 Task: Look for space in Bỉm Sơn, Vietnam from 24th August, 2023 to 10th September, 2023 for 8 adults in price range Rs.12000 to Rs.15000. Place can be entire place or shared room with 4 bedrooms having 8 beds and 4 bathrooms. Property type can be house, flat, guest house. Amenities needed are: wifi, TV, free parkinig on premises, gym, breakfast. Booking option can be shelf check-in. Required host language is English.
Action: Mouse moved to (477, 99)
Screenshot: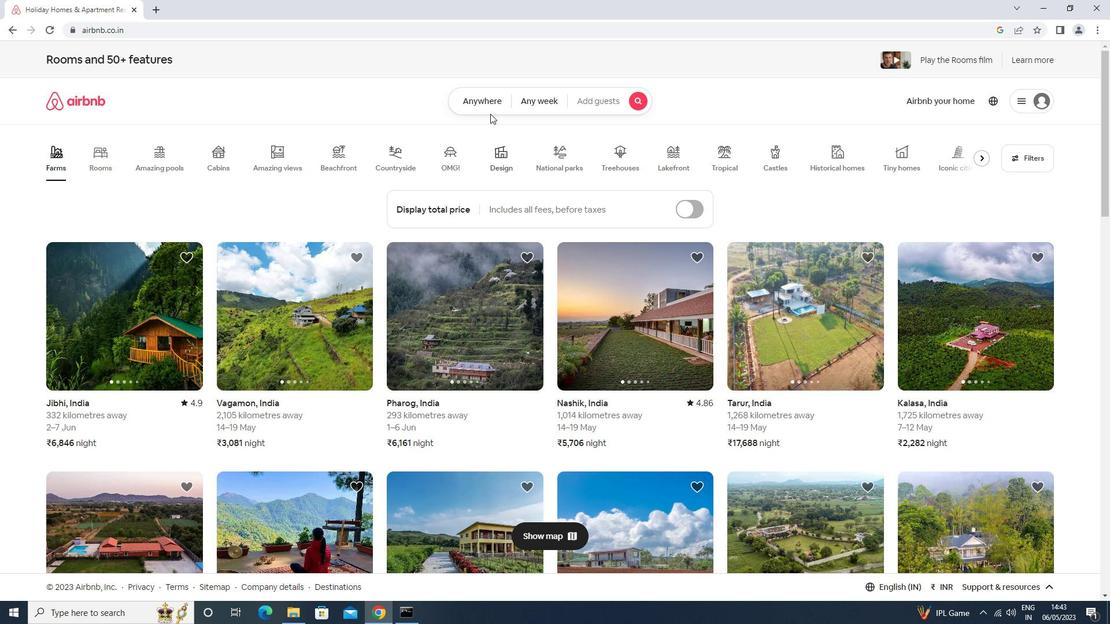 
Action: Mouse pressed left at (477, 99)
Screenshot: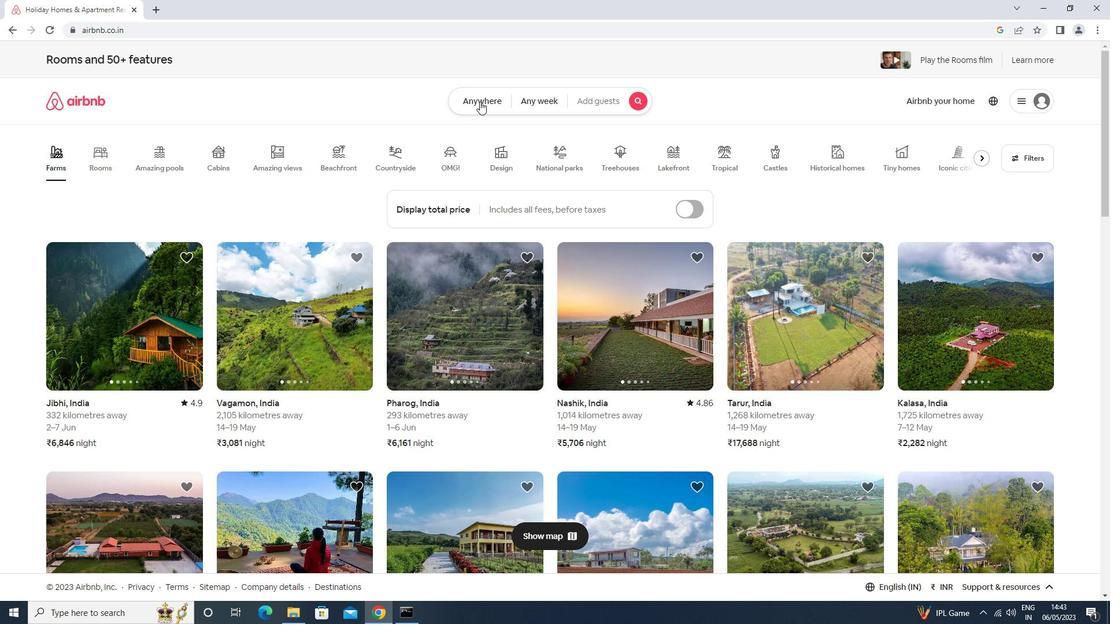 
Action: Mouse moved to (443, 153)
Screenshot: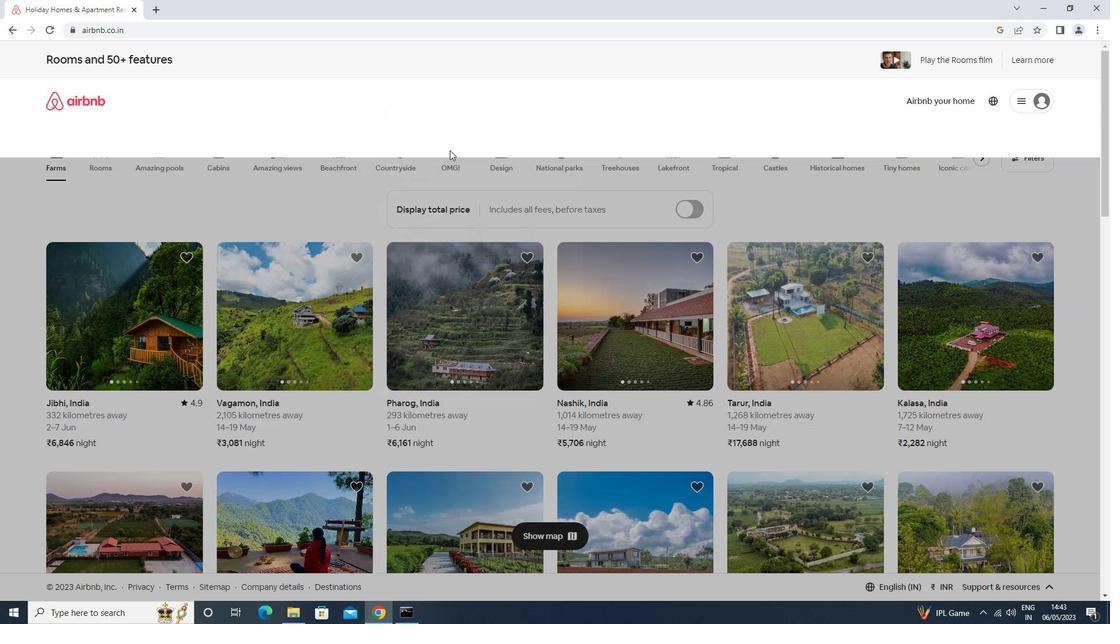 
Action: Mouse pressed left at (443, 153)
Screenshot: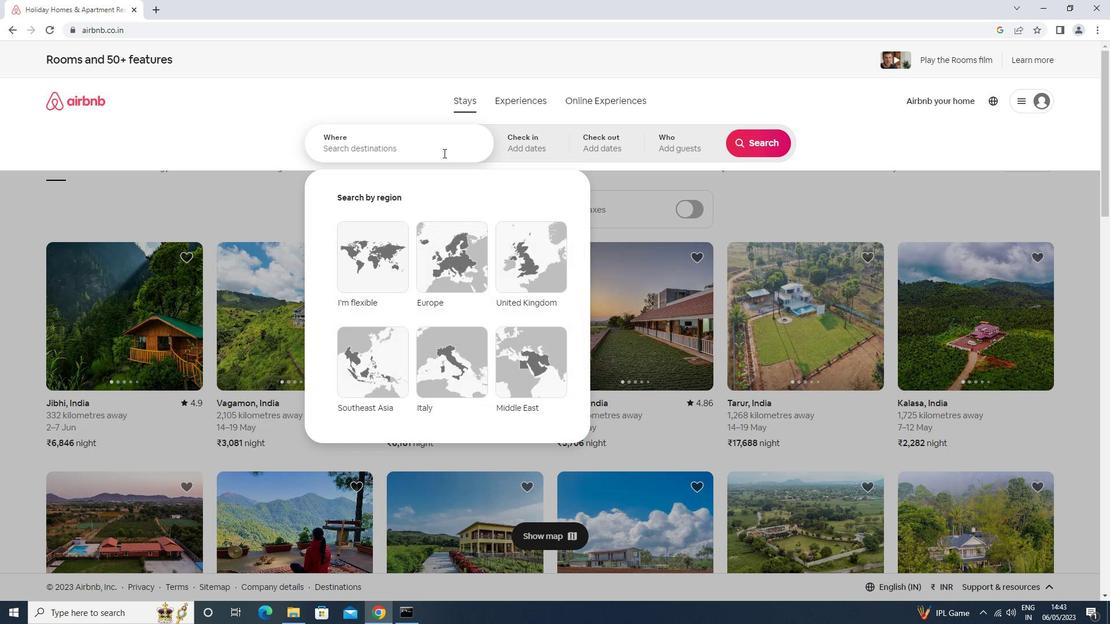 
Action: Key pressed bim<Key.space>son<Key.down><Key.enter>
Screenshot: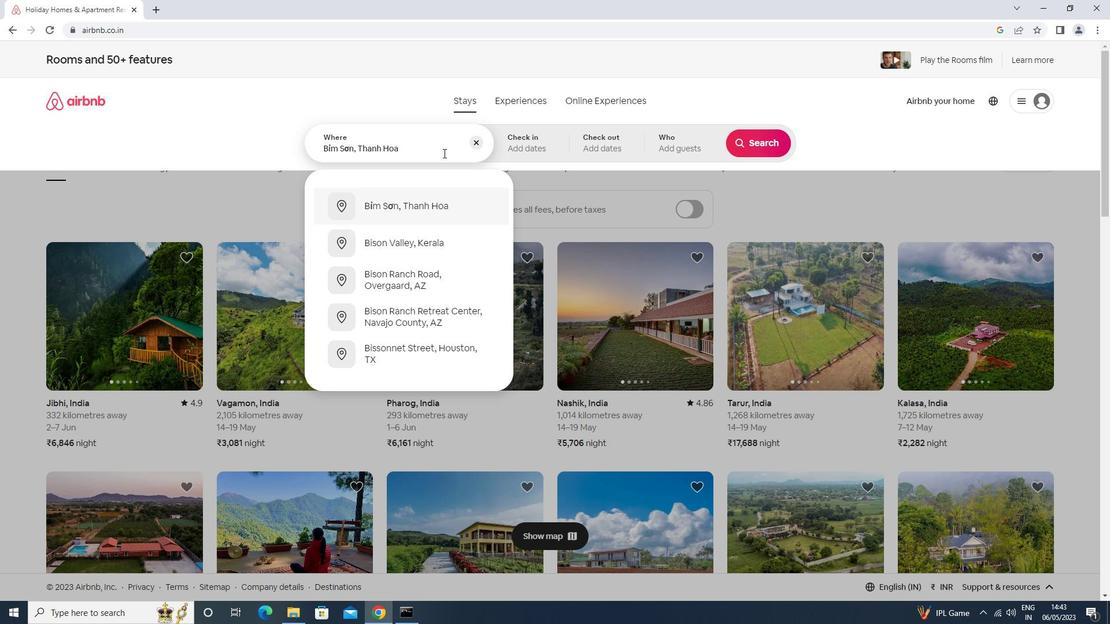 
Action: Mouse moved to (755, 239)
Screenshot: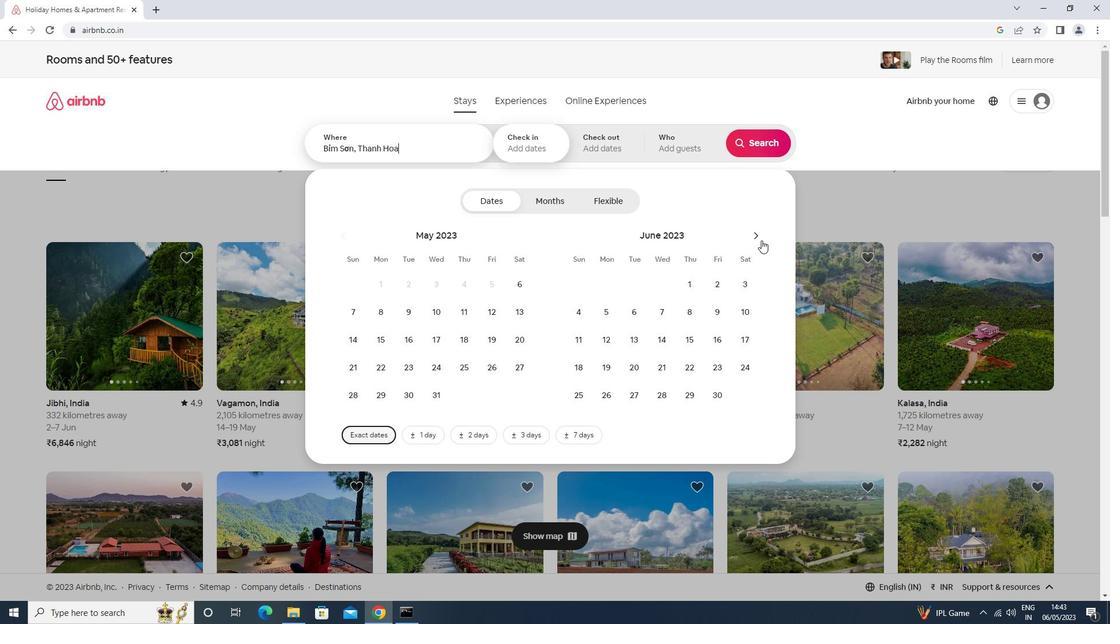 
Action: Mouse pressed left at (755, 239)
Screenshot: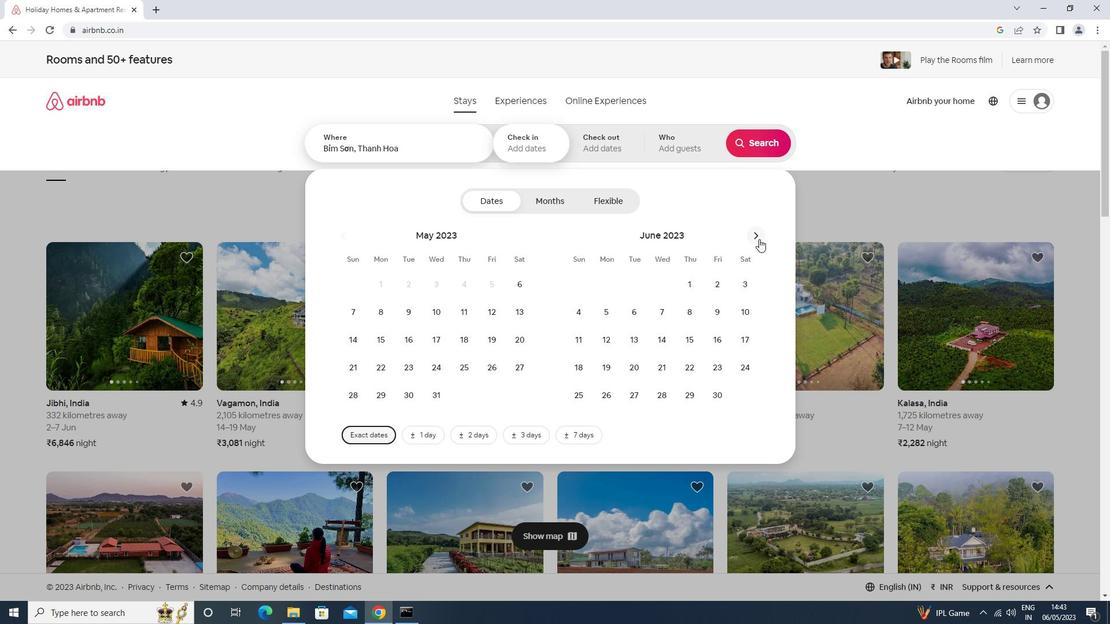 
Action: Mouse moved to (755, 238)
Screenshot: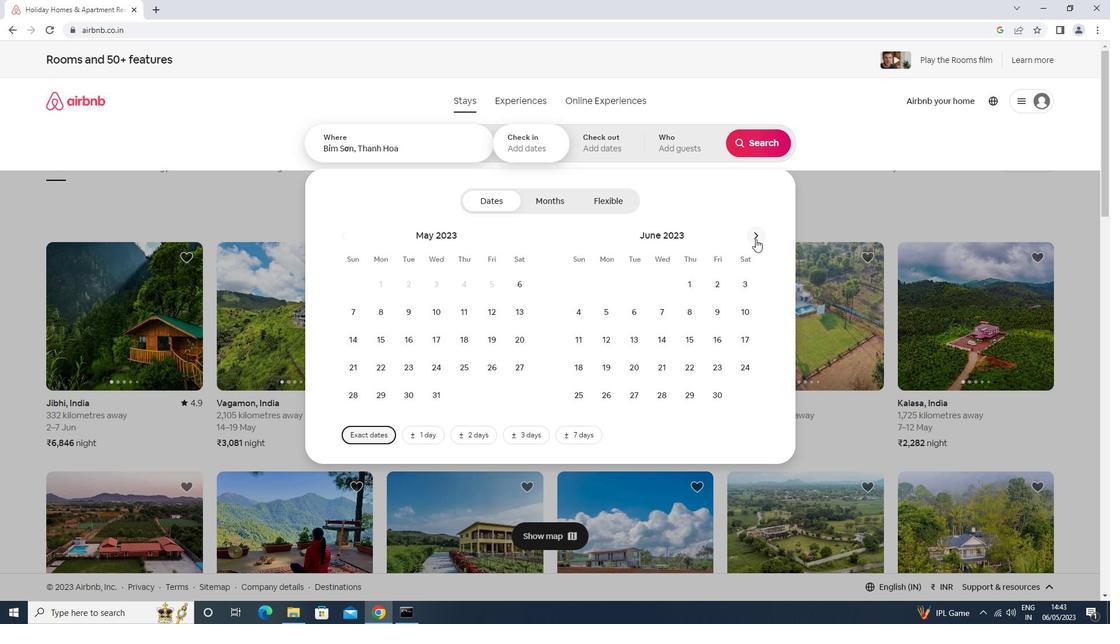 
Action: Mouse pressed left at (755, 238)
Screenshot: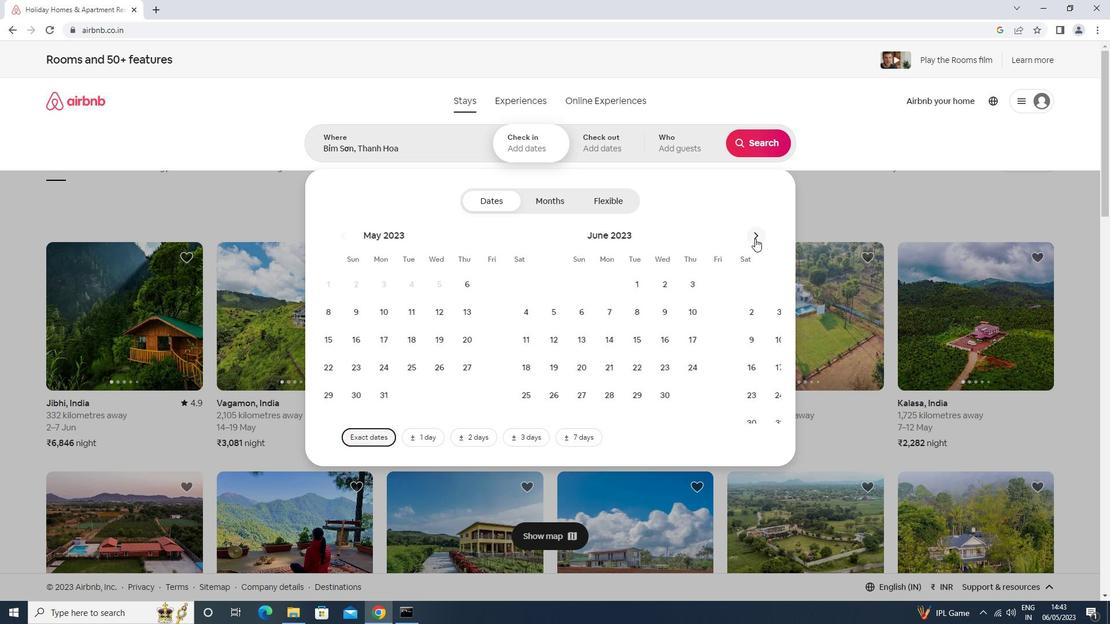 
Action: Mouse moved to (755, 238)
Screenshot: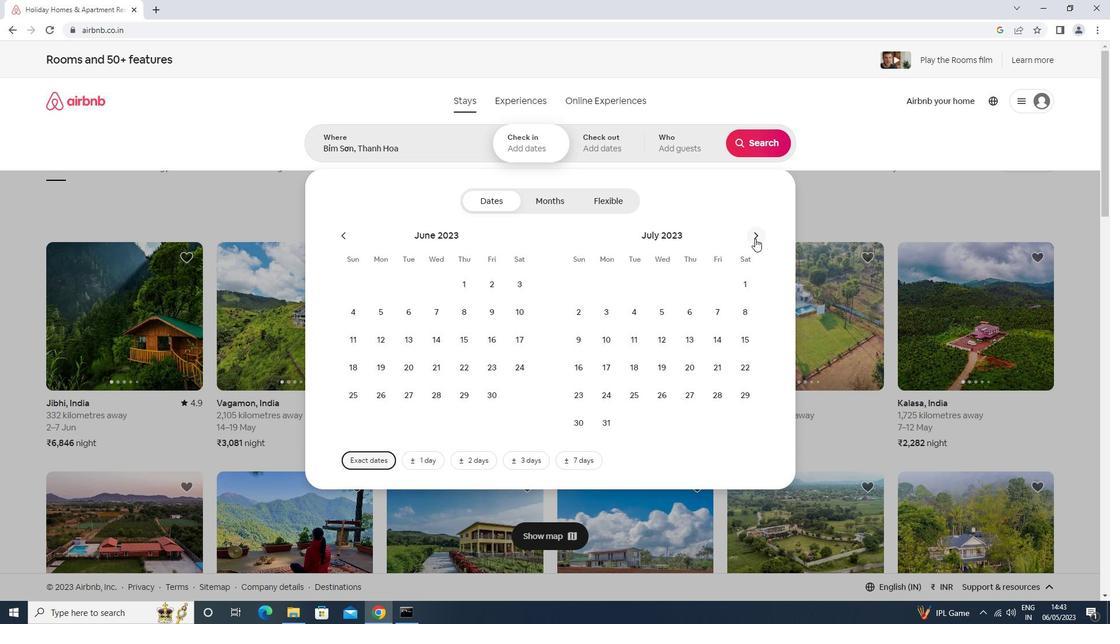
Action: Mouse pressed left at (755, 238)
Screenshot: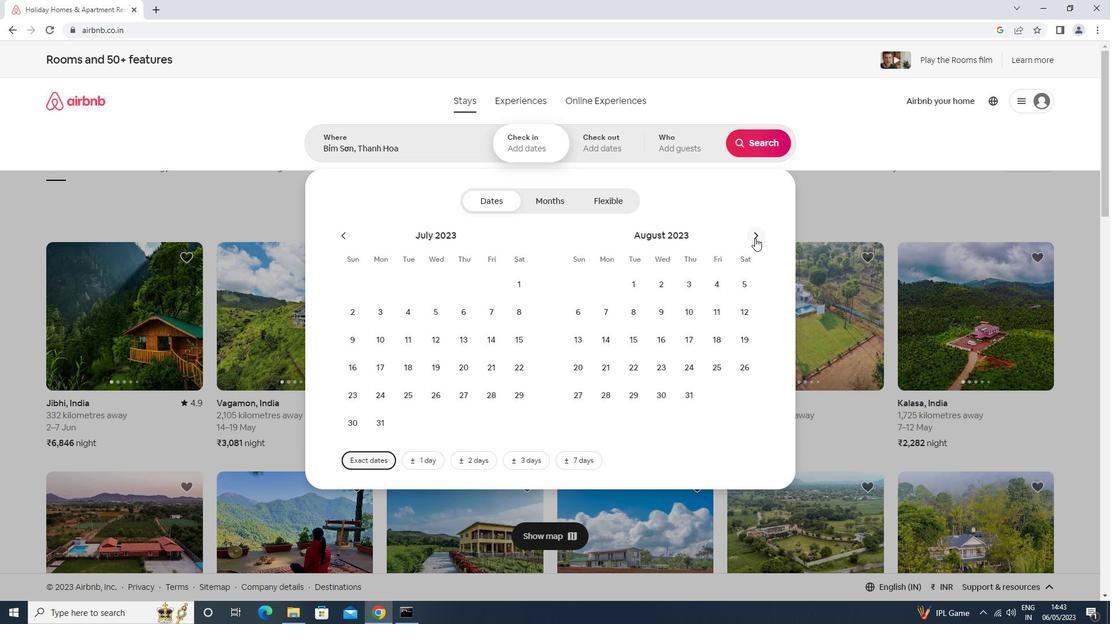 
Action: Mouse moved to (466, 375)
Screenshot: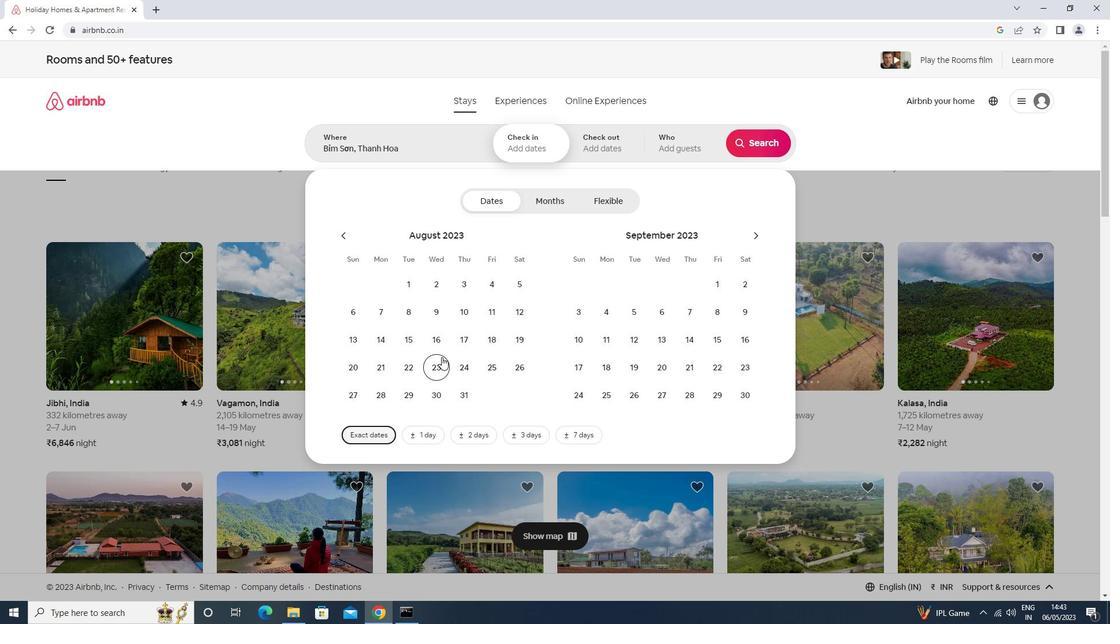 
Action: Mouse pressed left at (466, 375)
Screenshot: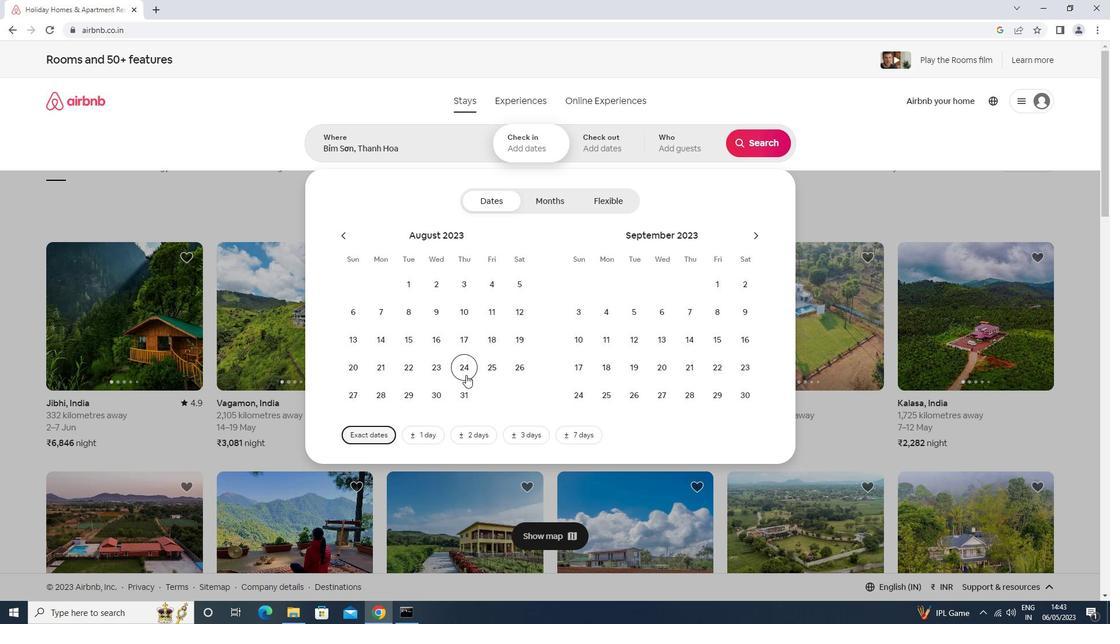 
Action: Mouse moved to (570, 338)
Screenshot: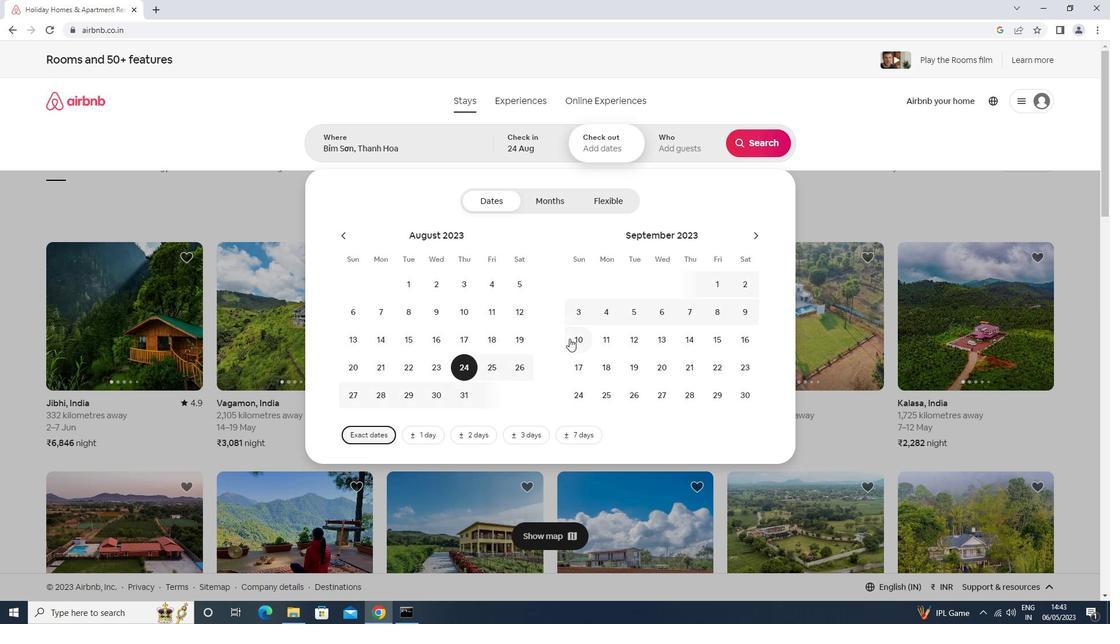 
Action: Mouse pressed left at (570, 338)
Screenshot: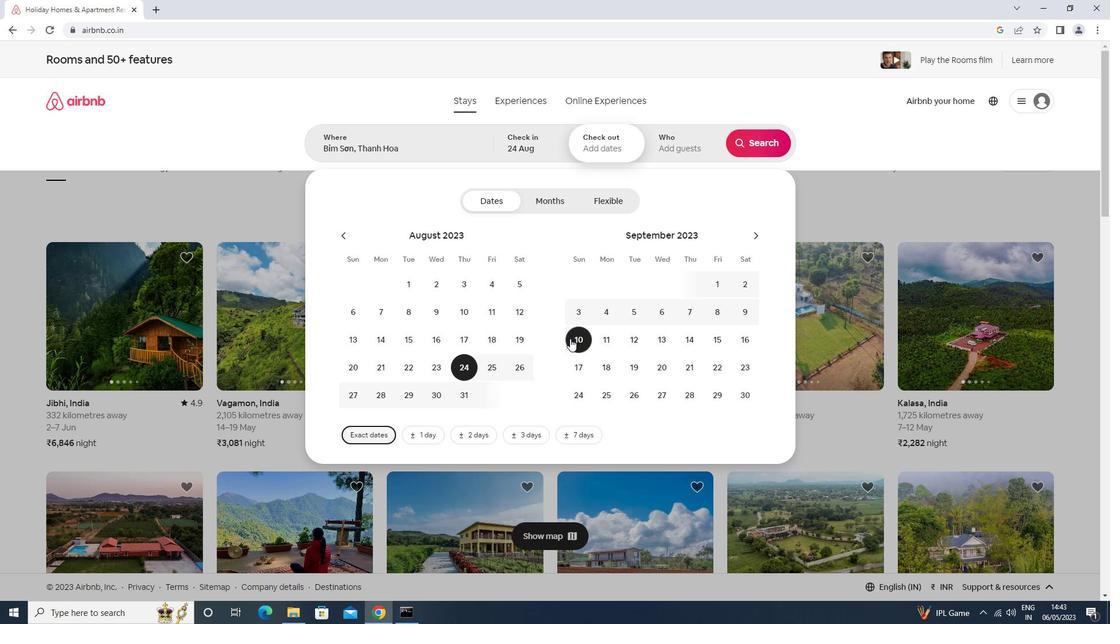 
Action: Mouse moved to (677, 154)
Screenshot: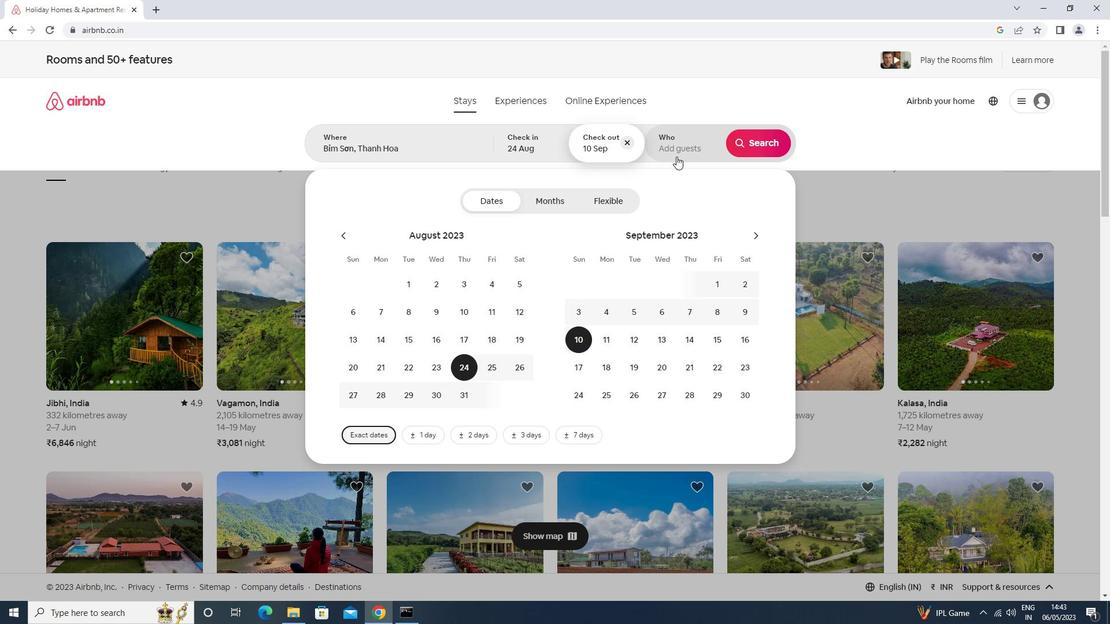 
Action: Mouse pressed left at (677, 154)
Screenshot: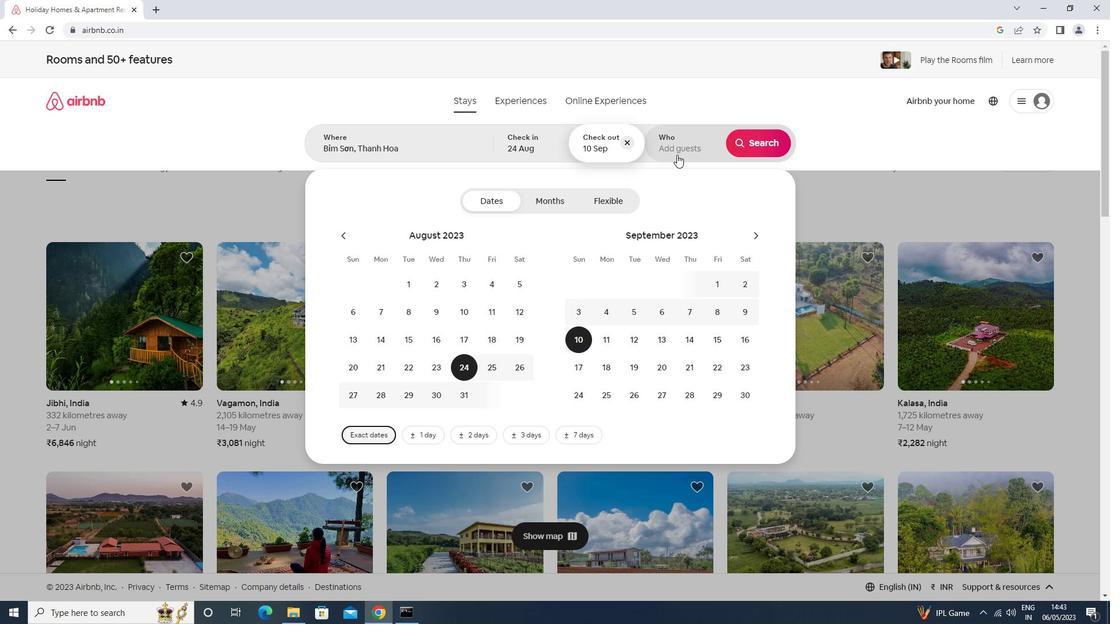 
Action: Mouse moved to (761, 201)
Screenshot: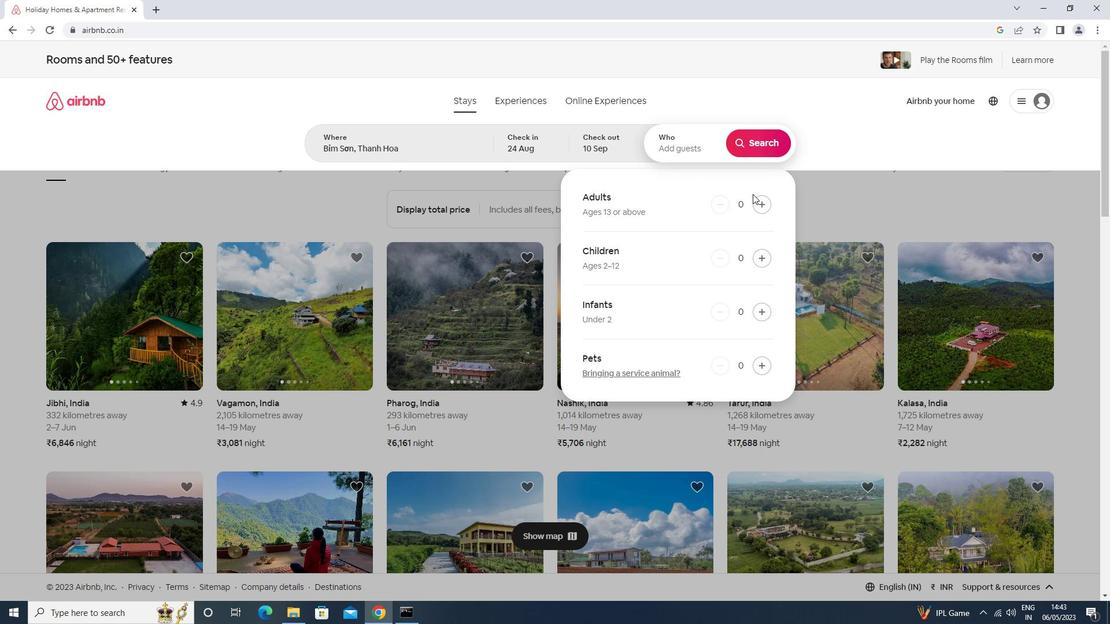 
Action: Mouse pressed left at (761, 201)
Screenshot: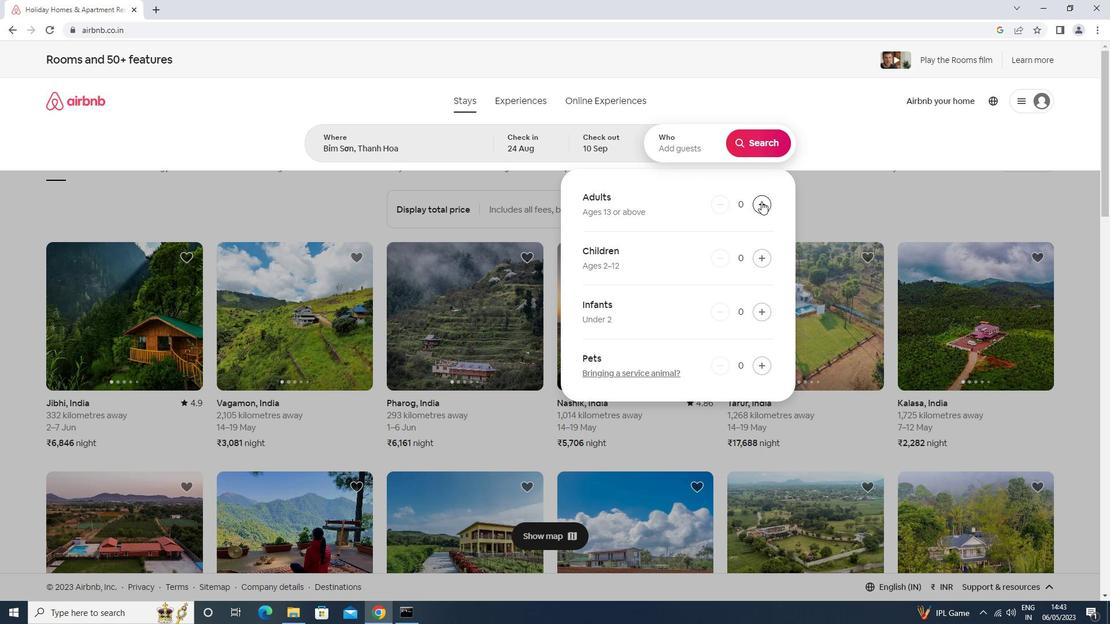 
Action: Mouse moved to (762, 201)
Screenshot: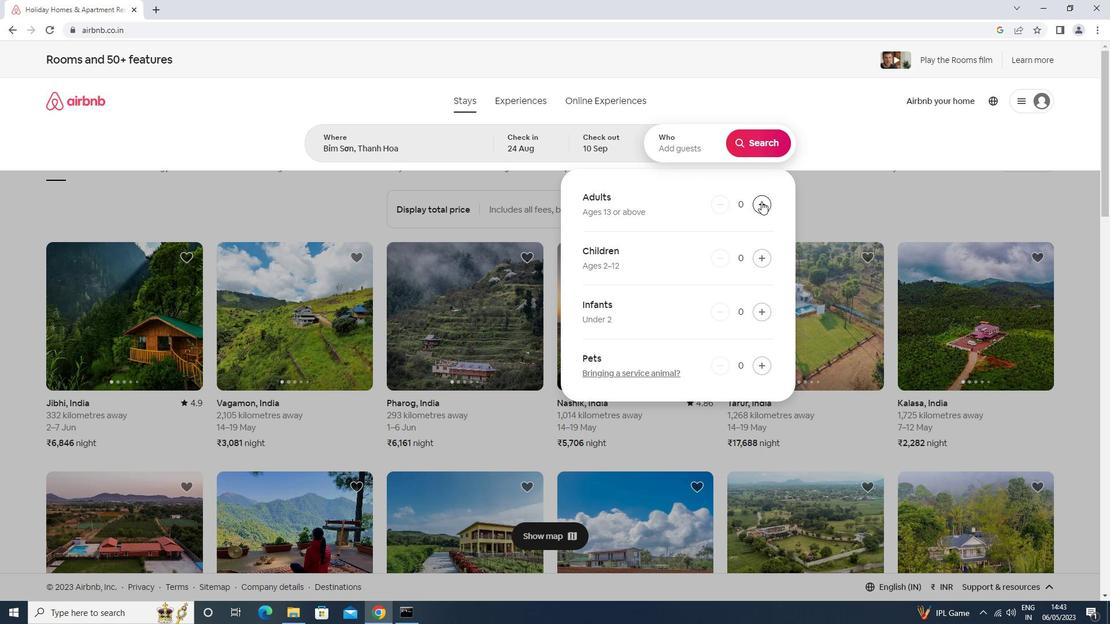 
Action: Mouse pressed left at (762, 201)
Screenshot: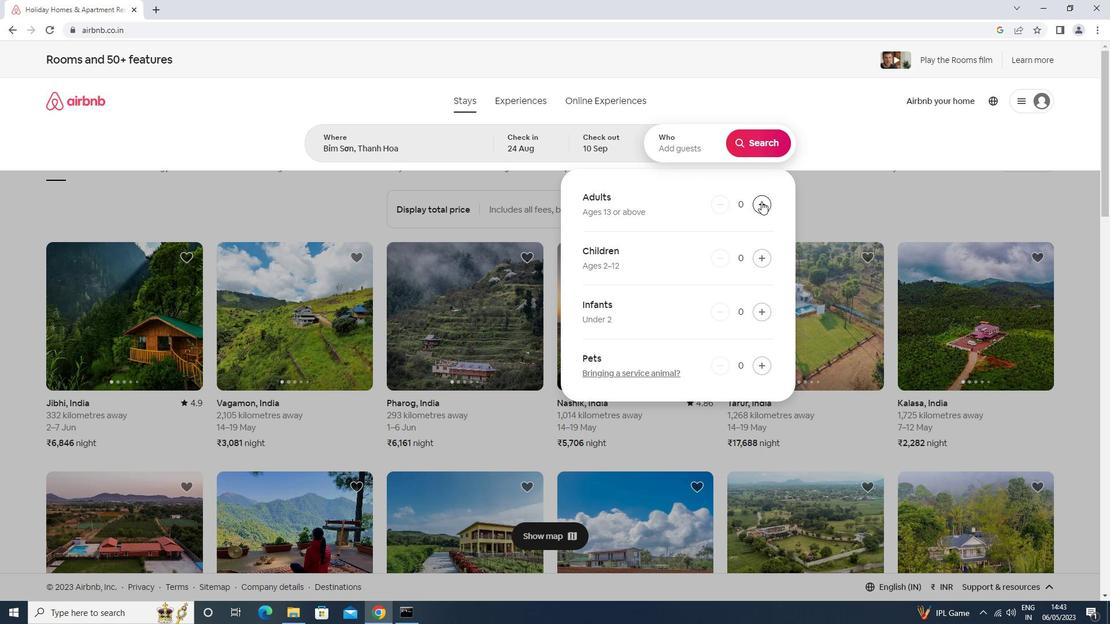
Action: Mouse moved to (763, 201)
Screenshot: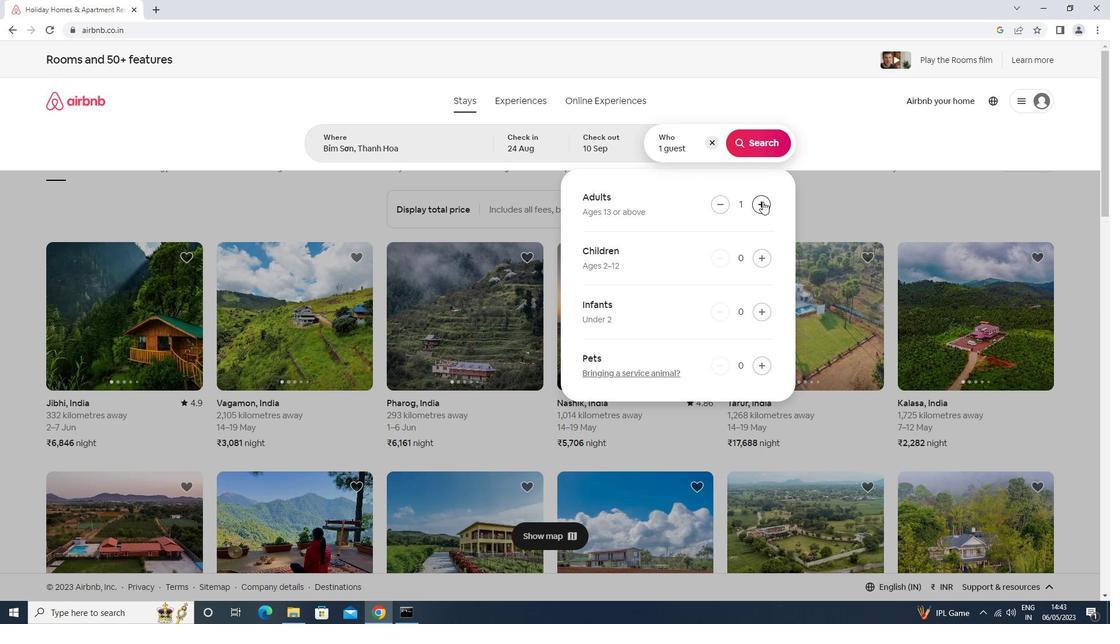 
Action: Mouse pressed left at (763, 201)
Screenshot: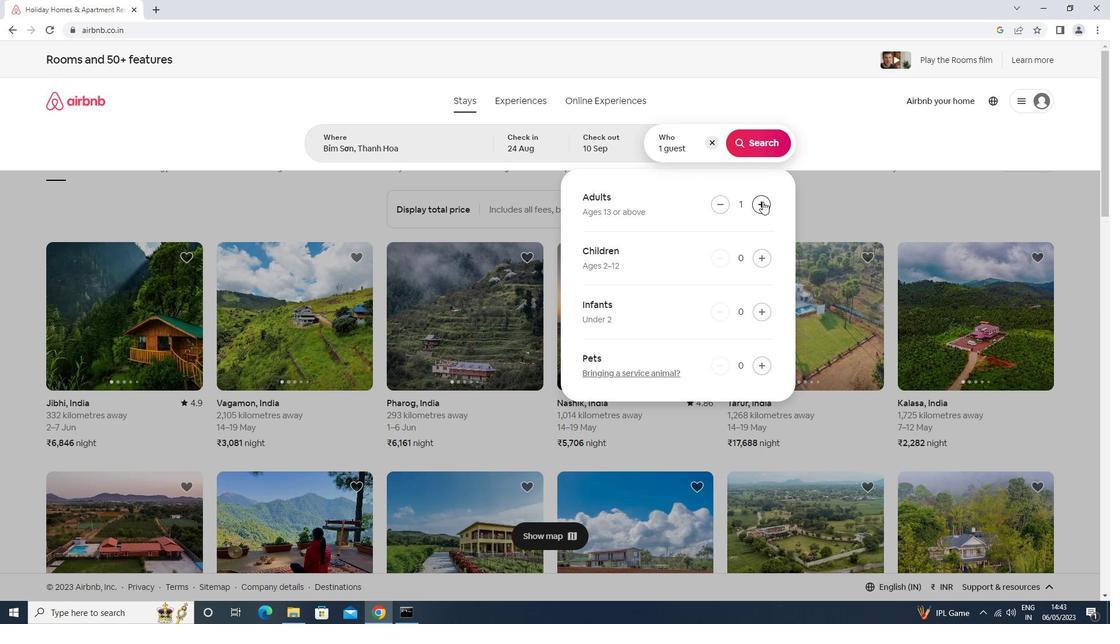 
Action: Mouse pressed left at (763, 201)
Screenshot: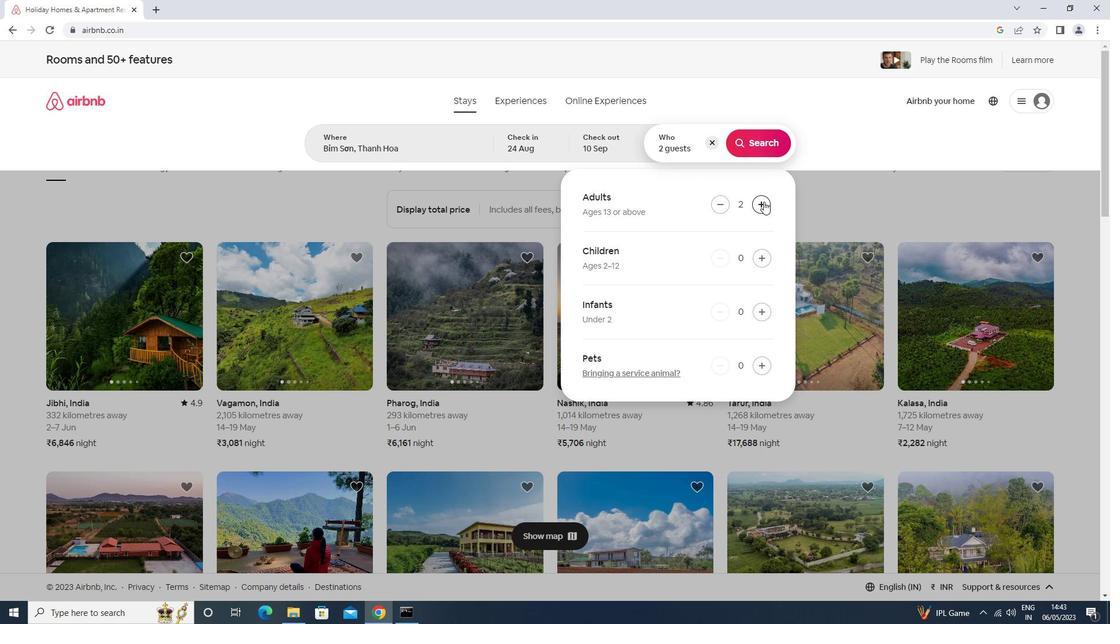 
Action: Mouse pressed left at (763, 201)
Screenshot: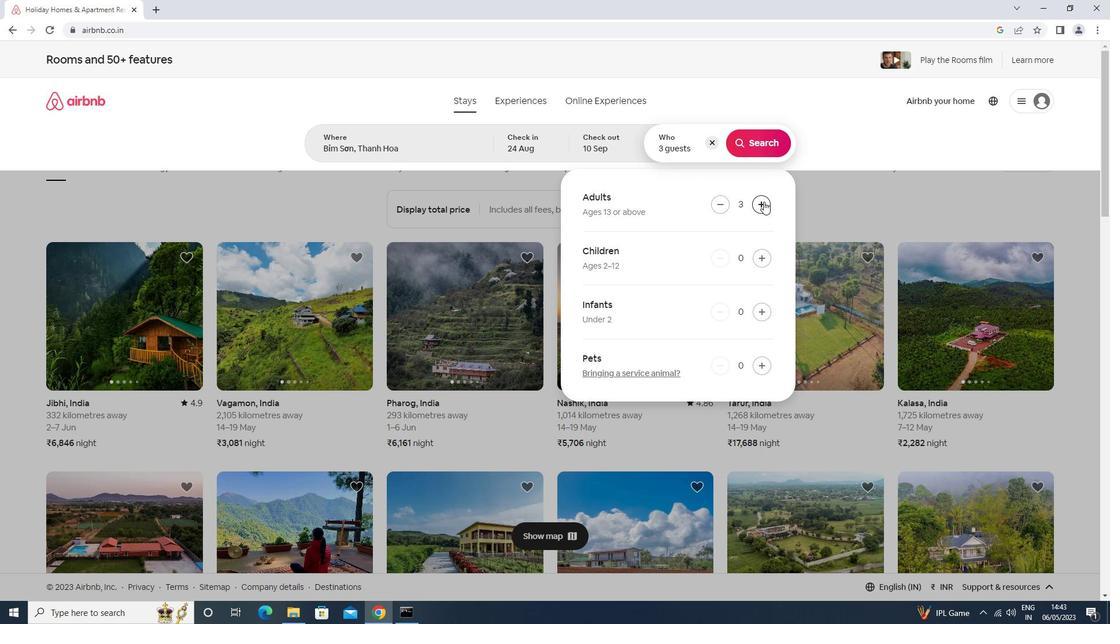 
Action: Mouse pressed left at (763, 201)
Screenshot: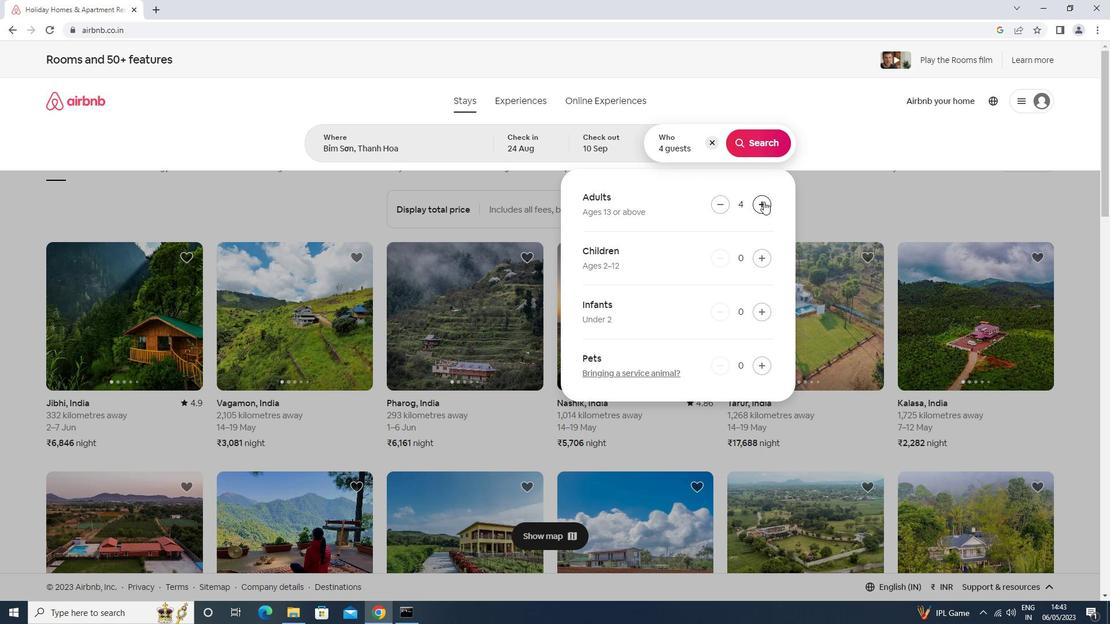 
Action: Mouse pressed left at (763, 201)
Screenshot: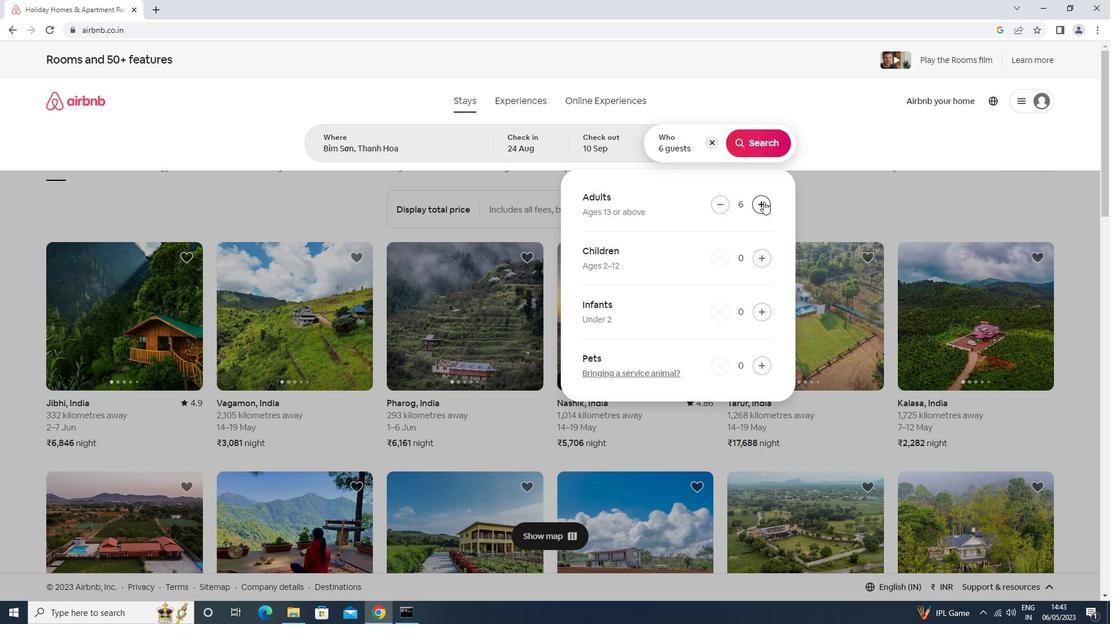 
Action: Mouse pressed left at (763, 201)
Screenshot: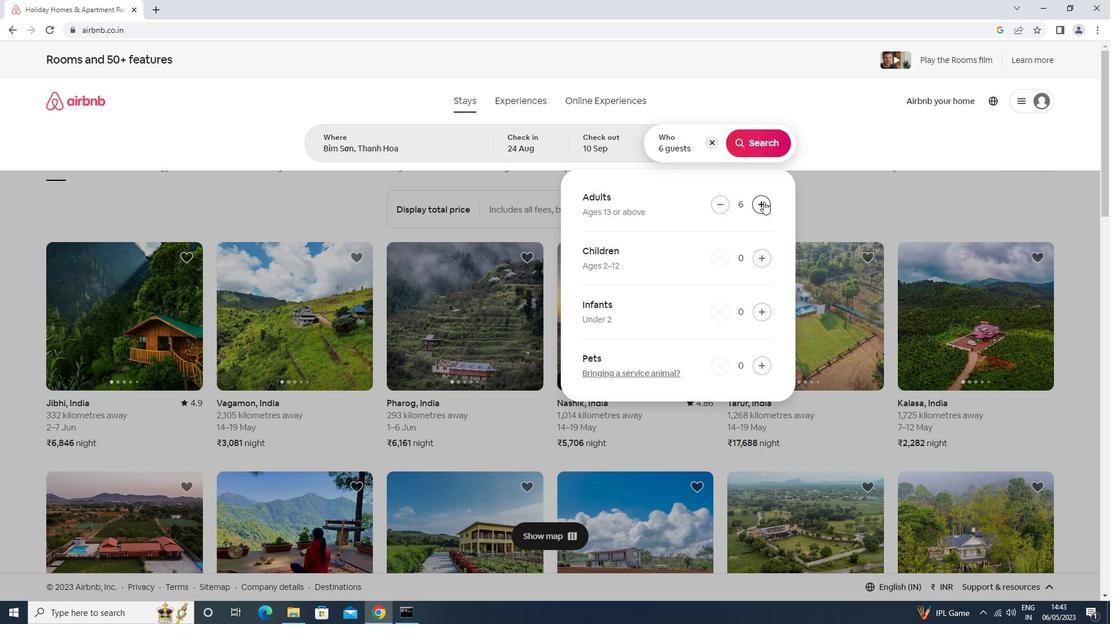 
Action: Mouse moved to (762, 146)
Screenshot: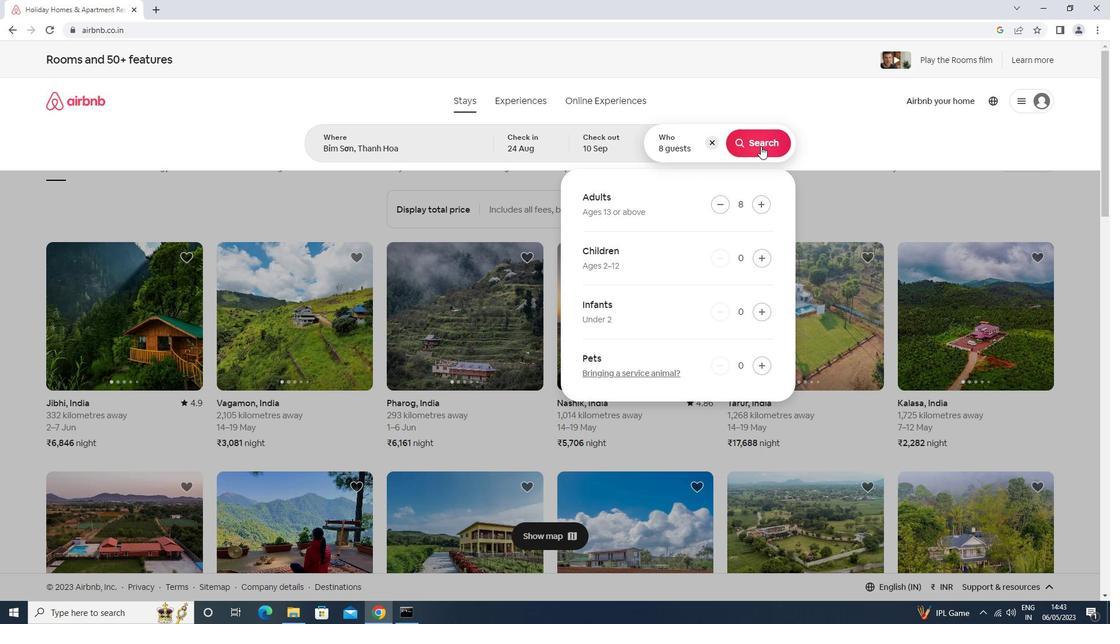 
Action: Mouse pressed left at (762, 146)
Screenshot: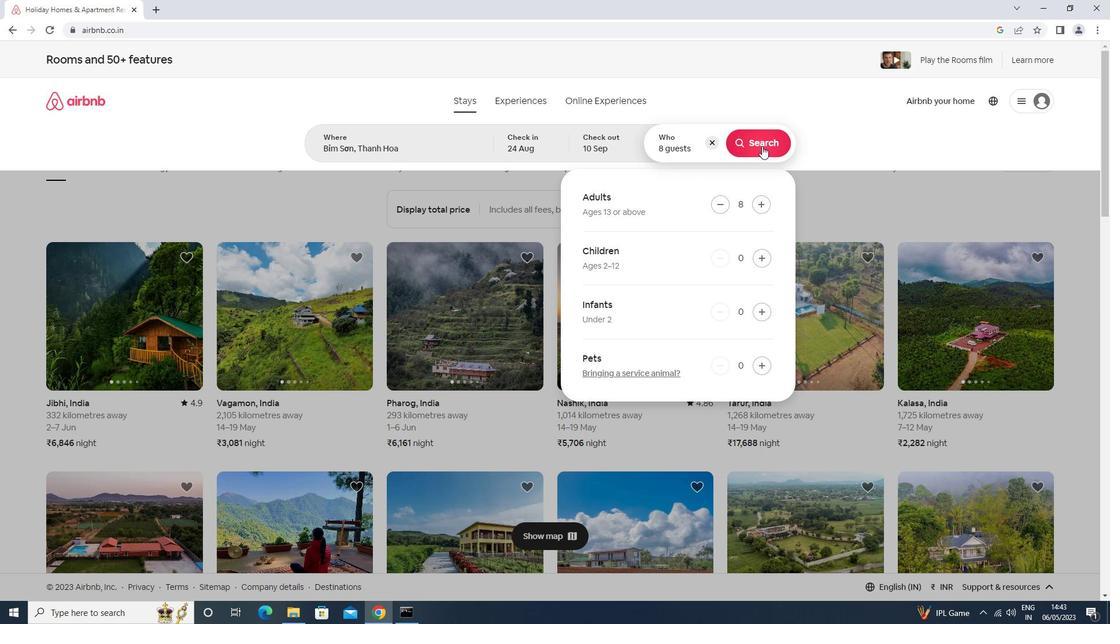 
Action: Mouse moved to (1077, 108)
Screenshot: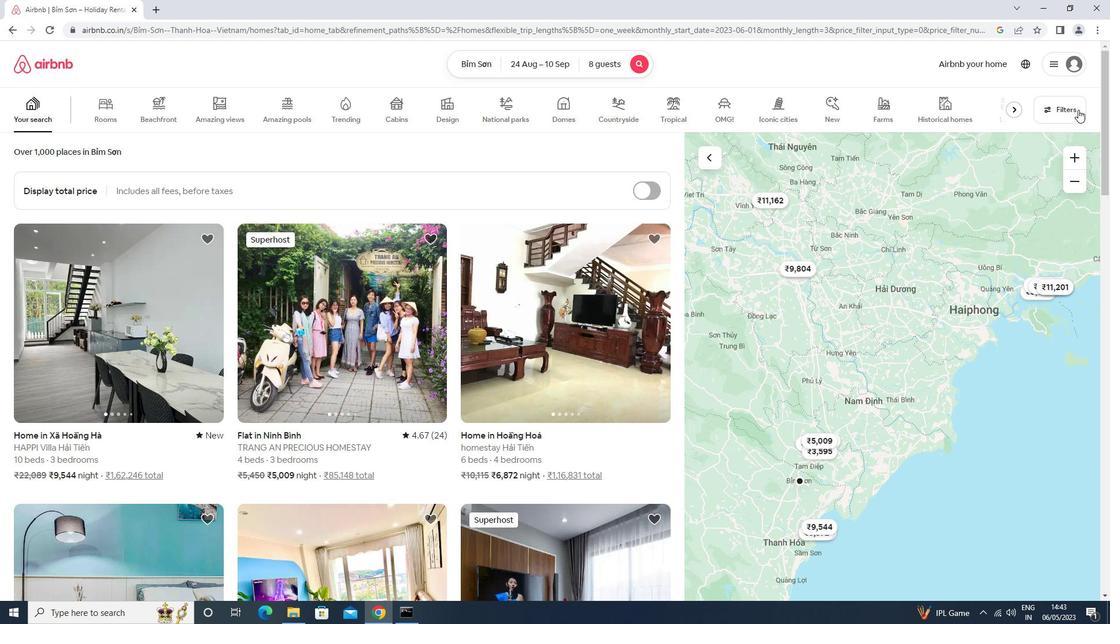 
Action: Mouse pressed left at (1077, 108)
Screenshot: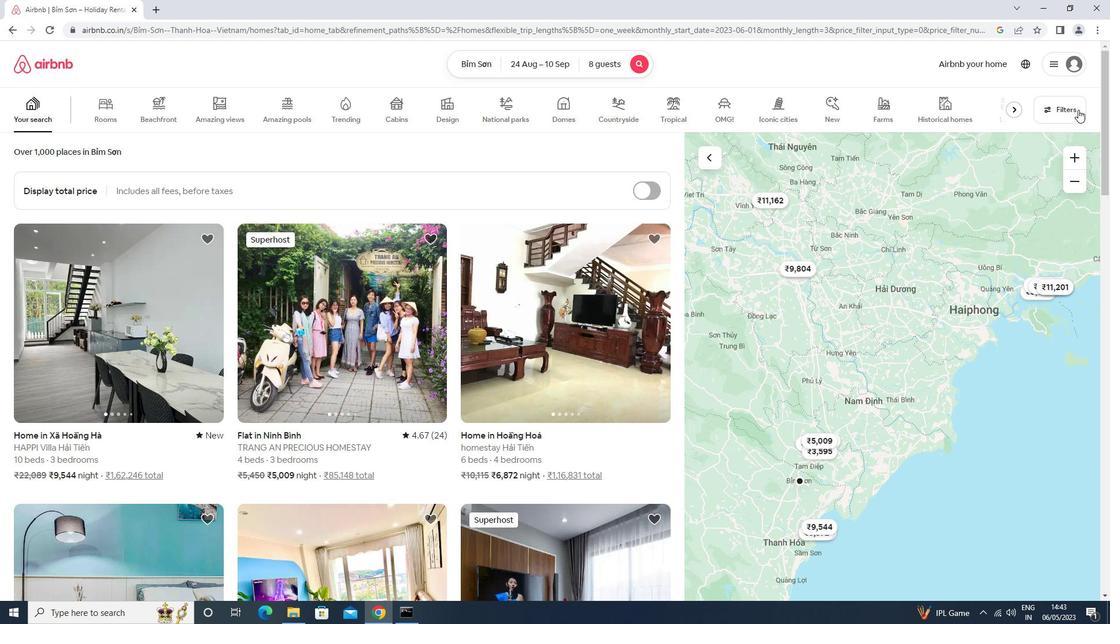 
Action: Mouse moved to (485, 387)
Screenshot: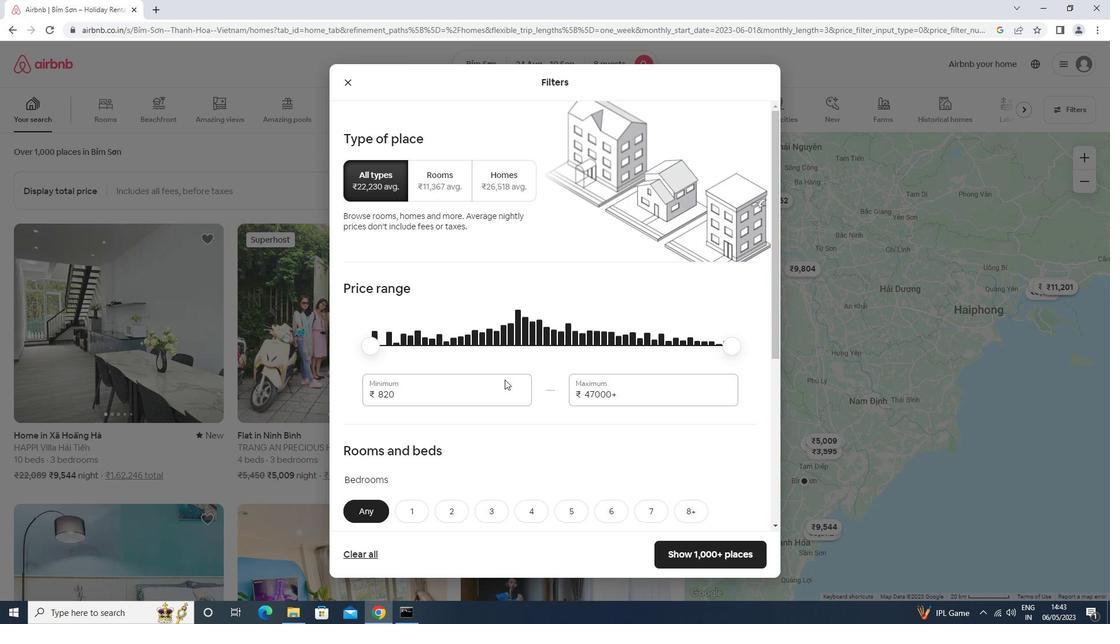 
Action: Mouse pressed left at (485, 387)
Screenshot: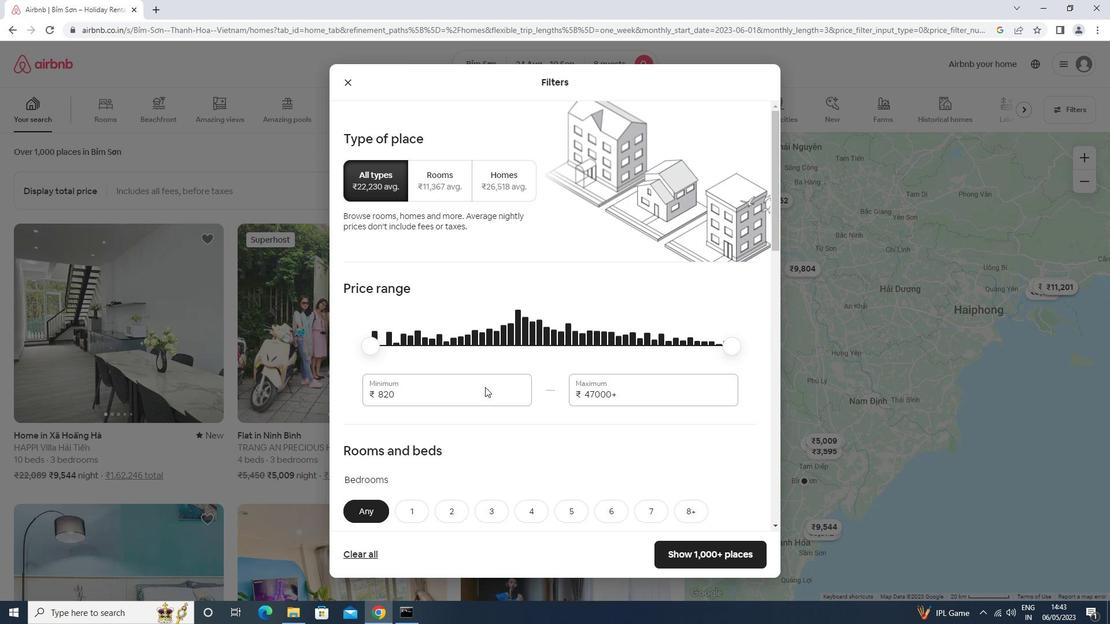 
Action: Mouse moved to (474, 385)
Screenshot: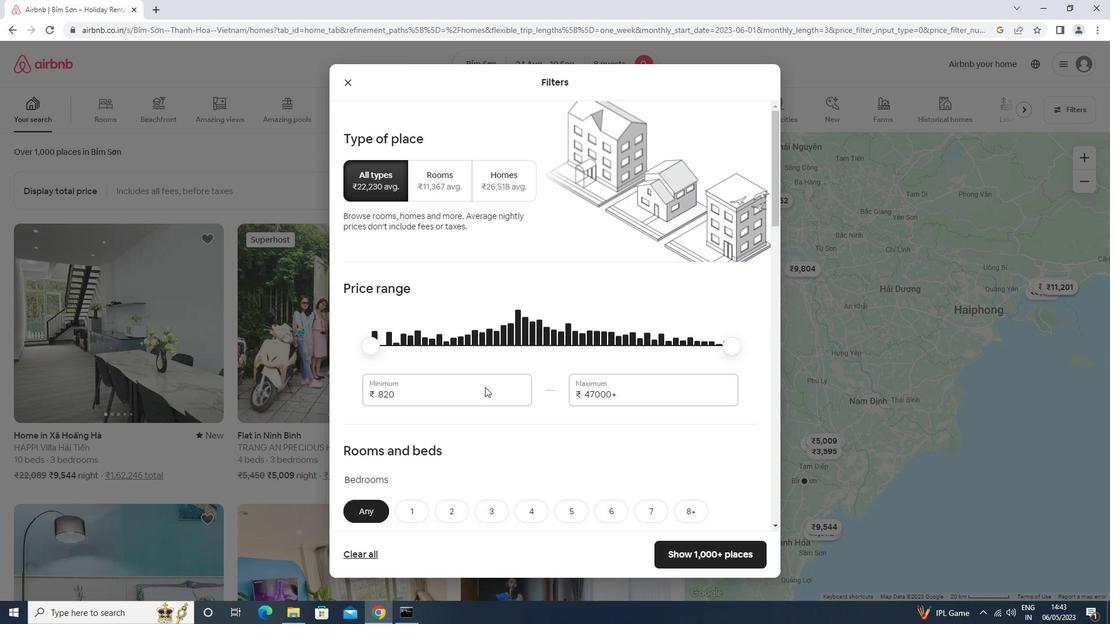 
Action: Key pressed <Key.backspace><Key.backspace><Key.backspace>12
Screenshot: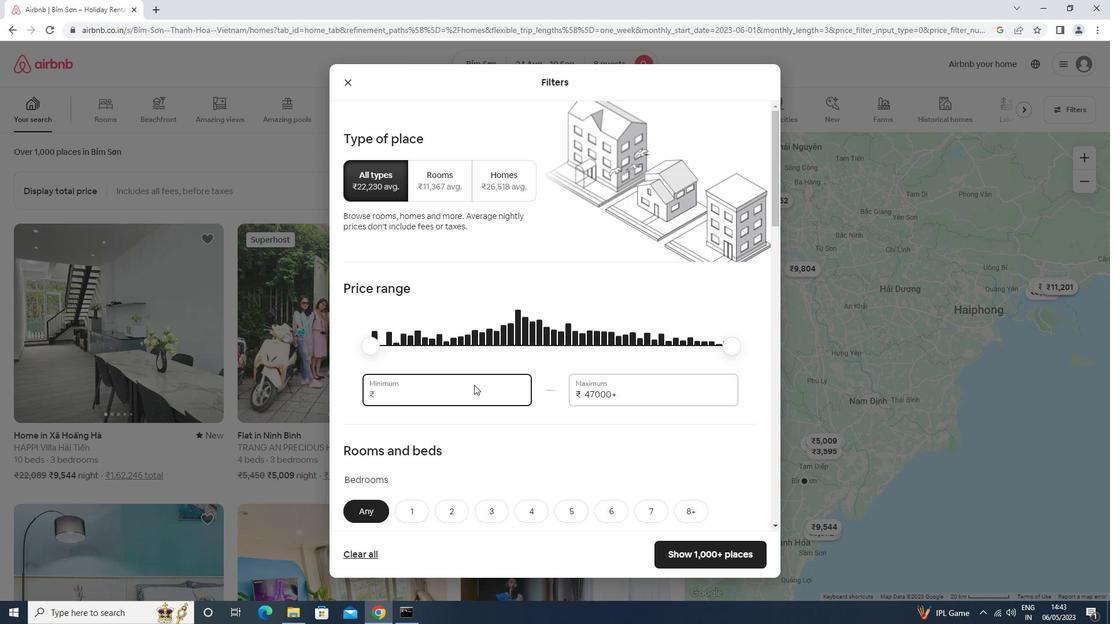 
Action: Mouse moved to (474, 385)
Screenshot: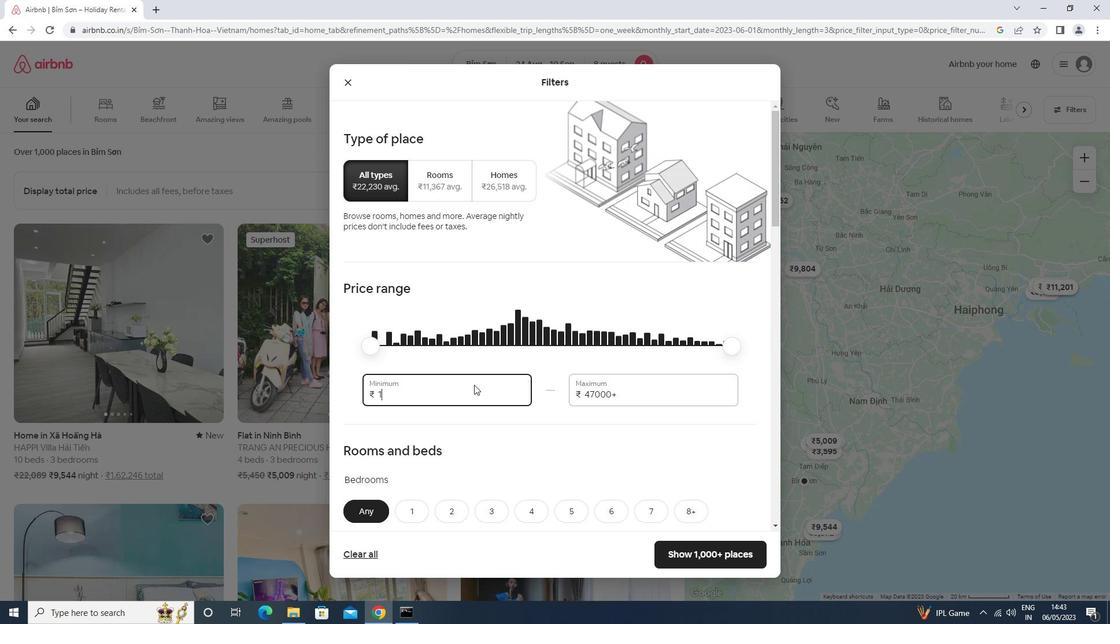 
Action: Key pressed 000<Key.tab>15000
Screenshot: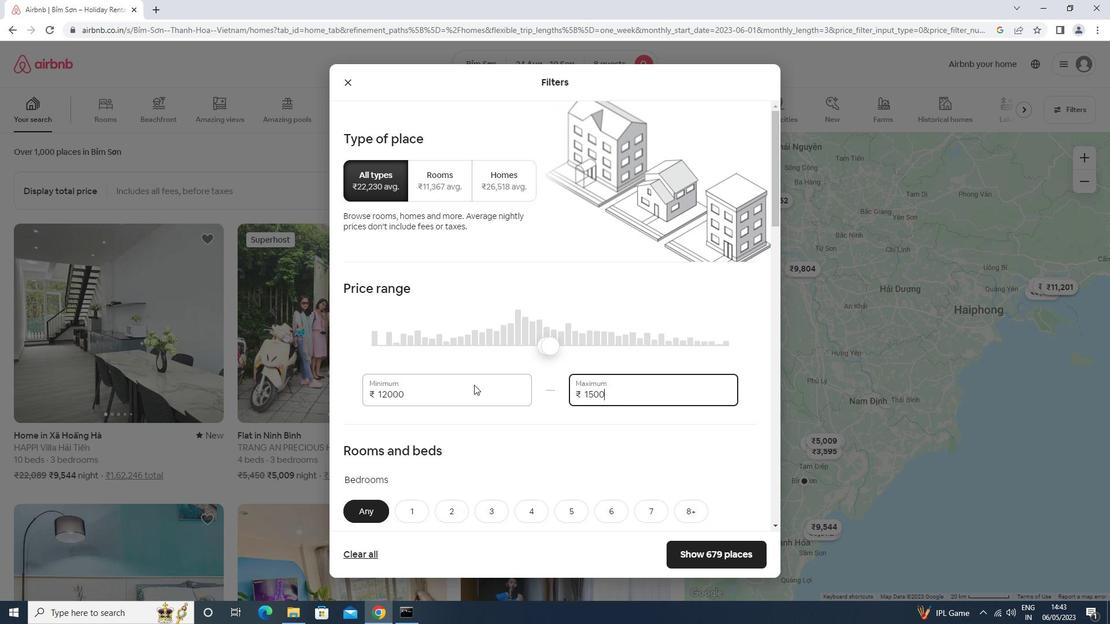 
Action: Mouse moved to (474, 385)
Screenshot: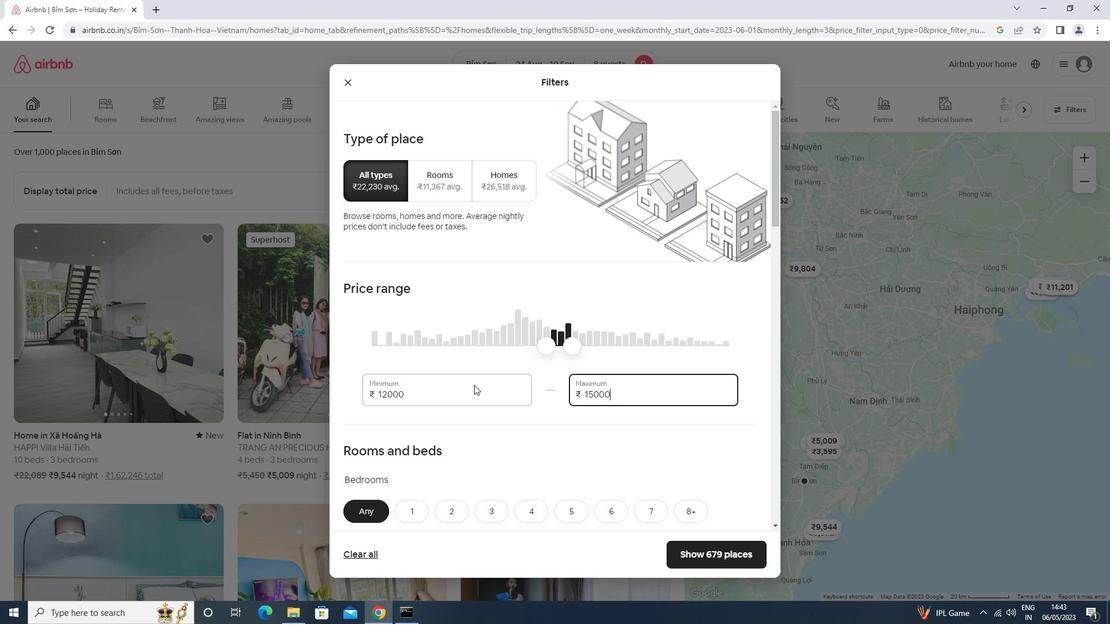 
Action: Mouse scrolled (474, 384) with delta (0, 0)
Screenshot: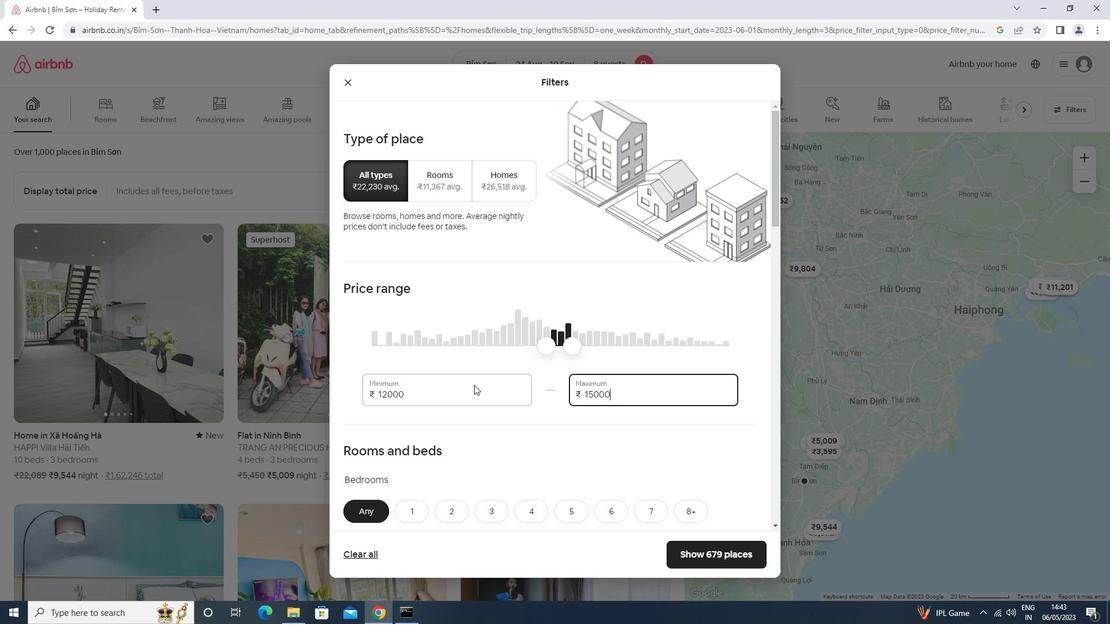 
Action: Mouse scrolled (474, 384) with delta (0, 0)
Screenshot: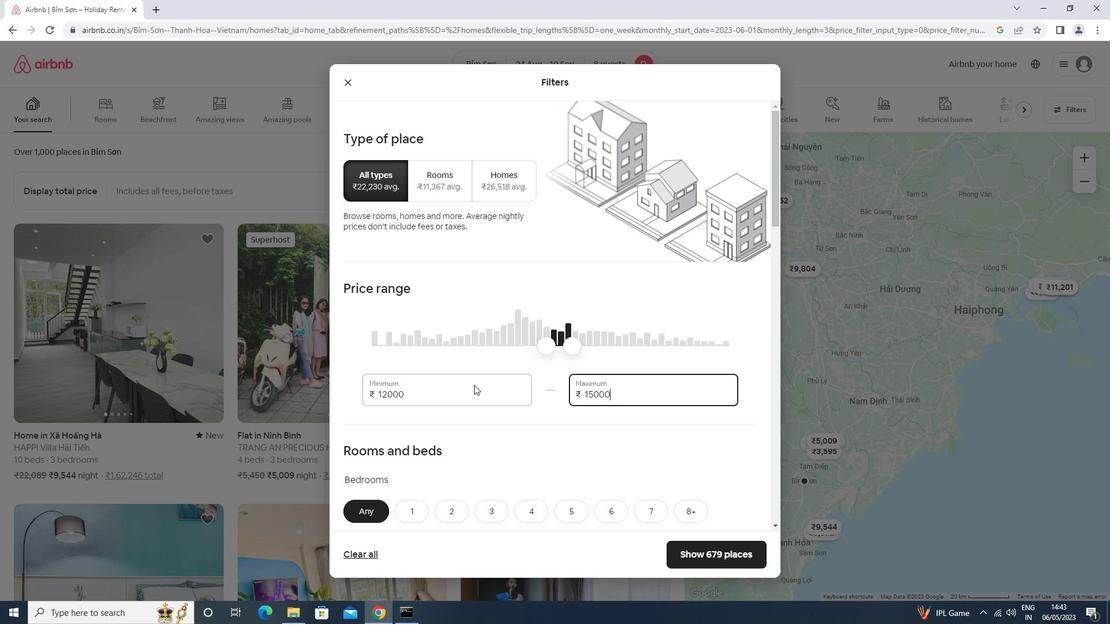 
Action: Mouse scrolled (474, 384) with delta (0, 0)
Screenshot: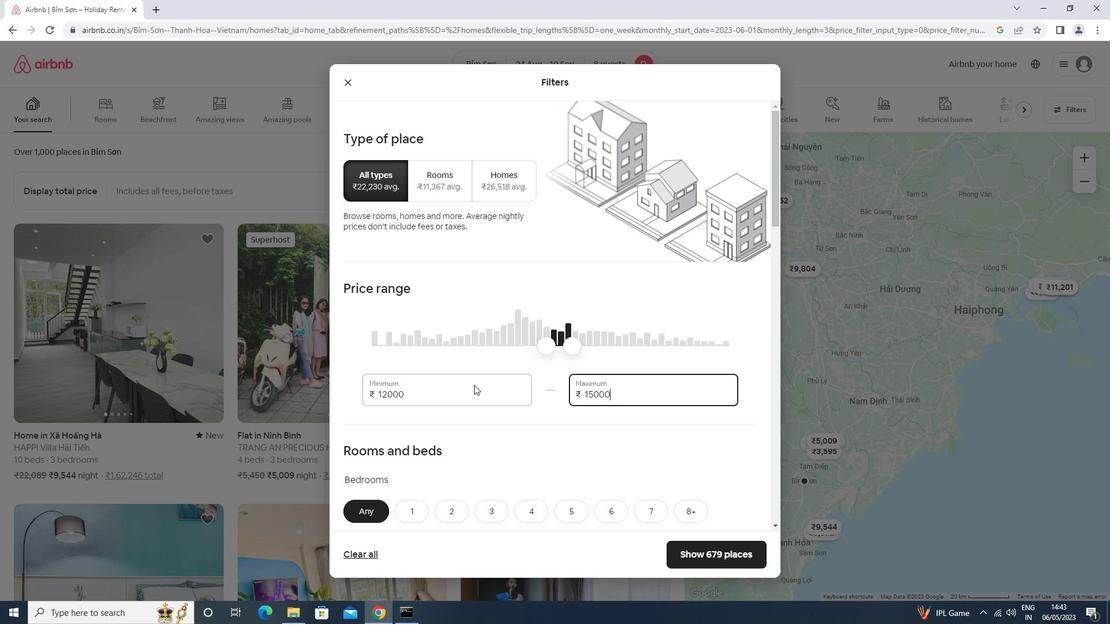 
Action: Mouse moved to (538, 341)
Screenshot: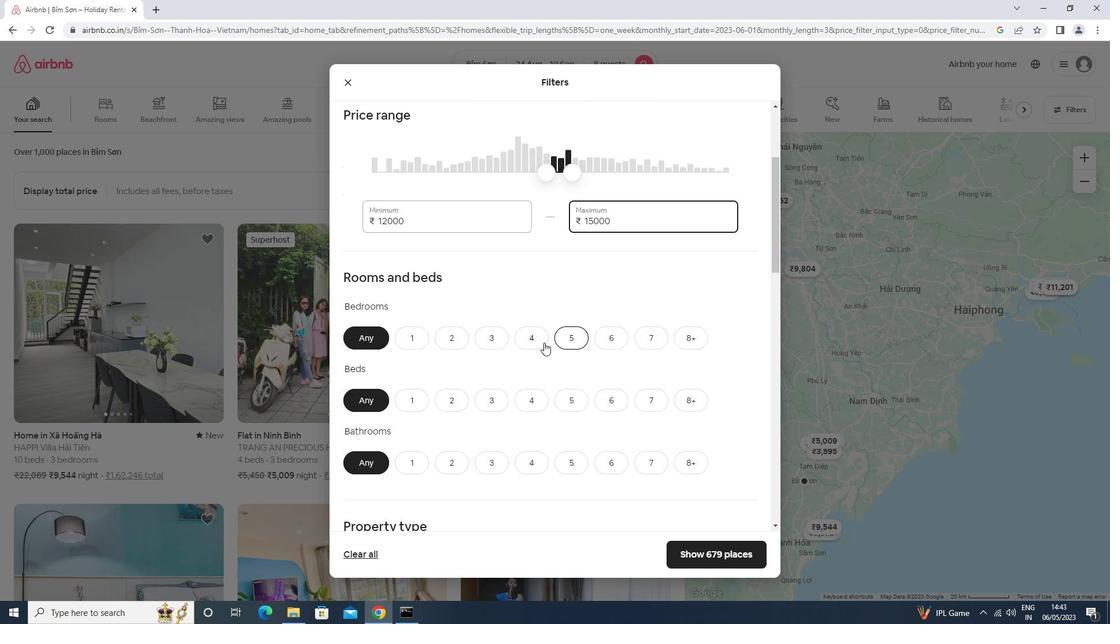 
Action: Mouse pressed left at (538, 341)
Screenshot: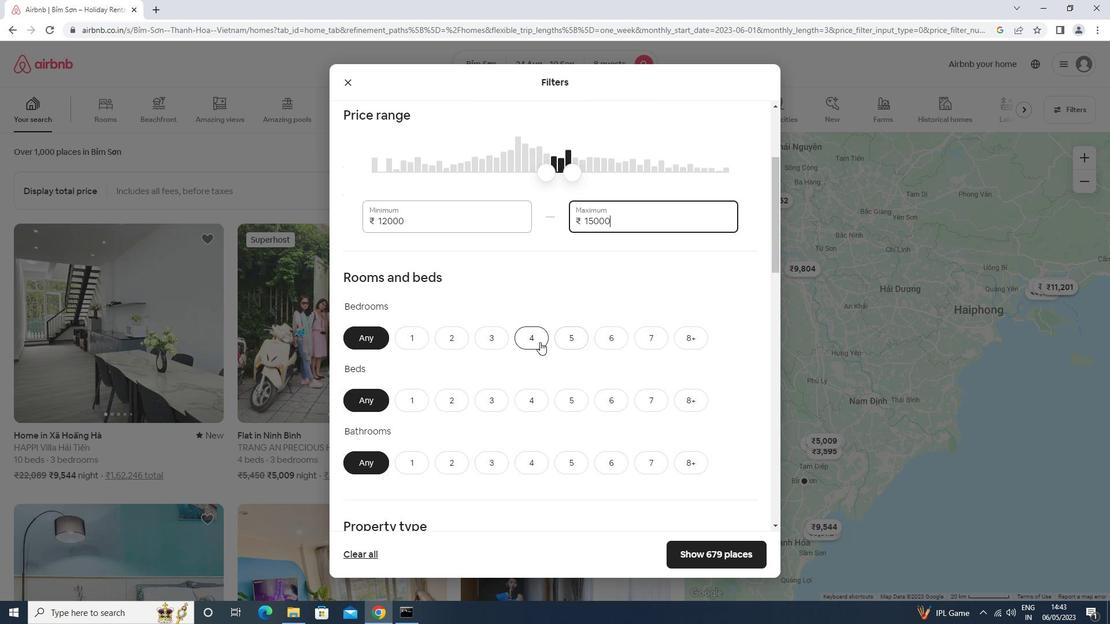 
Action: Mouse moved to (687, 392)
Screenshot: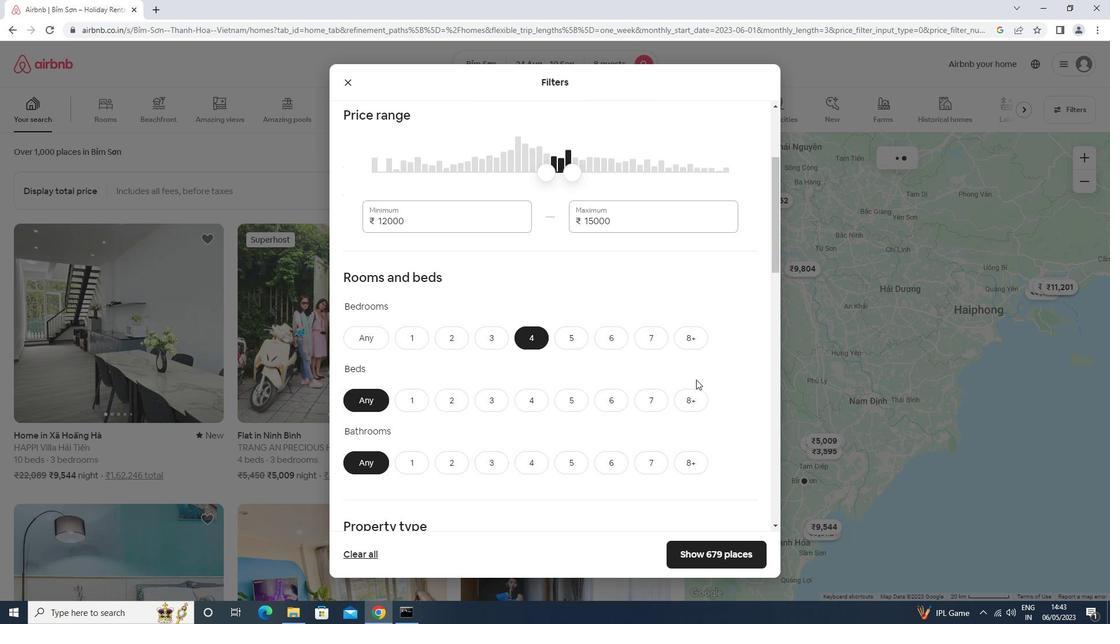 
Action: Mouse pressed left at (687, 392)
Screenshot: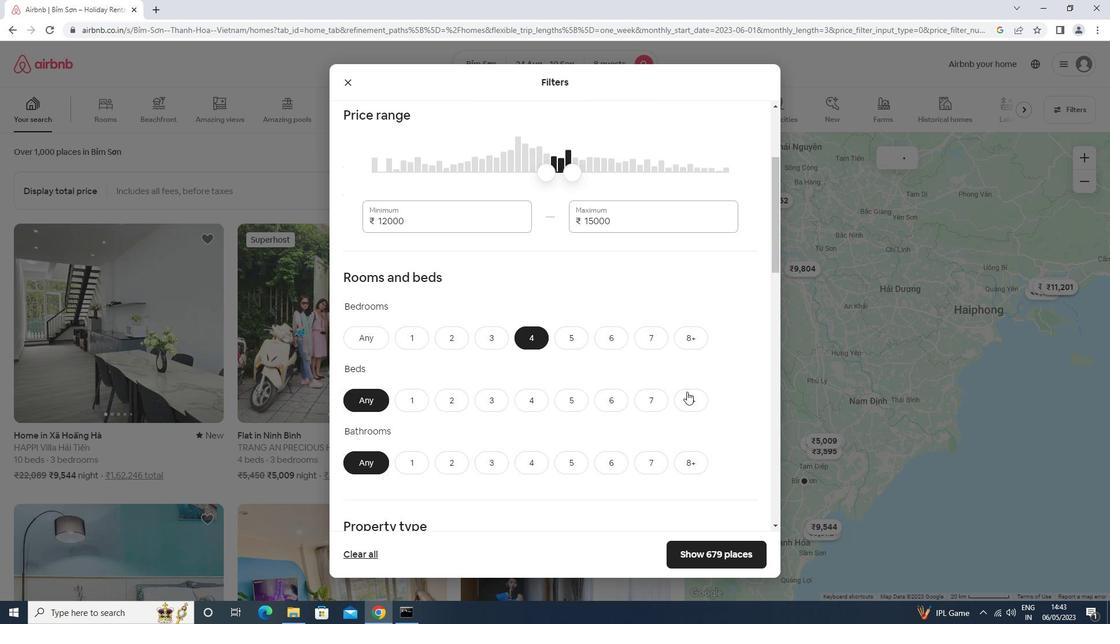 
Action: Mouse moved to (523, 461)
Screenshot: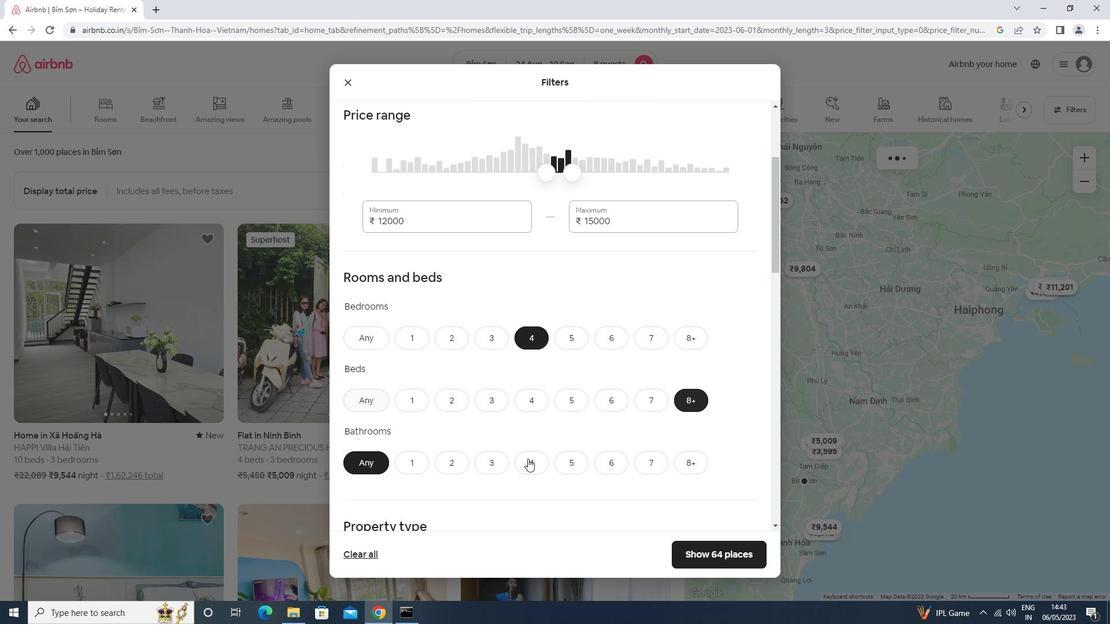 
Action: Mouse pressed left at (523, 461)
Screenshot: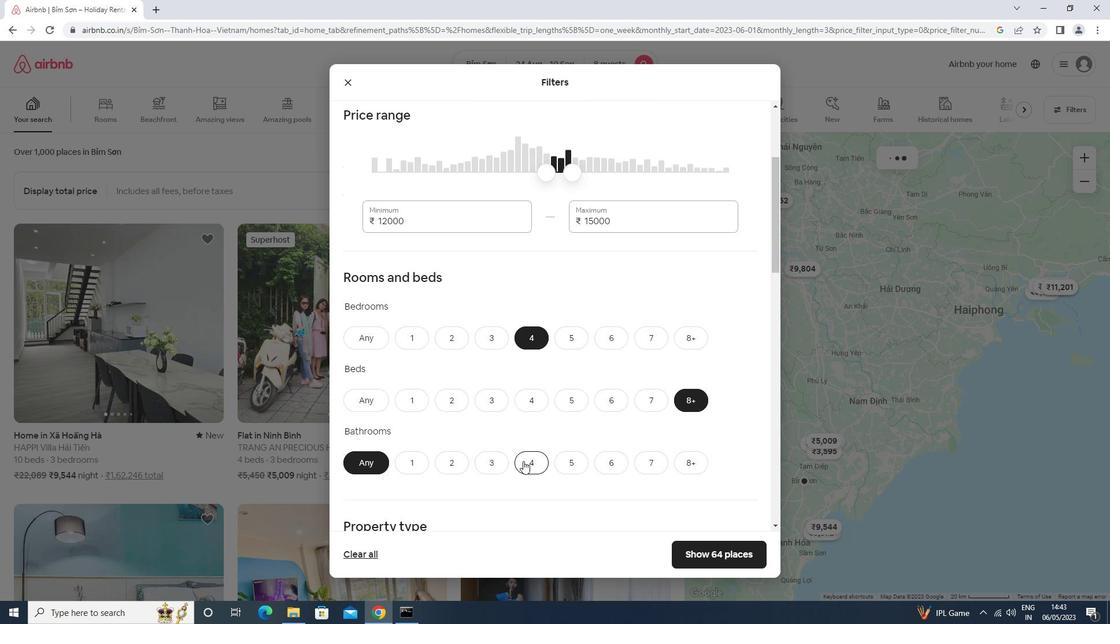 
Action: Mouse moved to (510, 400)
Screenshot: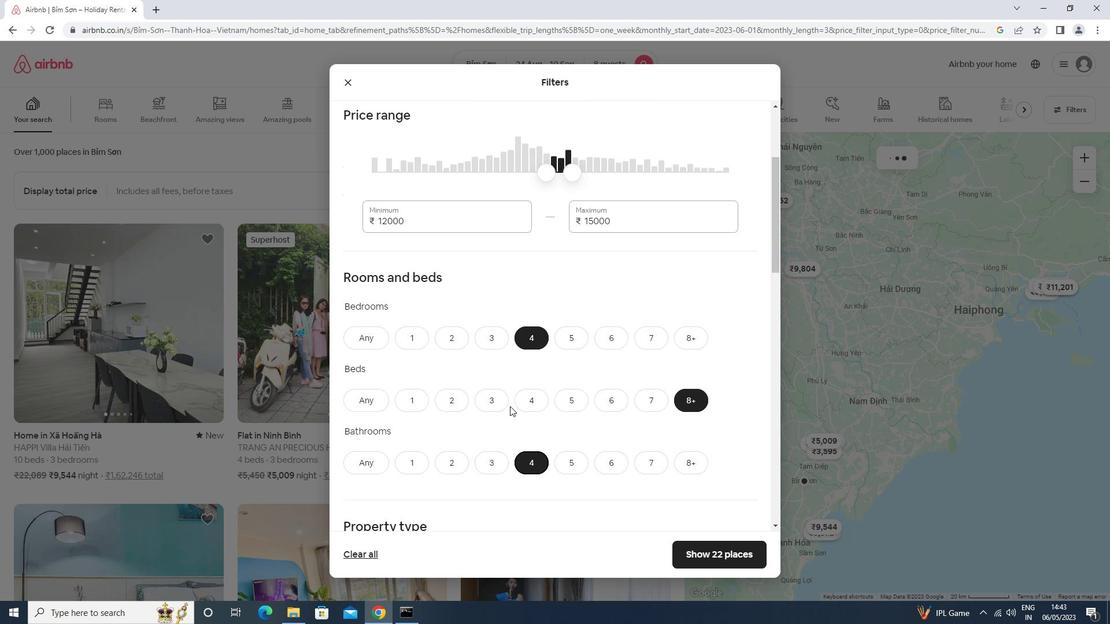 
Action: Mouse scrolled (510, 399) with delta (0, 0)
Screenshot: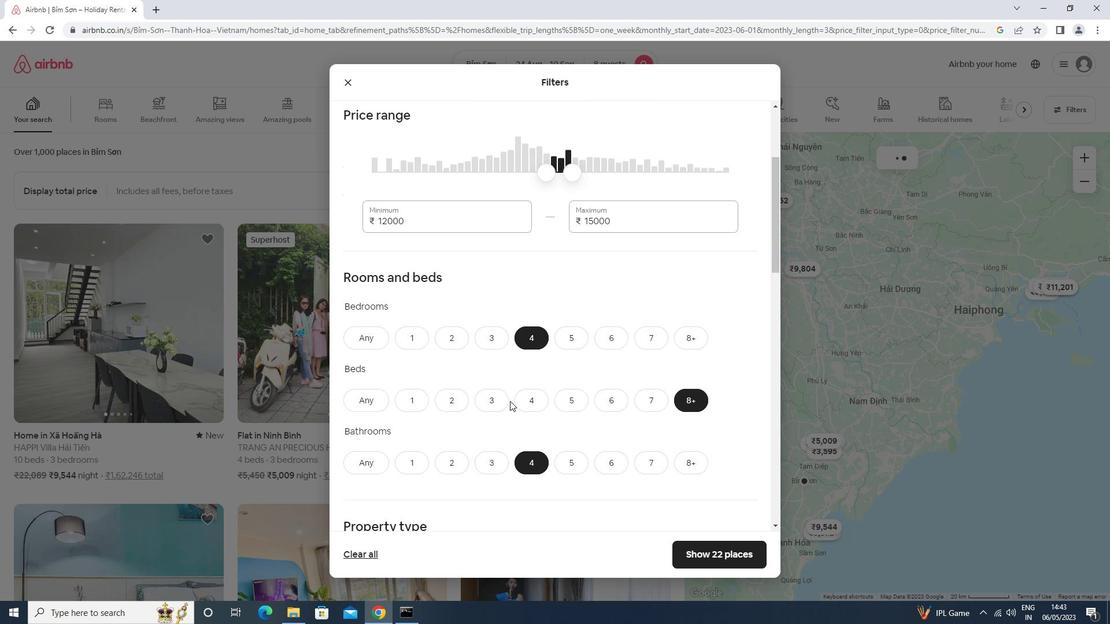 
Action: Mouse scrolled (510, 399) with delta (0, 0)
Screenshot: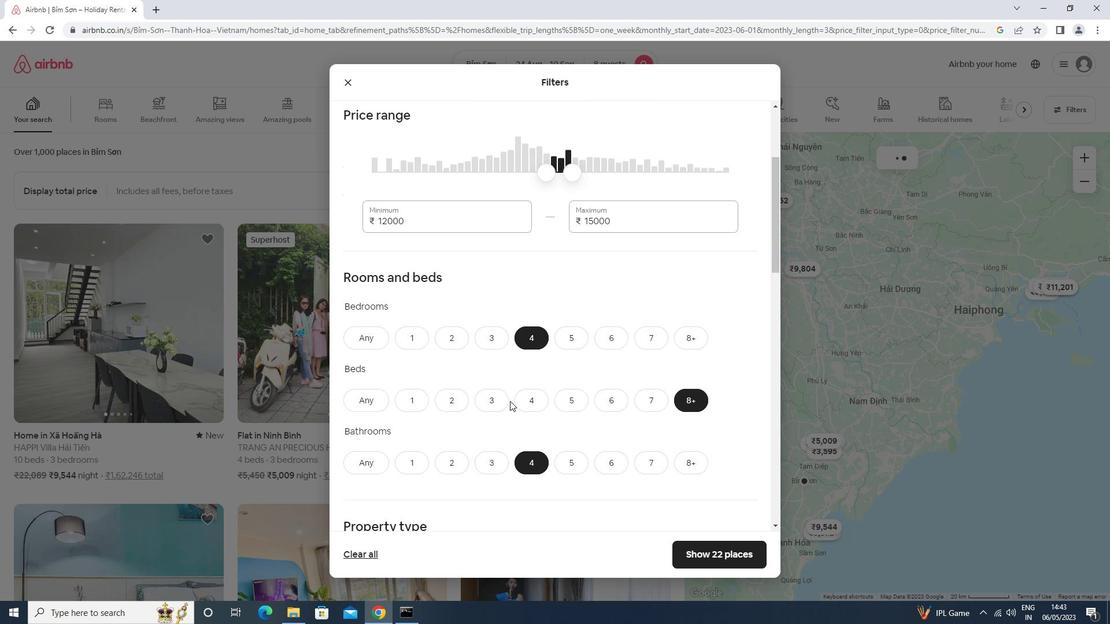 
Action: Mouse scrolled (510, 399) with delta (0, 0)
Screenshot: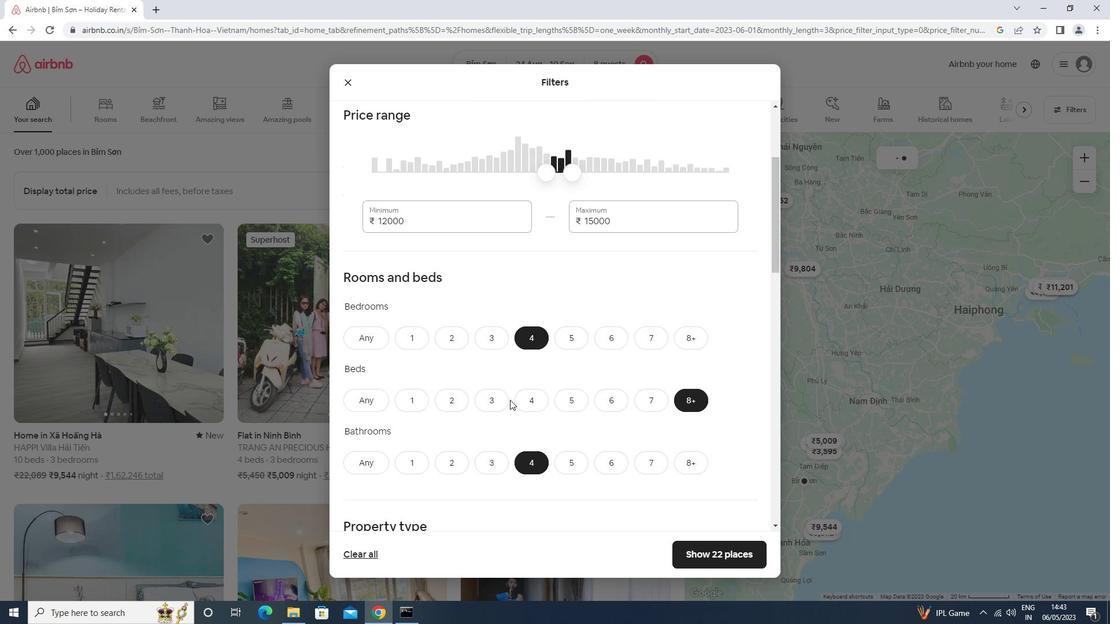 
Action: Mouse moved to (421, 417)
Screenshot: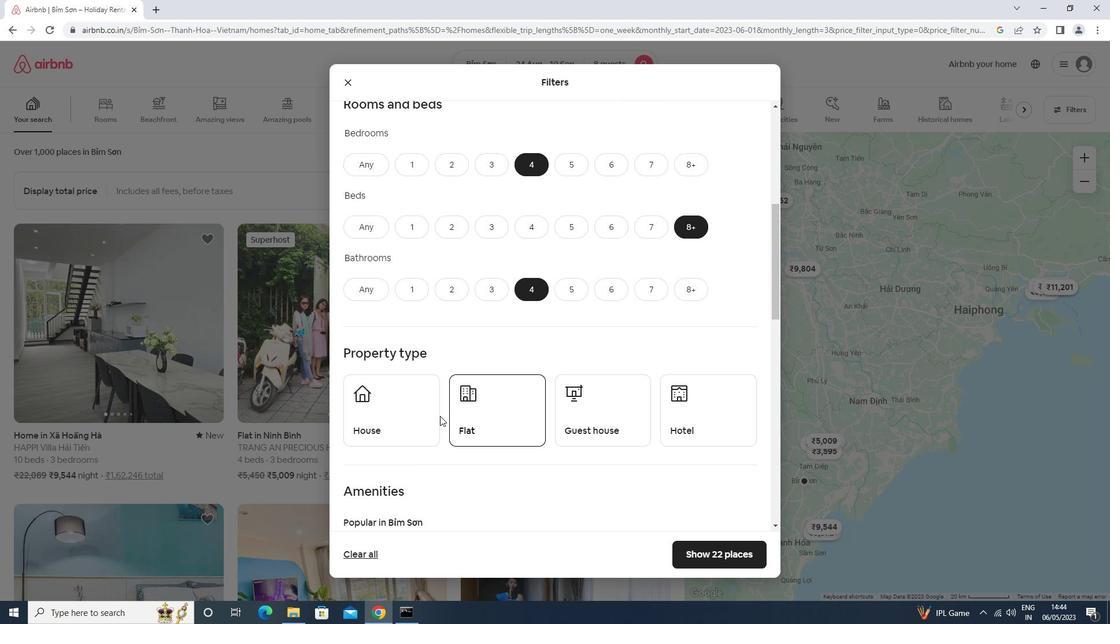 
Action: Mouse pressed left at (421, 417)
Screenshot: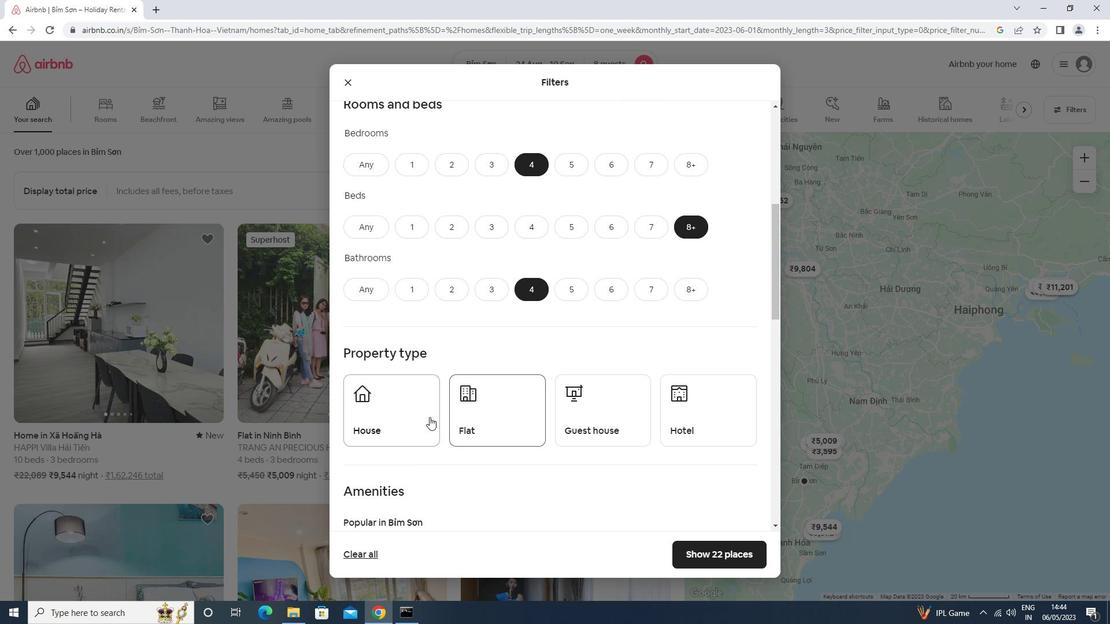 
Action: Mouse moved to (487, 410)
Screenshot: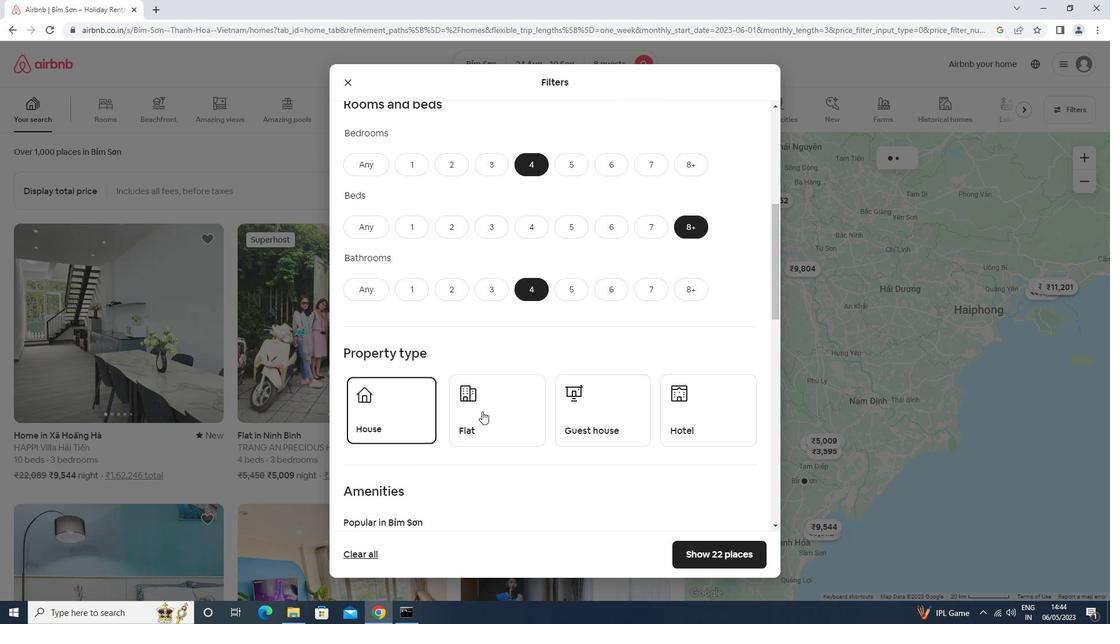 
Action: Mouse pressed left at (487, 410)
Screenshot: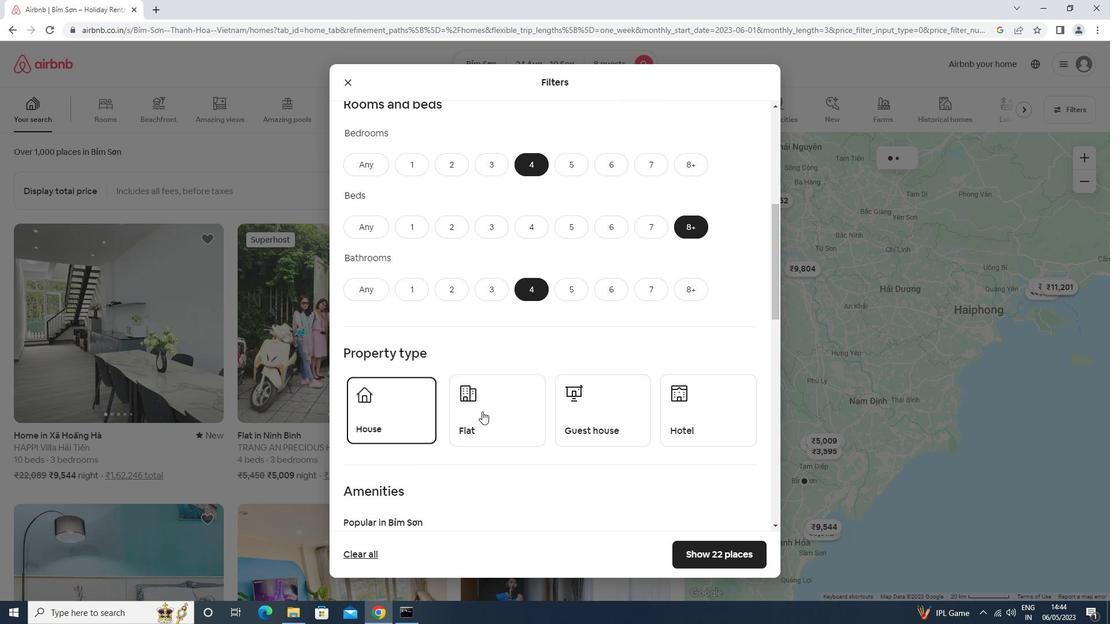 
Action: Mouse moved to (618, 427)
Screenshot: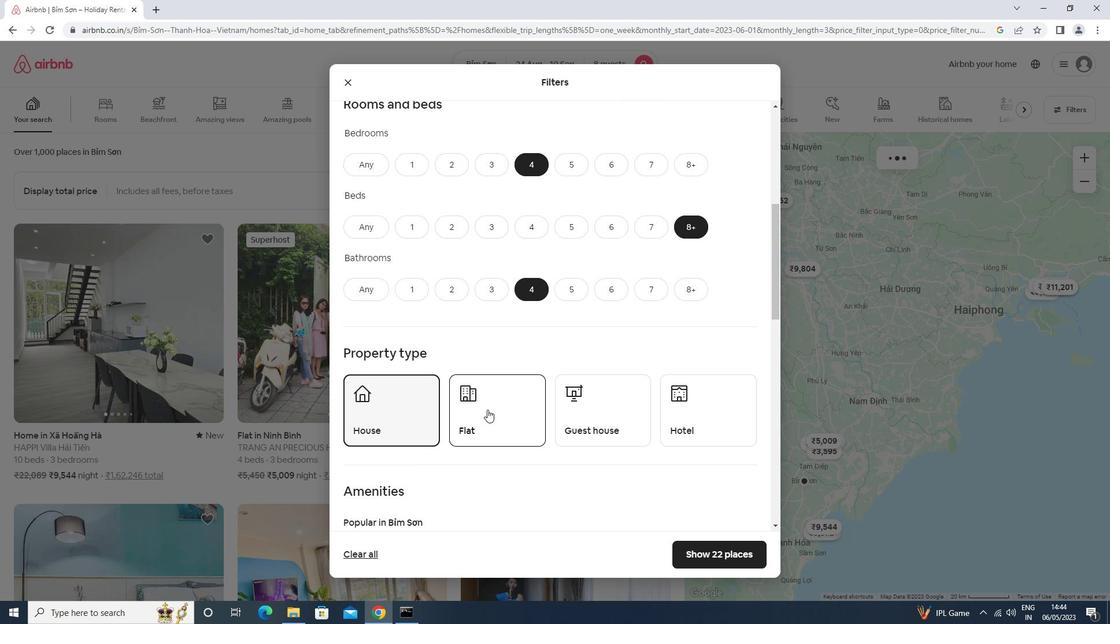 
Action: Mouse pressed left at (618, 427)
Screenshot: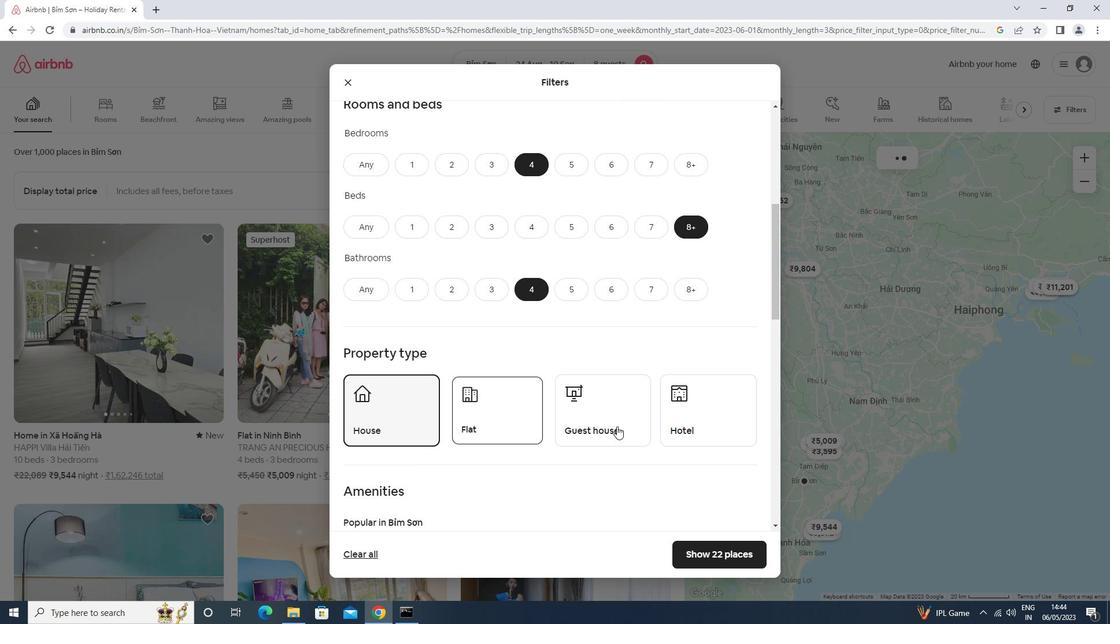 
Action: Mouse moved to (618, 427)
Screenshot: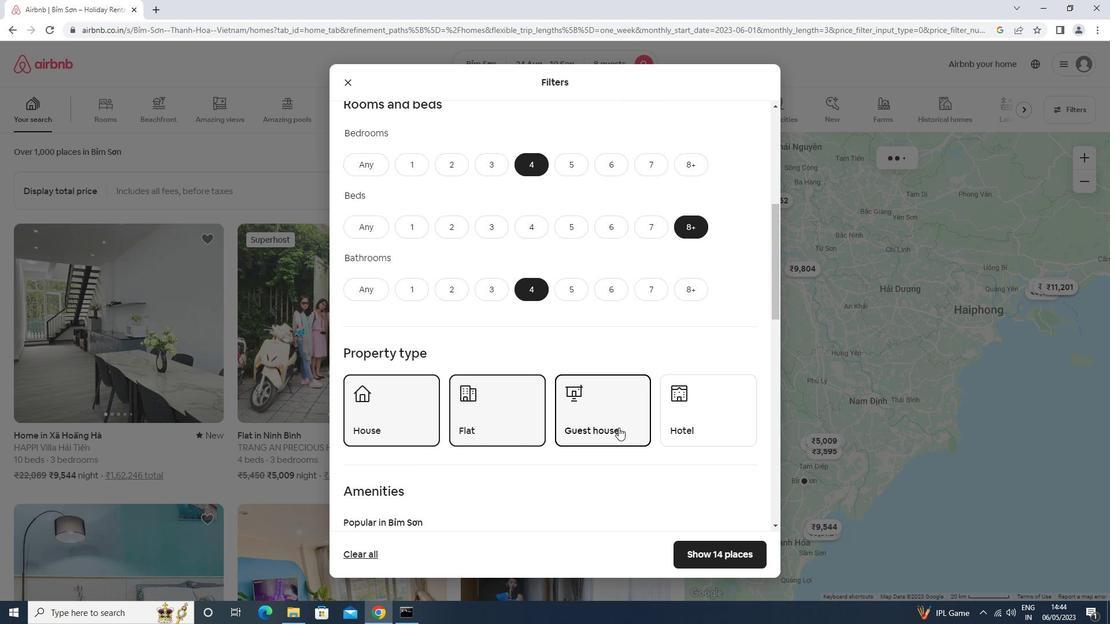 
Action: Mouse scrolled (618, 427) with delta (0, 0)
Screenshot: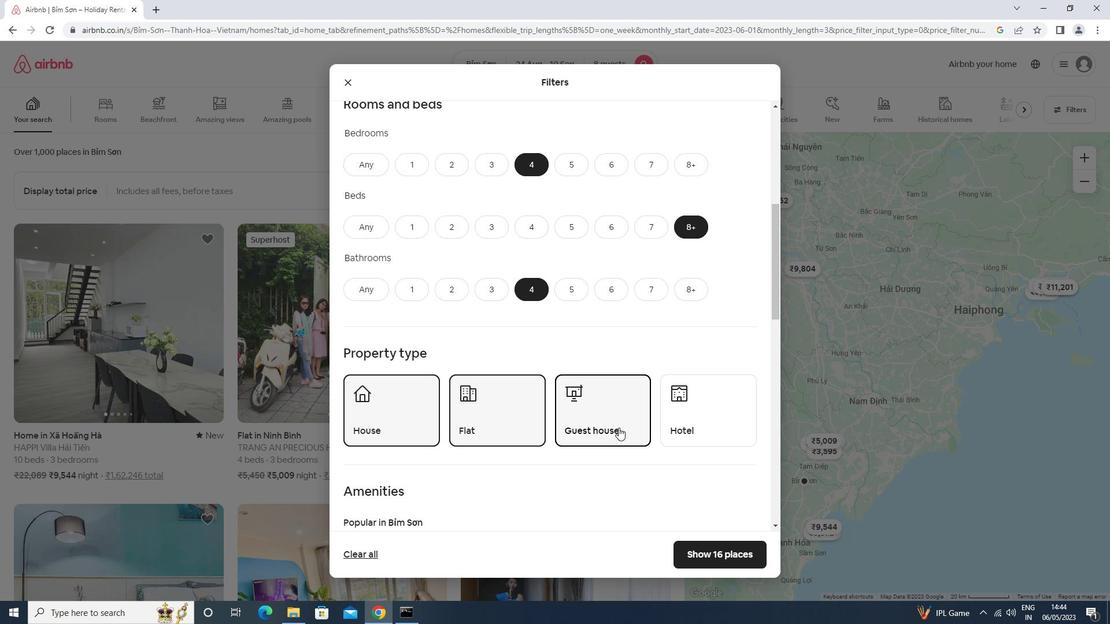 
Action: Mouse scrolled (618, 427) with delta (0, 0)
Screenshot: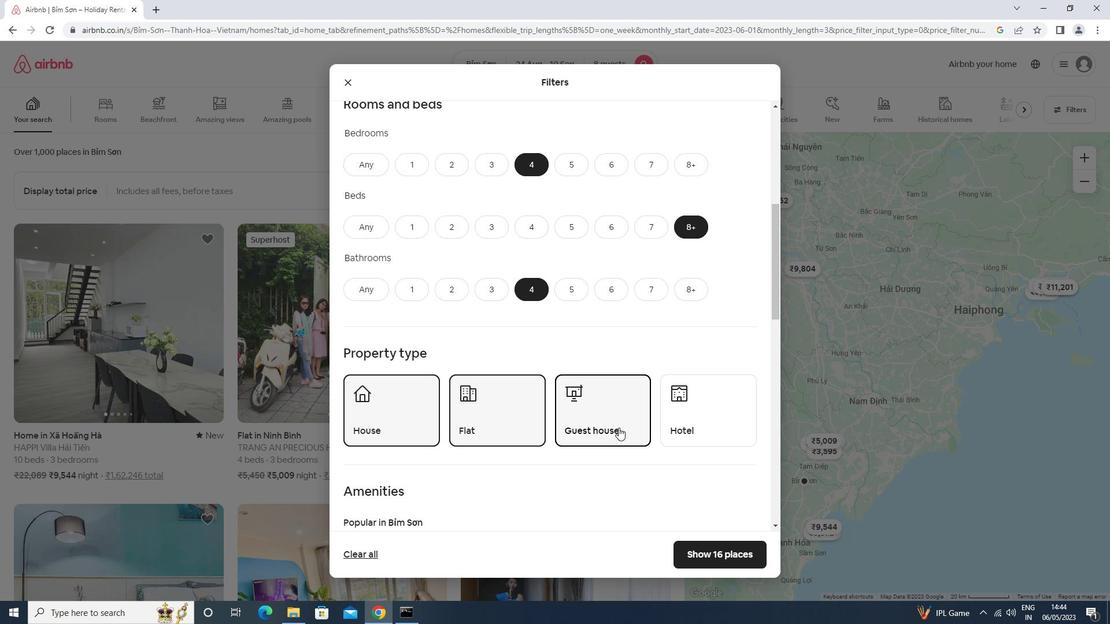 
Action: Mouse moved to (383, 431)
Screenshot: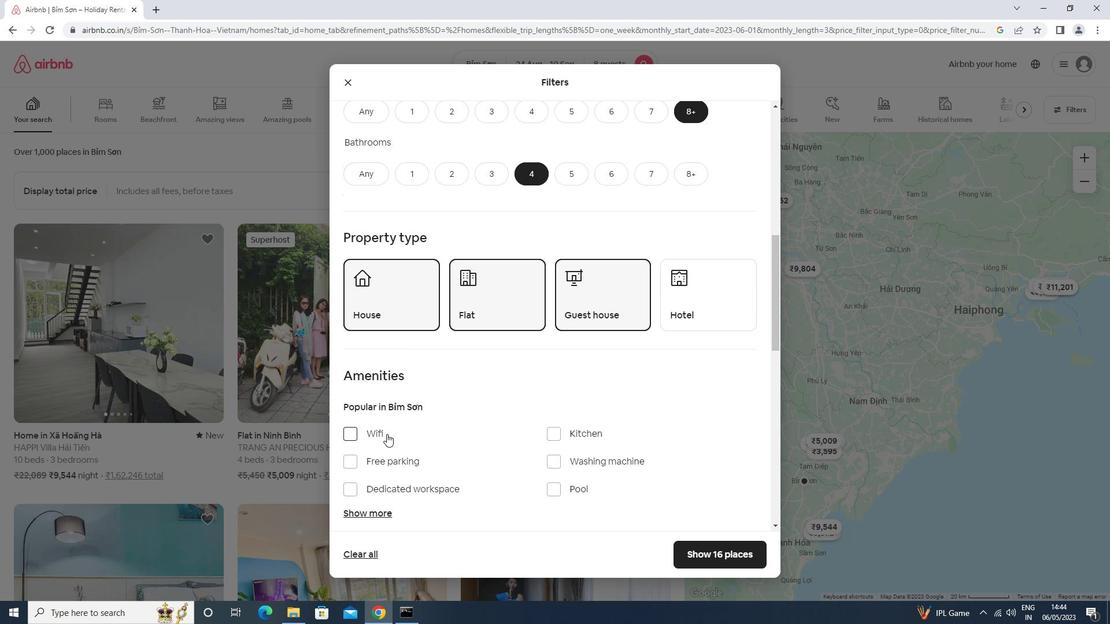 
Action: Mouse pressed left at (383, 431)
Screenshot: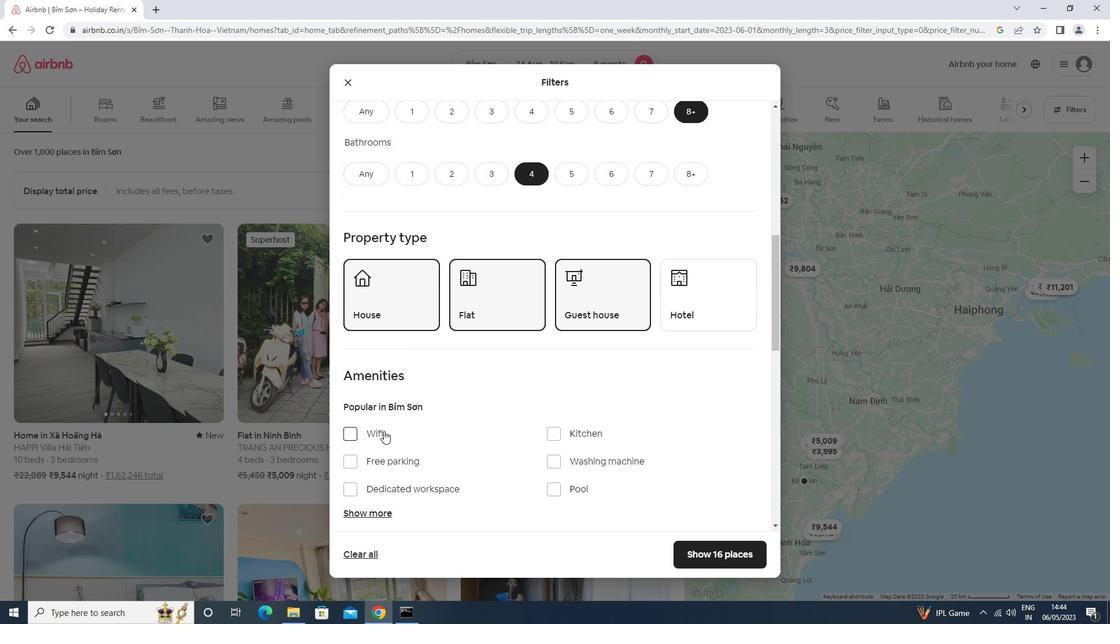 
Action: Mouse moved to (368, 503)
Screenshot: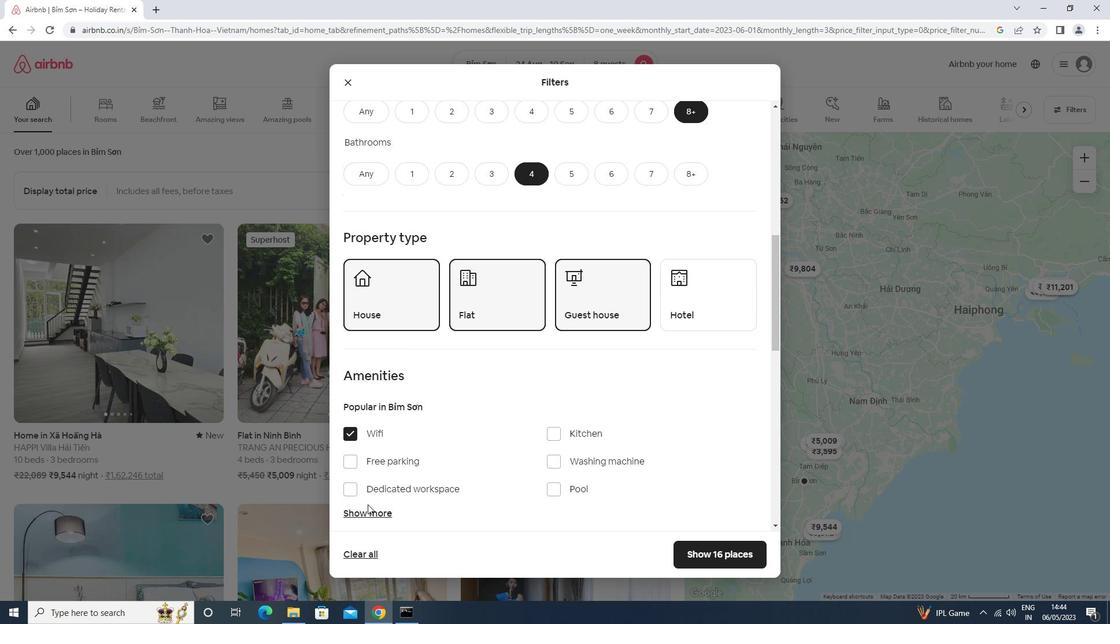 
Action: Mouse pressed left at (368, 503)
Screenshot: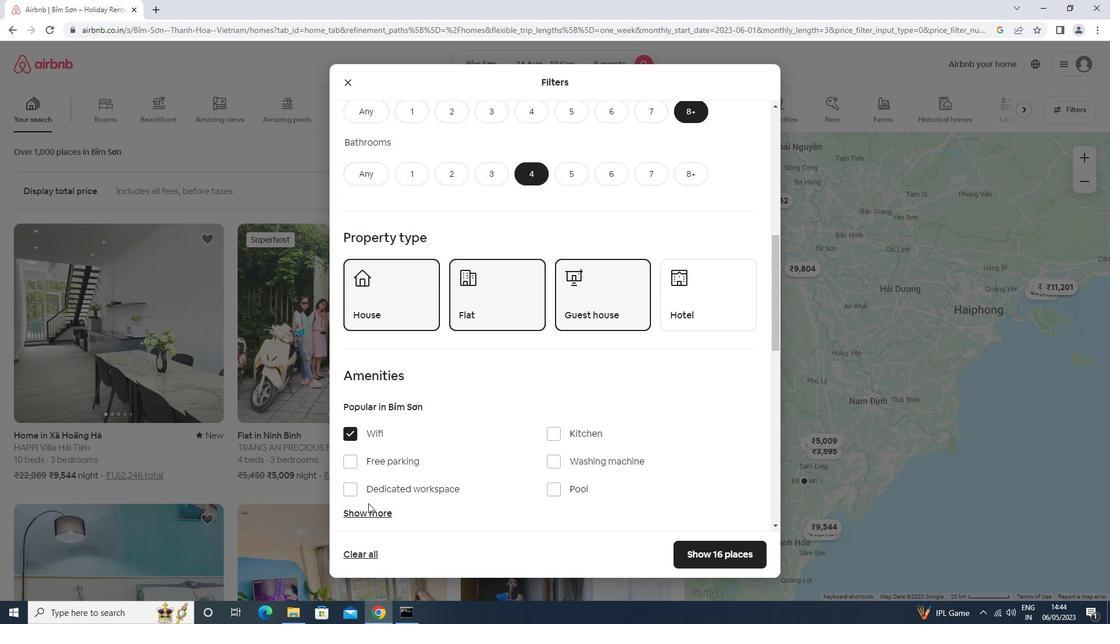 
Action: Mouse moved to (373, 508)
Screenshot: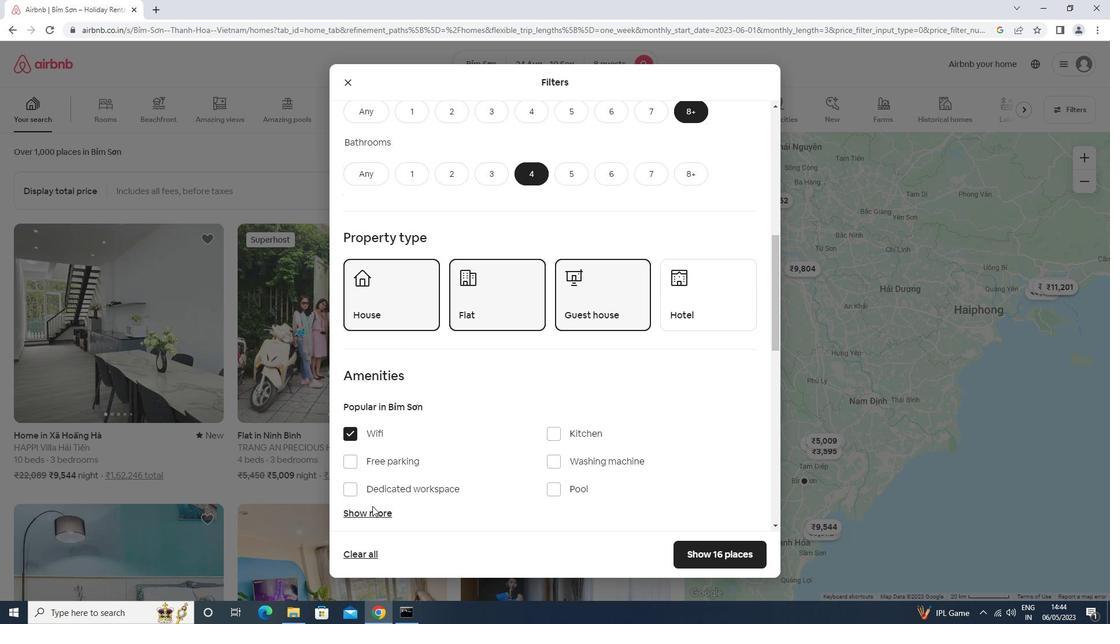 
Action: Mouse pressed left at (373, 508)
Screenshot: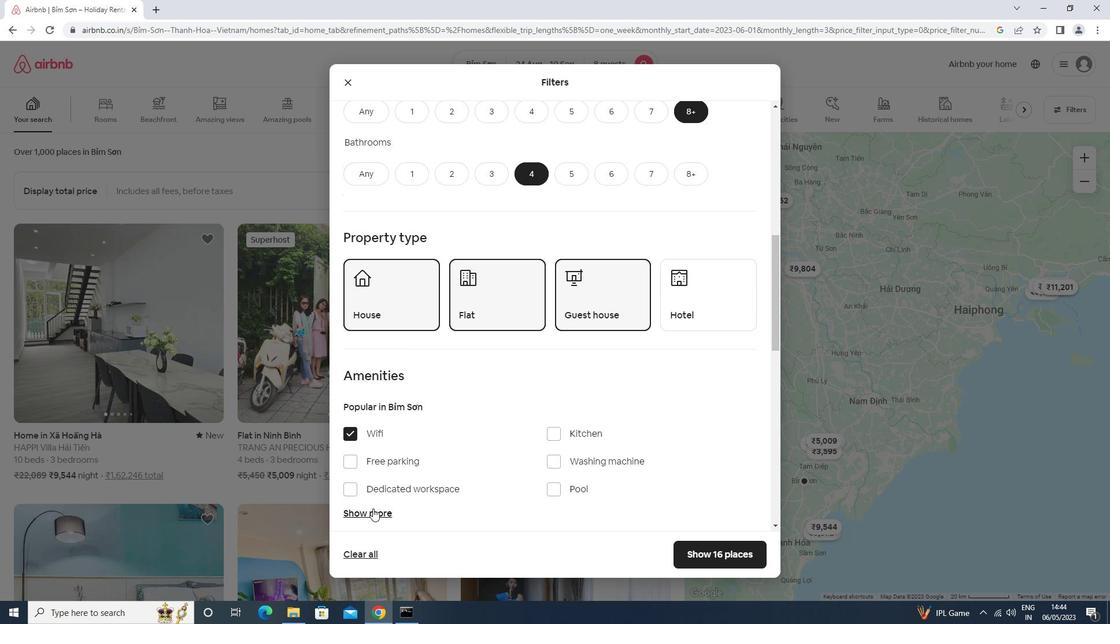 
Action: Mouse moved to (496, 430)
Screenshot: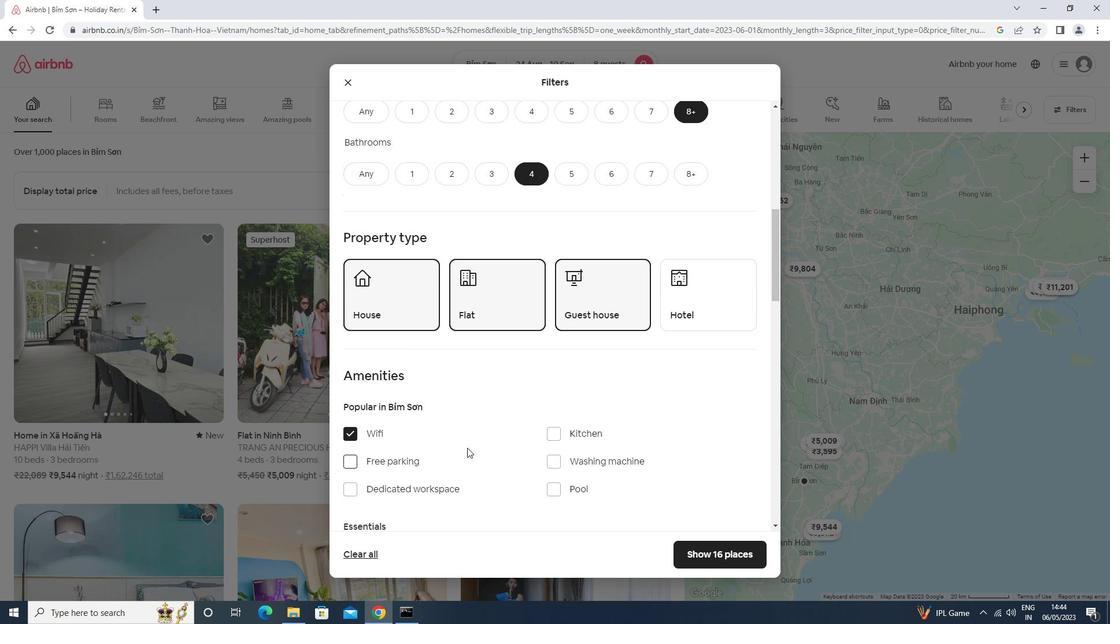 
Action: Mouse scrolled (496, 430) with delta (0, 0)
Screenshot: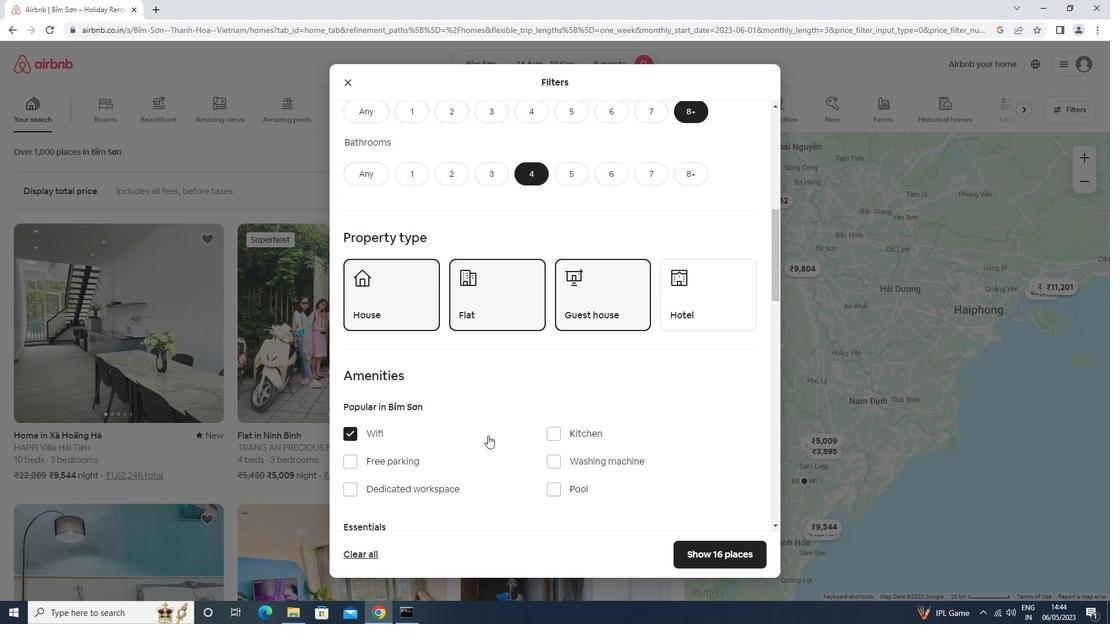 
Action: Mouse moved to (564, 410)
Screenshot: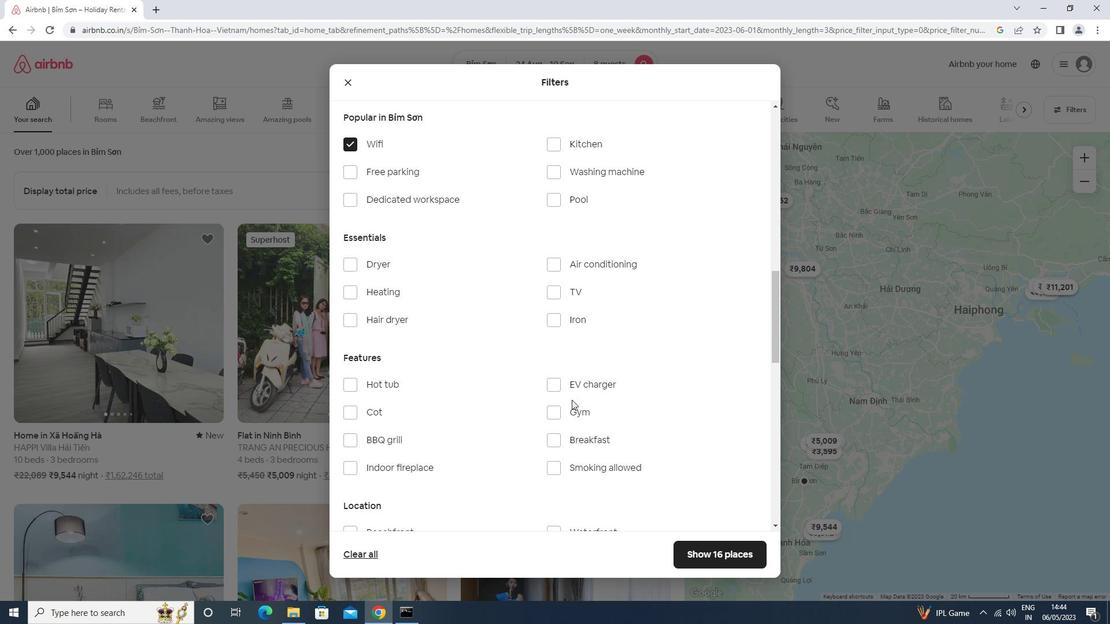 
Action: Mouse pressed left at (564, 410)
Screenshot: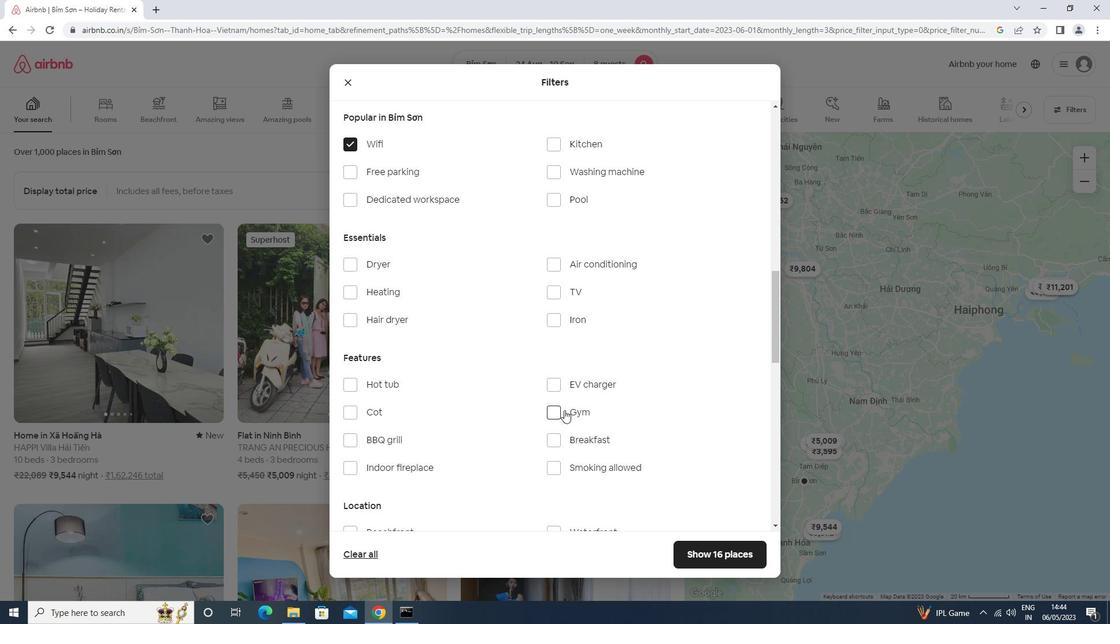 
Action: Mouse moved to (569, 440)
Screenshot: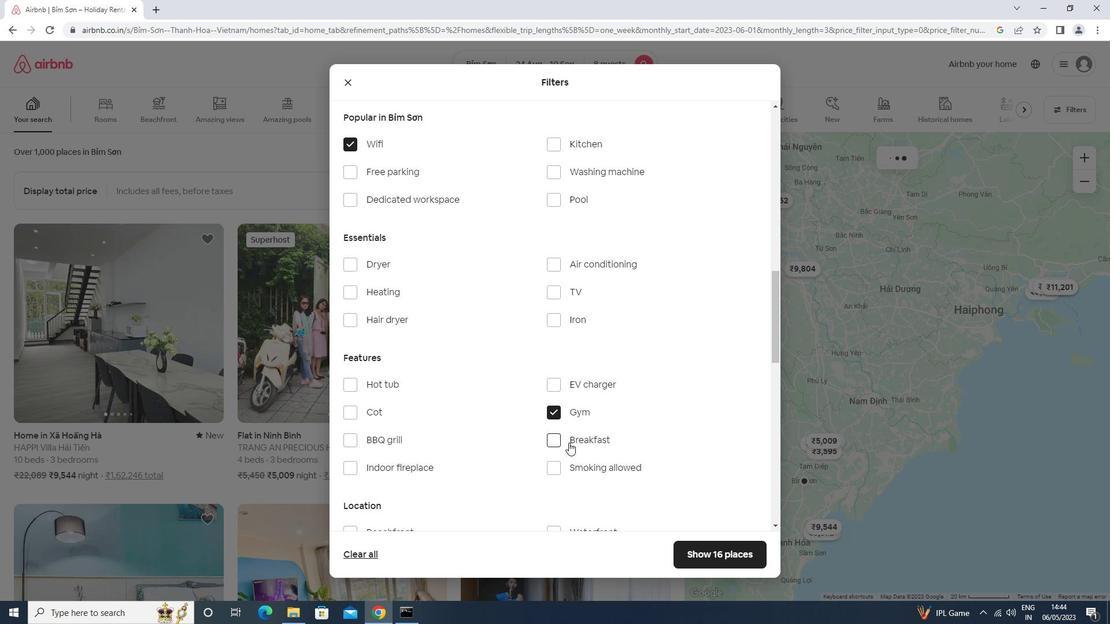 
Action: Mouse pressed left at (569, 440)
Screenshot: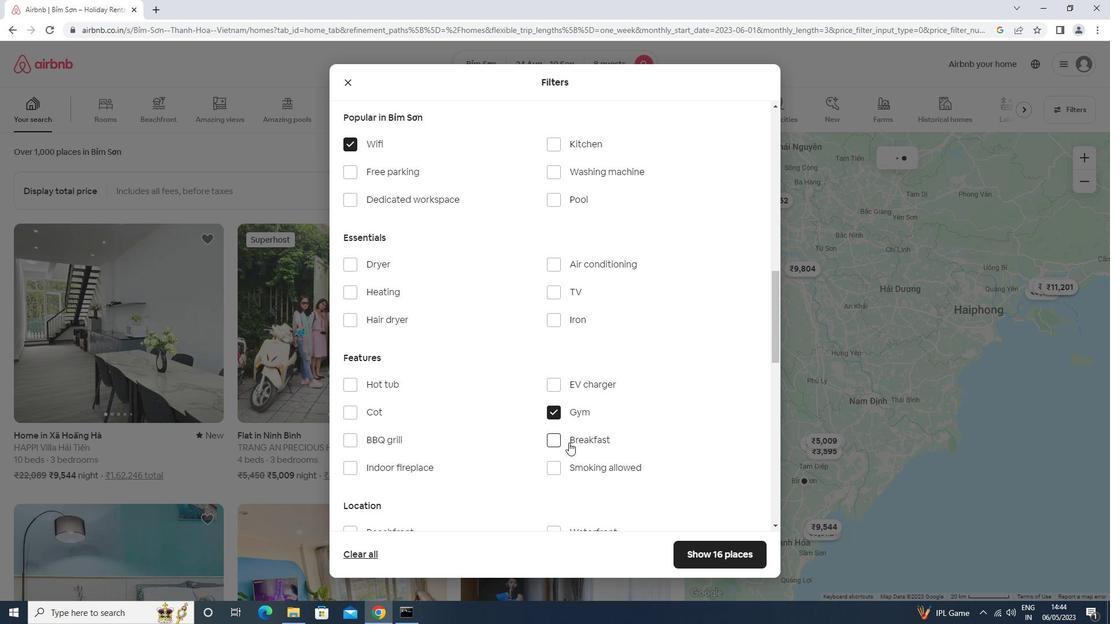 
Action: Mouse moved to (569, 437)
Screenshot: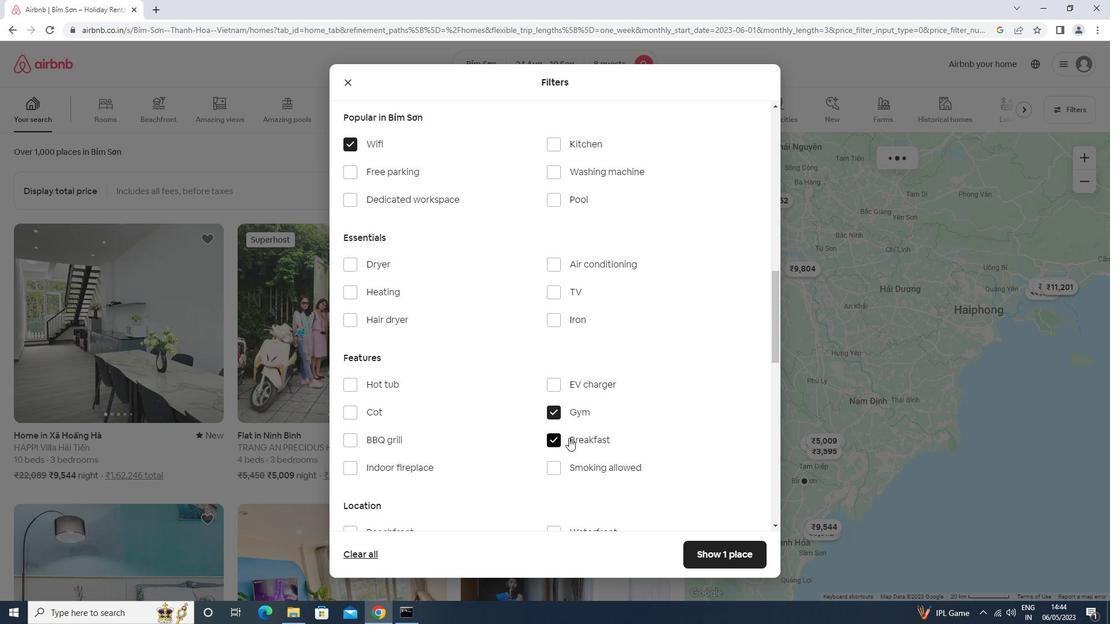 
Action: Mouse scrolled (569, 437) with delta (0, 0)
Screenshot: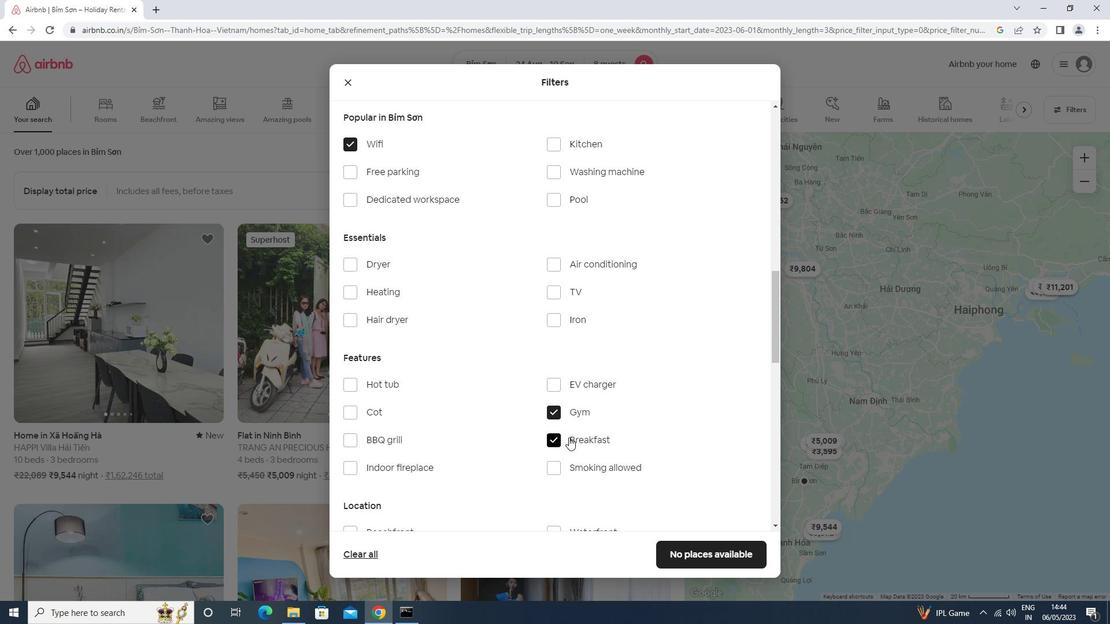 
Action: Mouse scrolled (569, 437) with delta (0, 0)
Screenshot: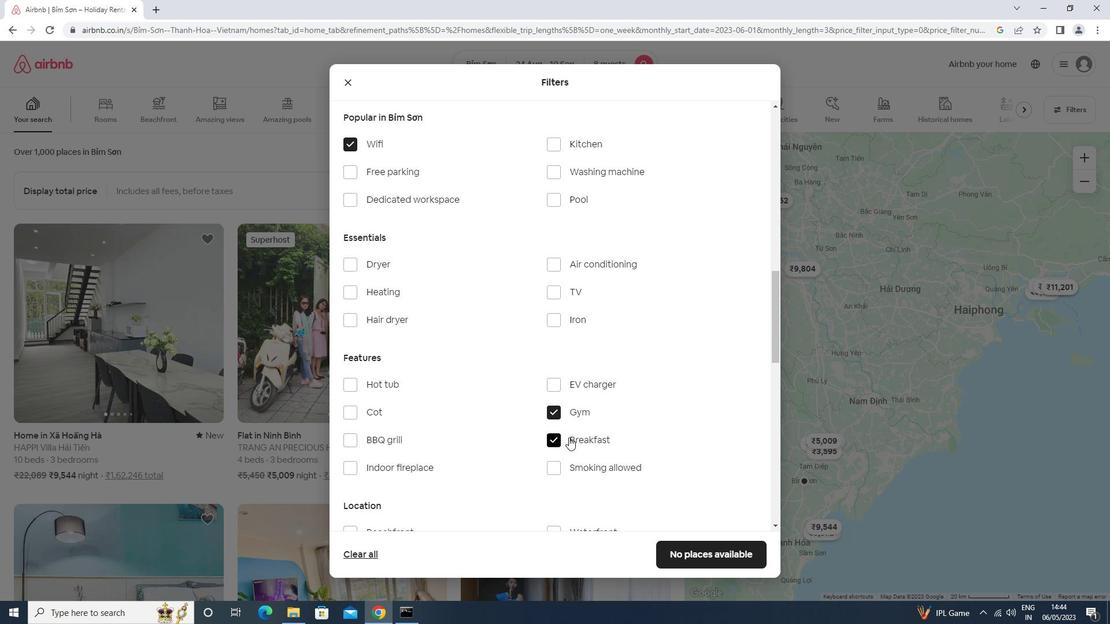 
Action: Mouse moved to (413, 418)
Screenshot: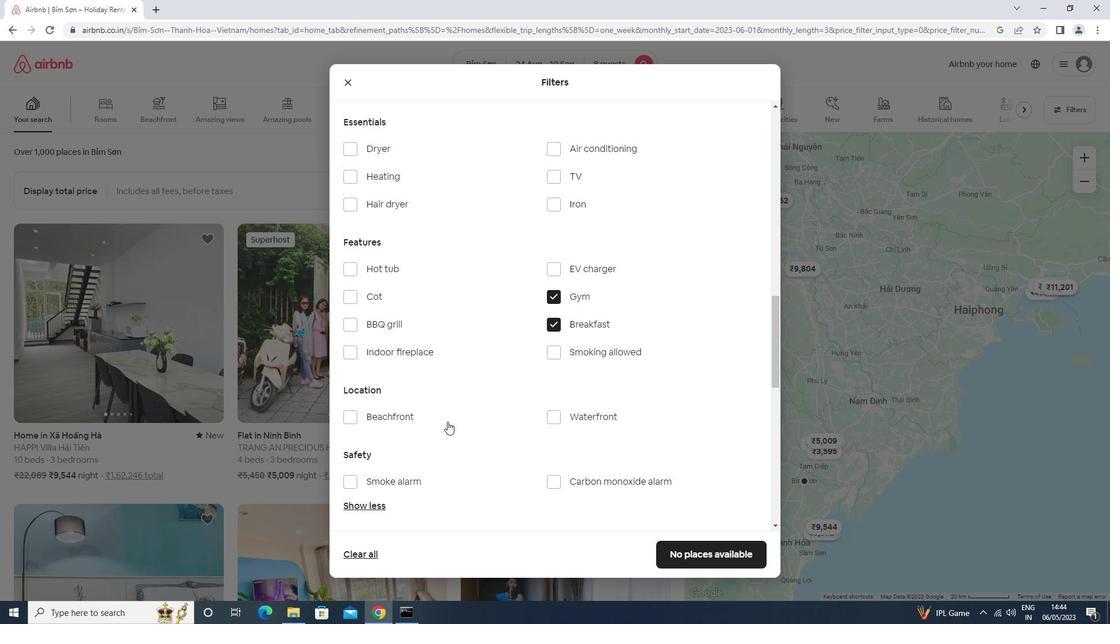 
Action: Mouse scrolled (413, 418) with delta (0, 0)
Screenshot: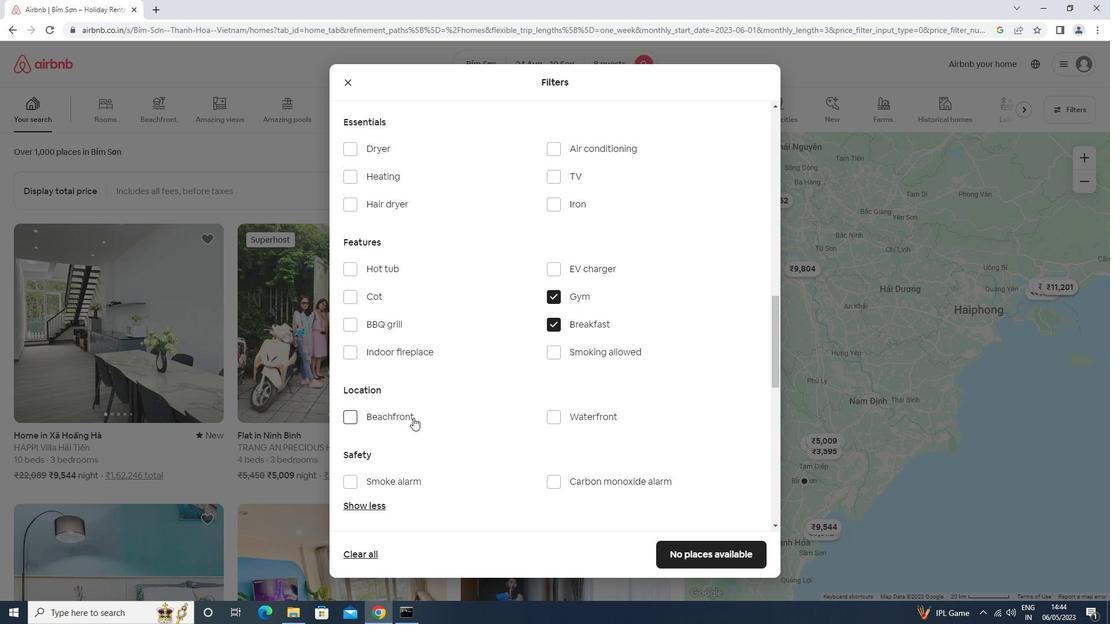 
Action: Mouse scrolled (413, 418) with delta (0, 0)
Screenshot: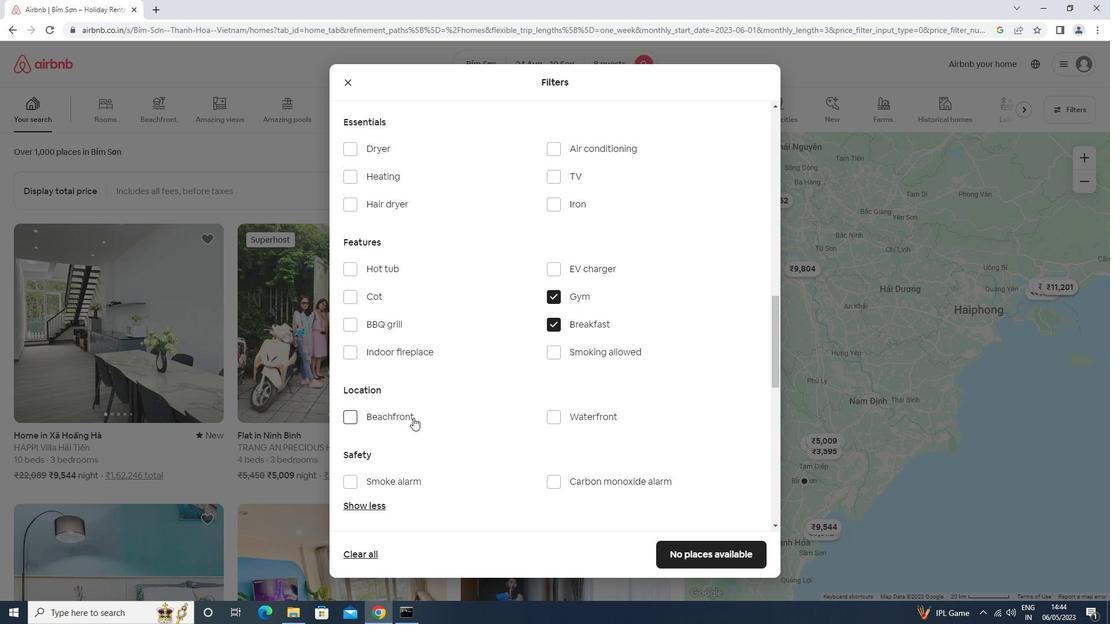 
Action: Mouse scrolled (413, 418) with delta (0, 0)
Screenshot: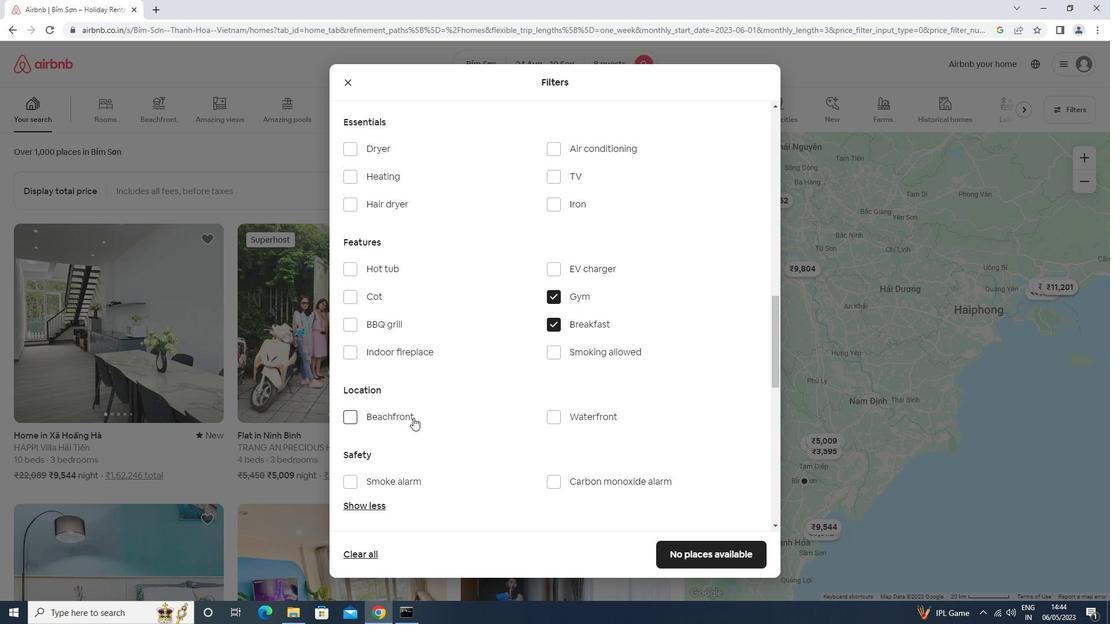 
Action: Mouse moved to (412, 417)
Screenshot: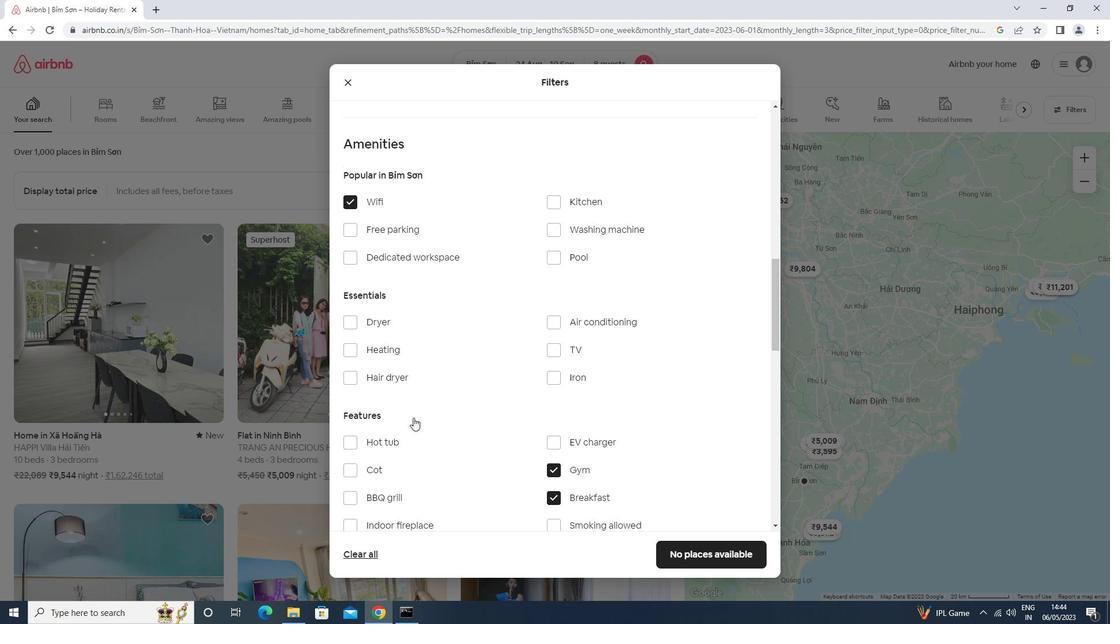
Action: Mouse scrolled (412, 416) with delta (0, 0)
Screenshot: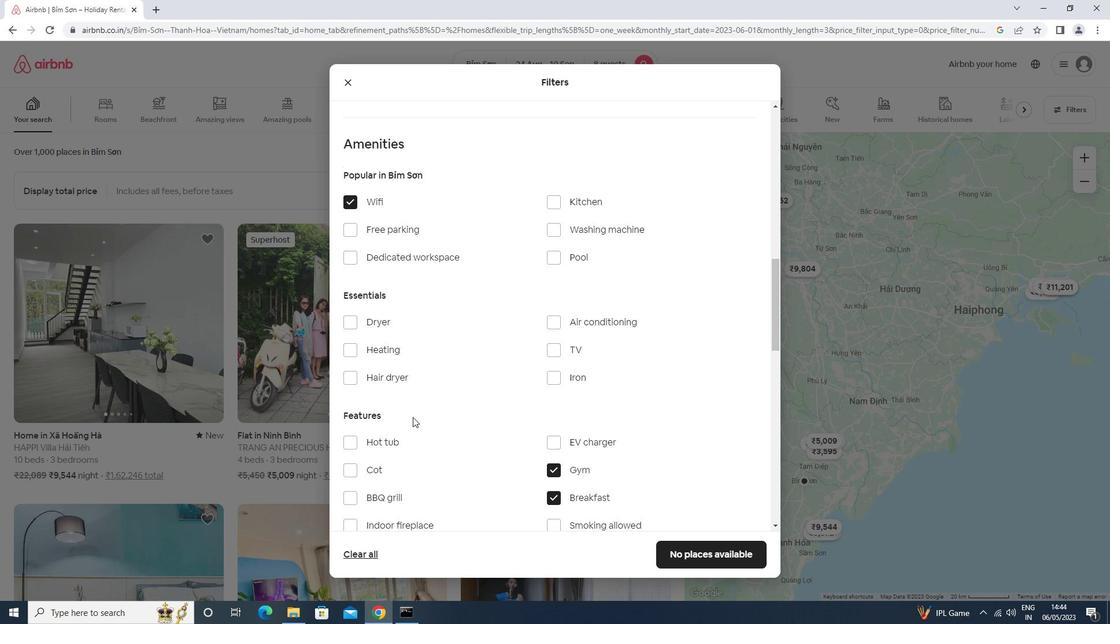 
Action: Mouse scrolled (412, 416) with delta (0, 0)
Screenshot: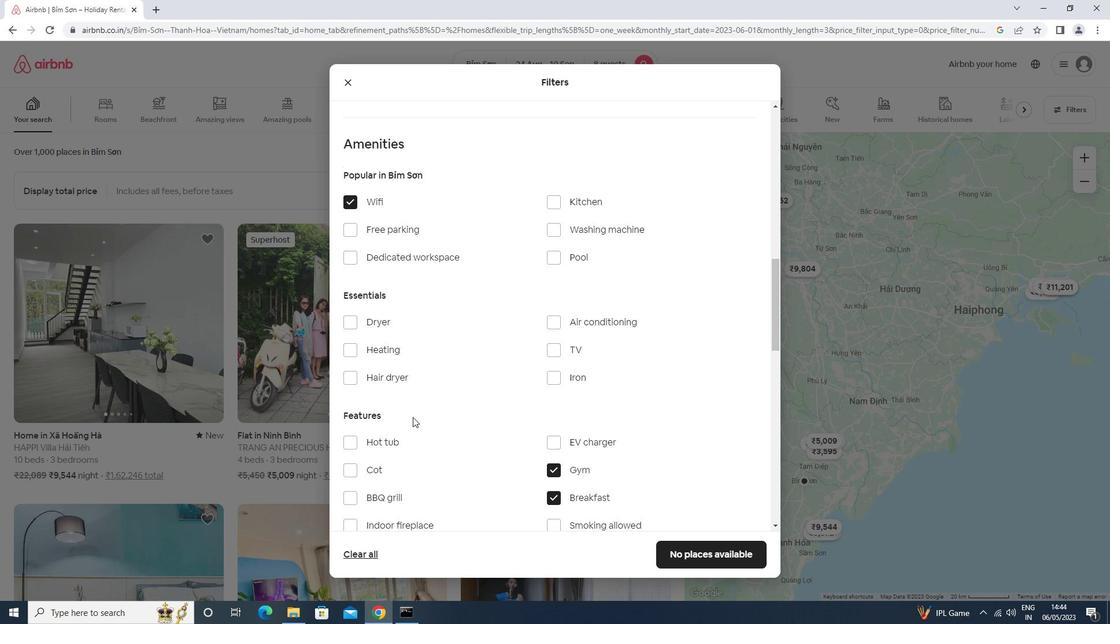 
Action: Mouse scrolled (412, 416) with delta (0, 0)
Screenshot: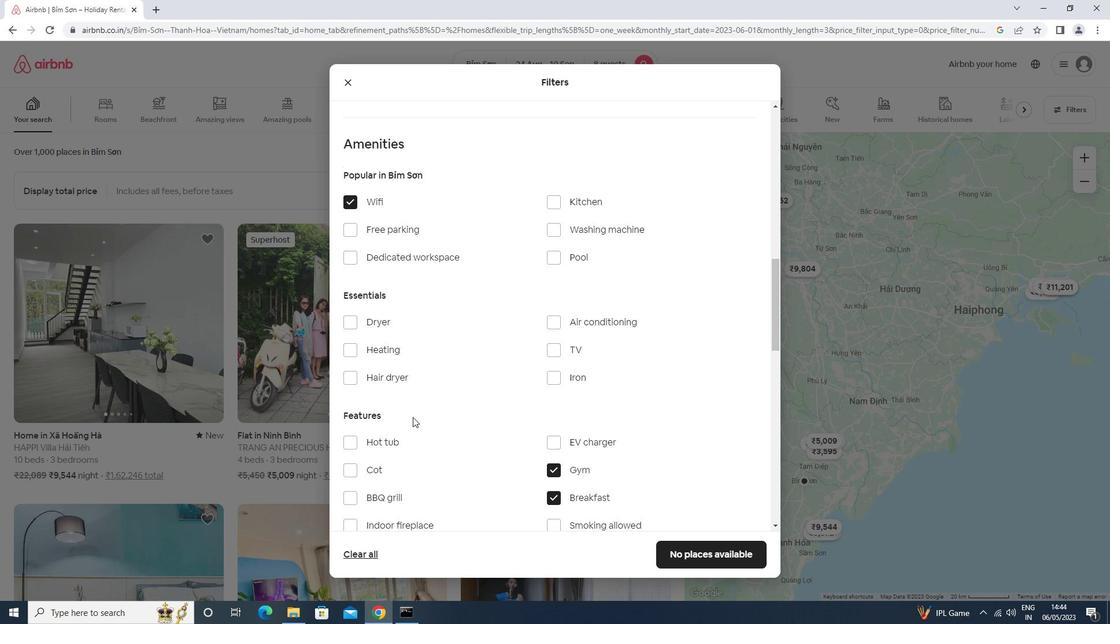 
Action: Mouse scrolled (412, 416) with delta (0, 0)
Screenshot: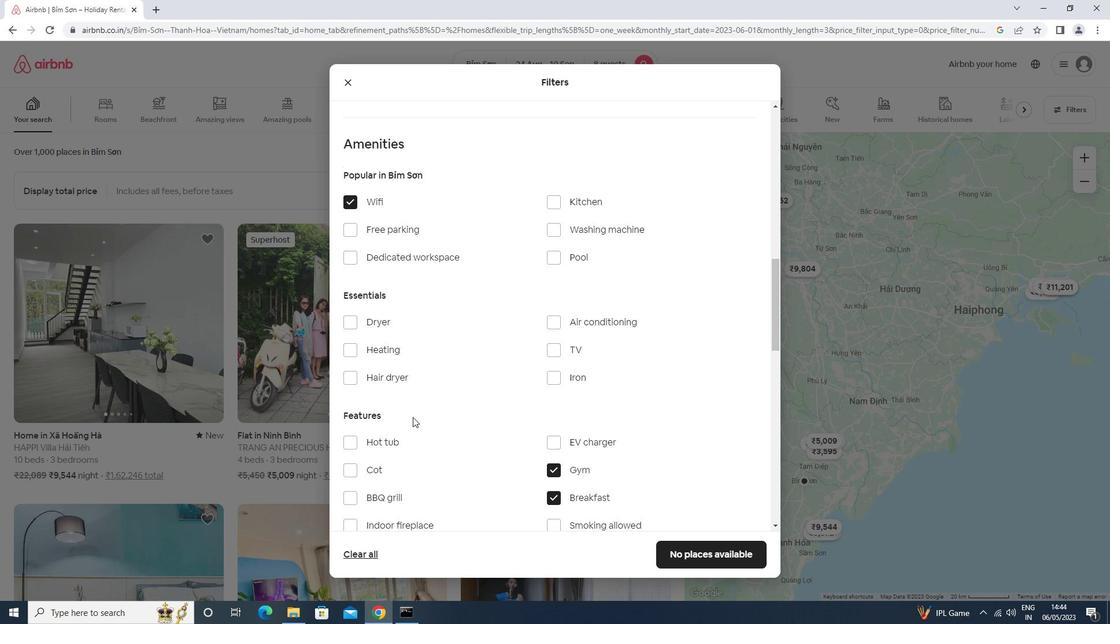 
Action: Mouse scrolled (412, 416) with delta (0, 0)
Screenshot: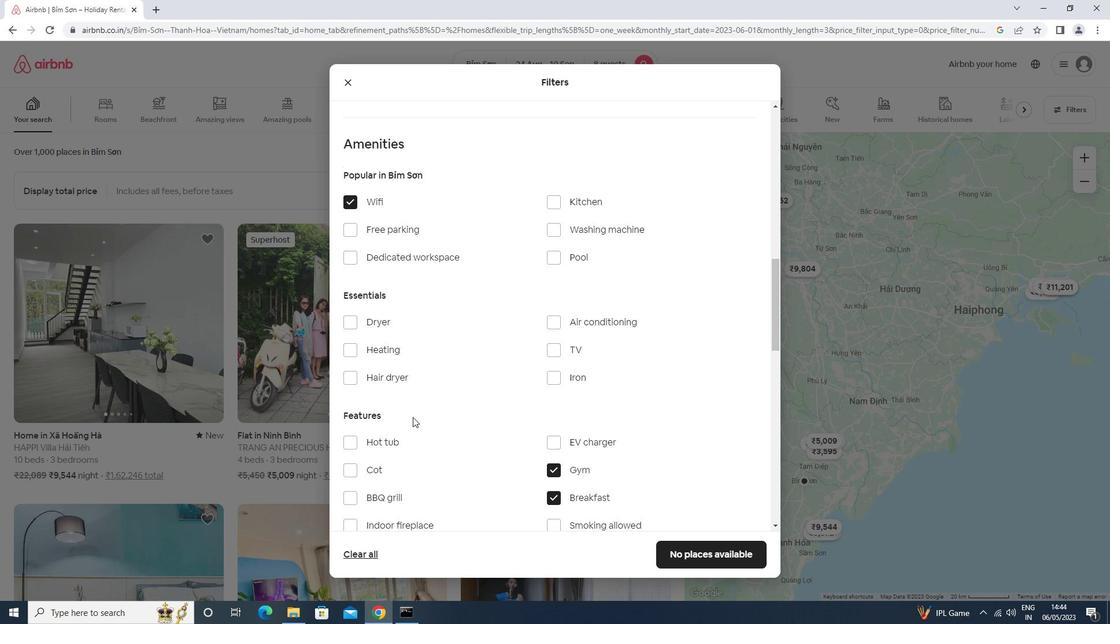 
Action: Mouse scrolled (412, 416) with delta (0, 0)
Screenshot: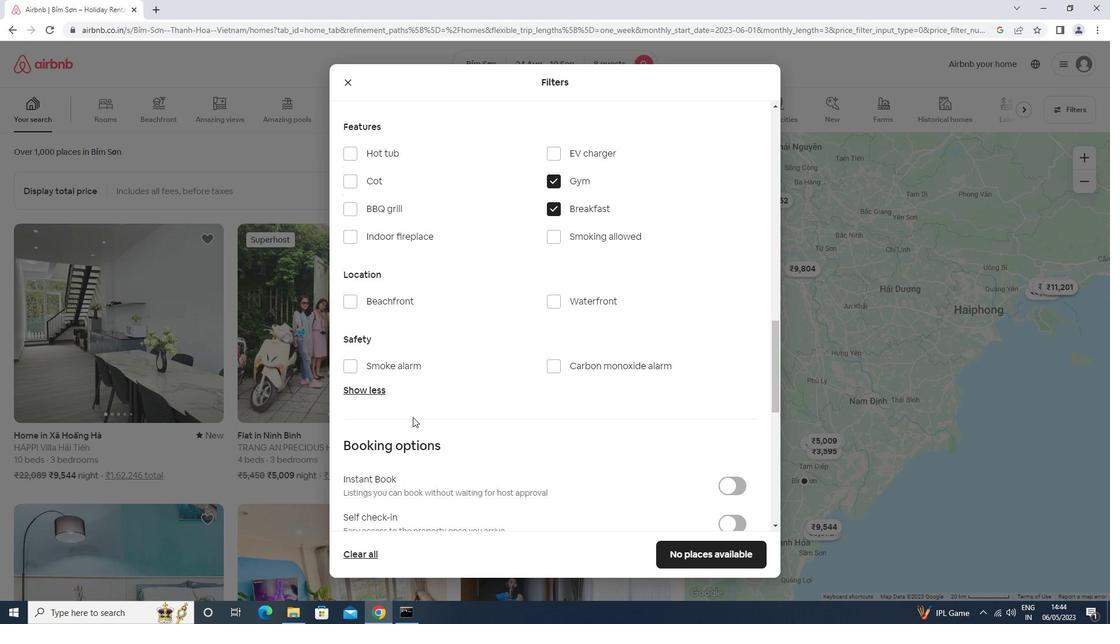 
Action: Mouse scrolled (412, 416) with delta (0, 0)
Screenshot: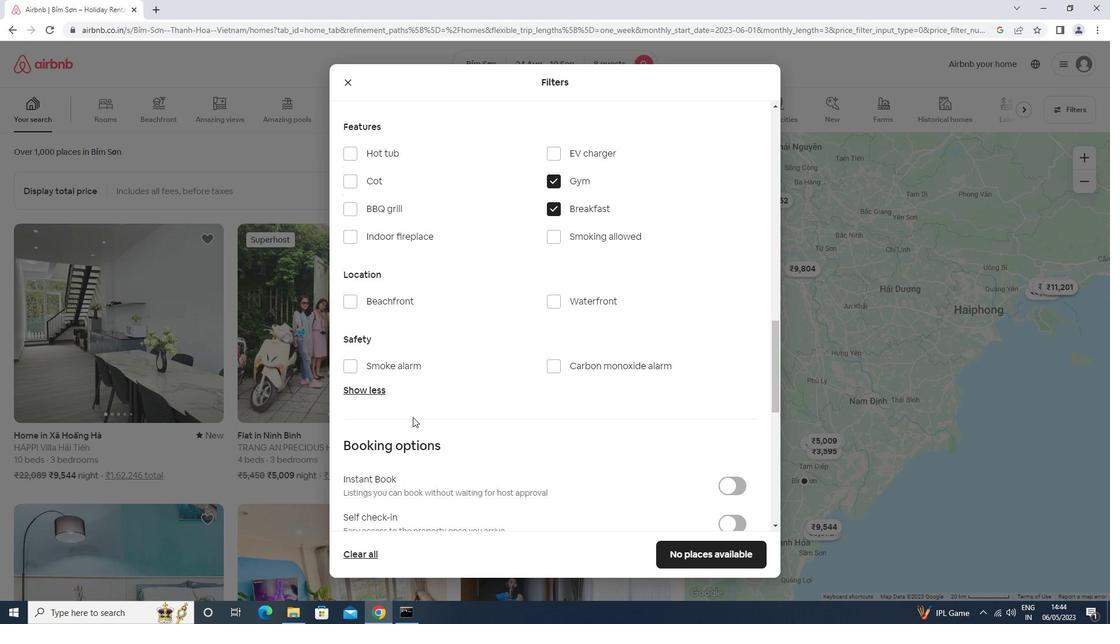
Action: Mouse moved to (726, 404)
Screenshot: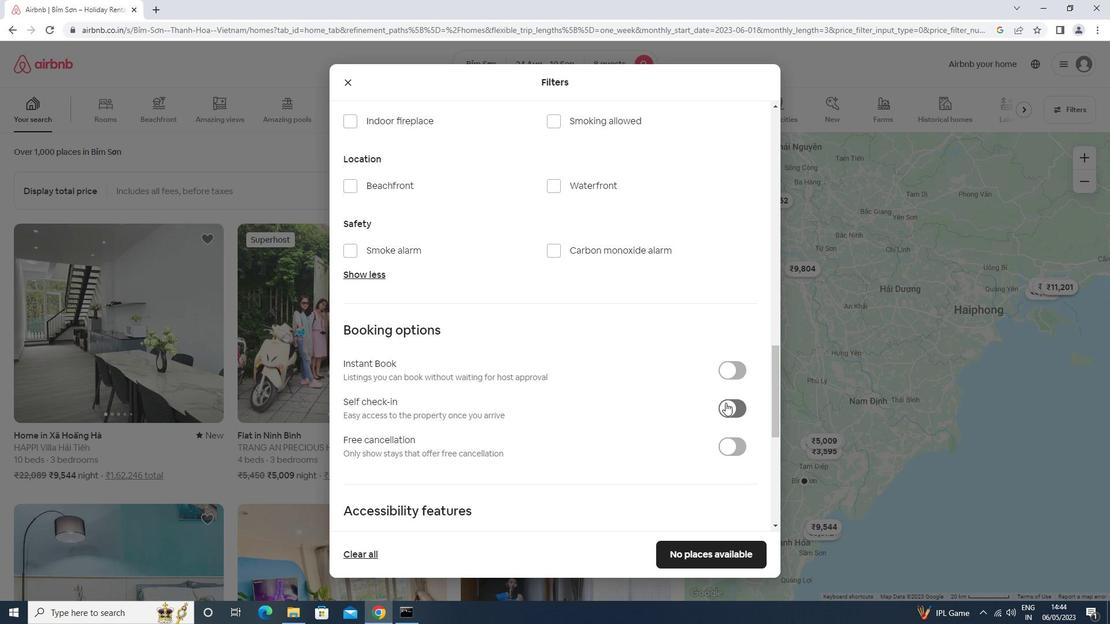 
Action: Mouse pressed left at (726, 404)
Screenshot: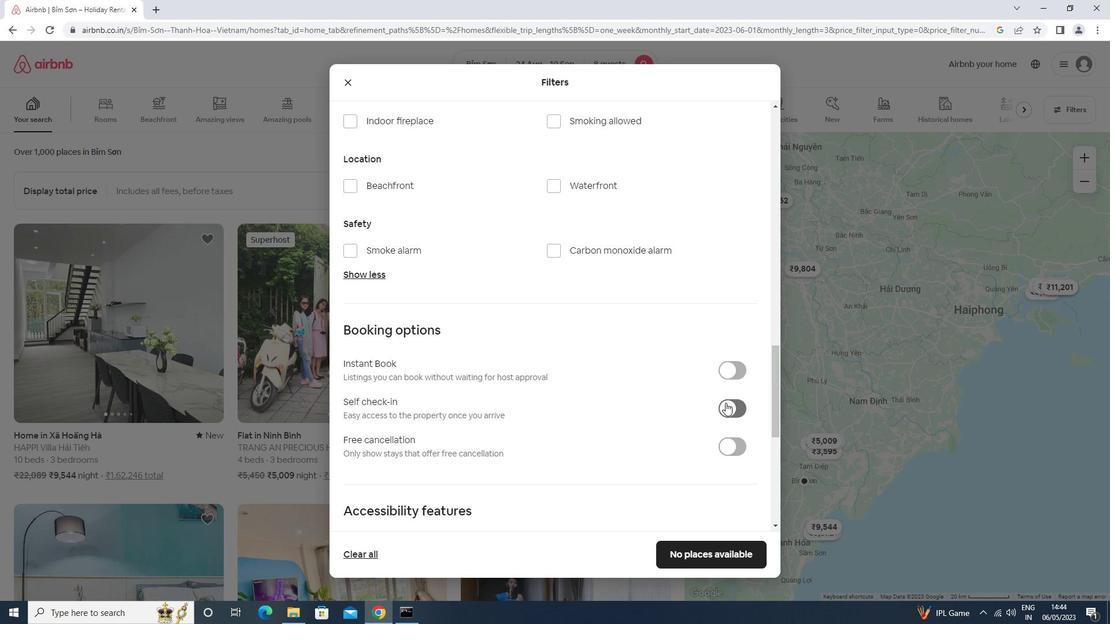 
Action: Mouse moved to (605, 425)
Screenshot: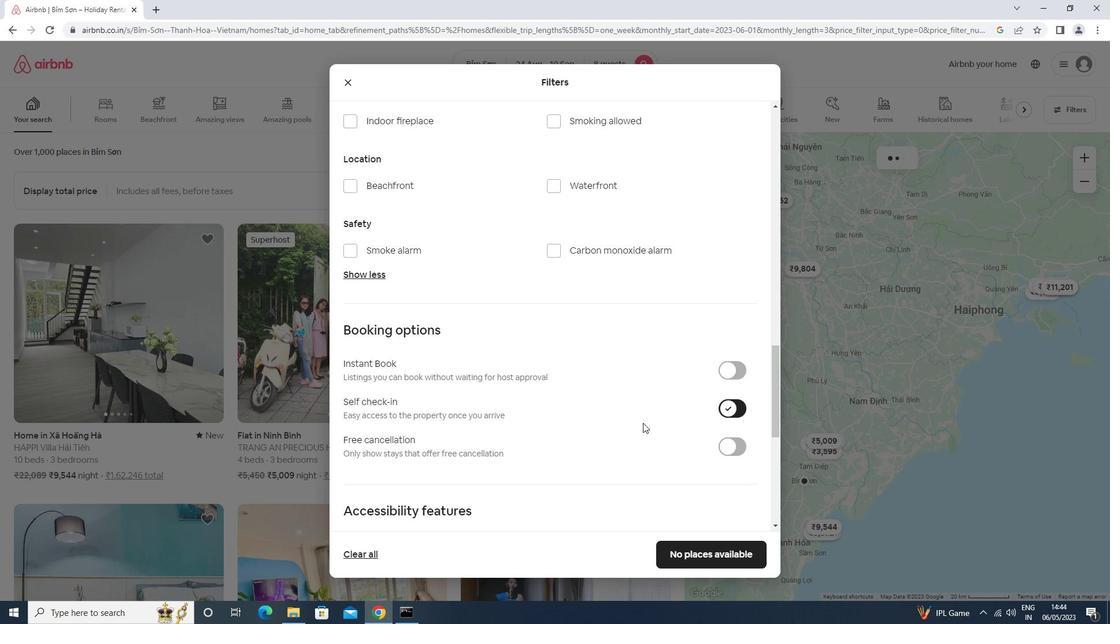 
Action: Mouse scrolled (605, 424) with delta (0, 0)
Screenshot: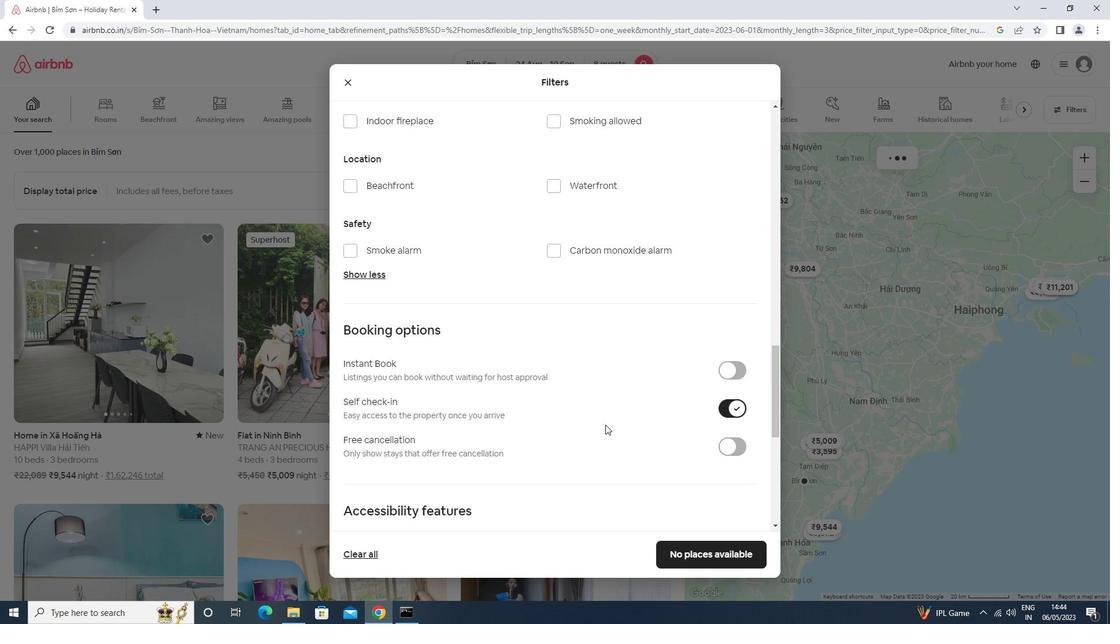 
Action: Mouse scrolled (605, 424) with delta (0, 0)
Screenshot: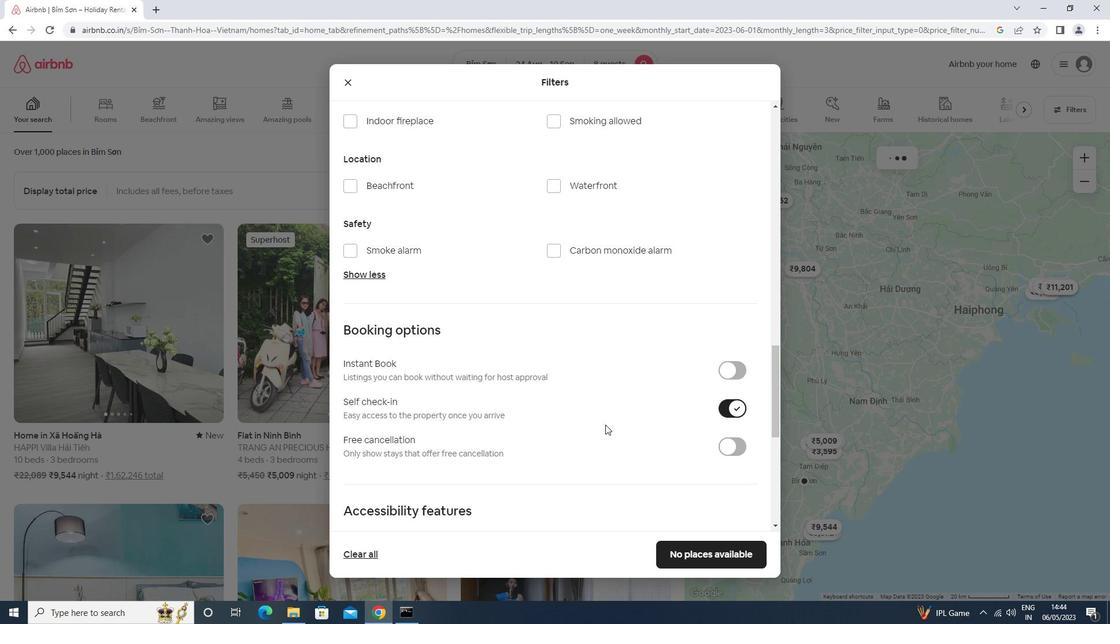 
Action: Mouse moved to (604, 425)
Screenshot: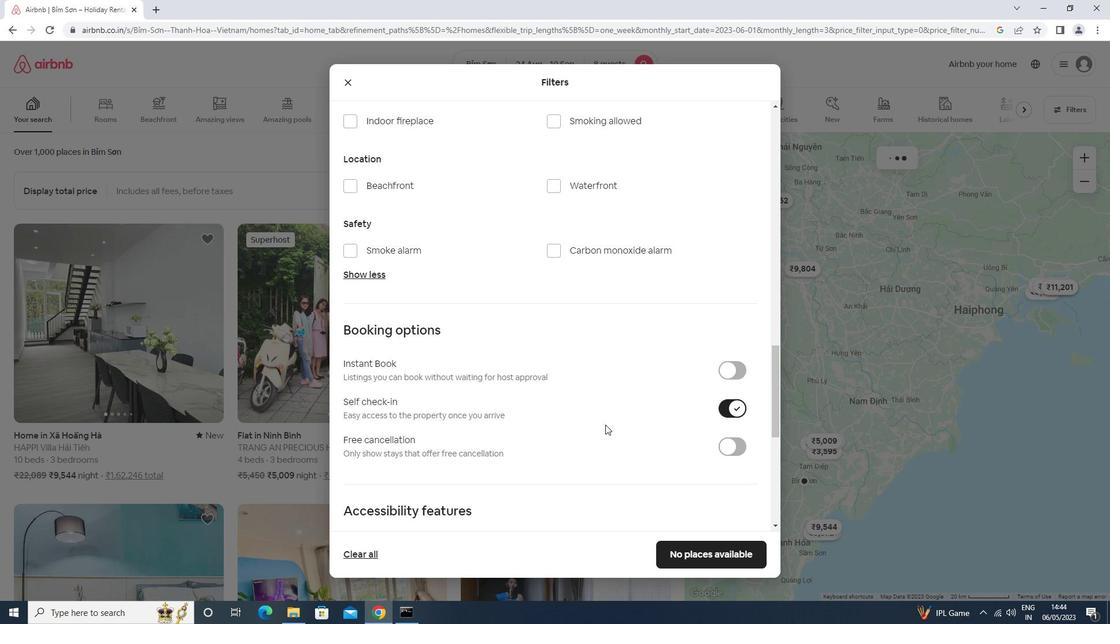 
Action: Mouse scrolled (604, 425) with delta (0, 0)
Screenshot: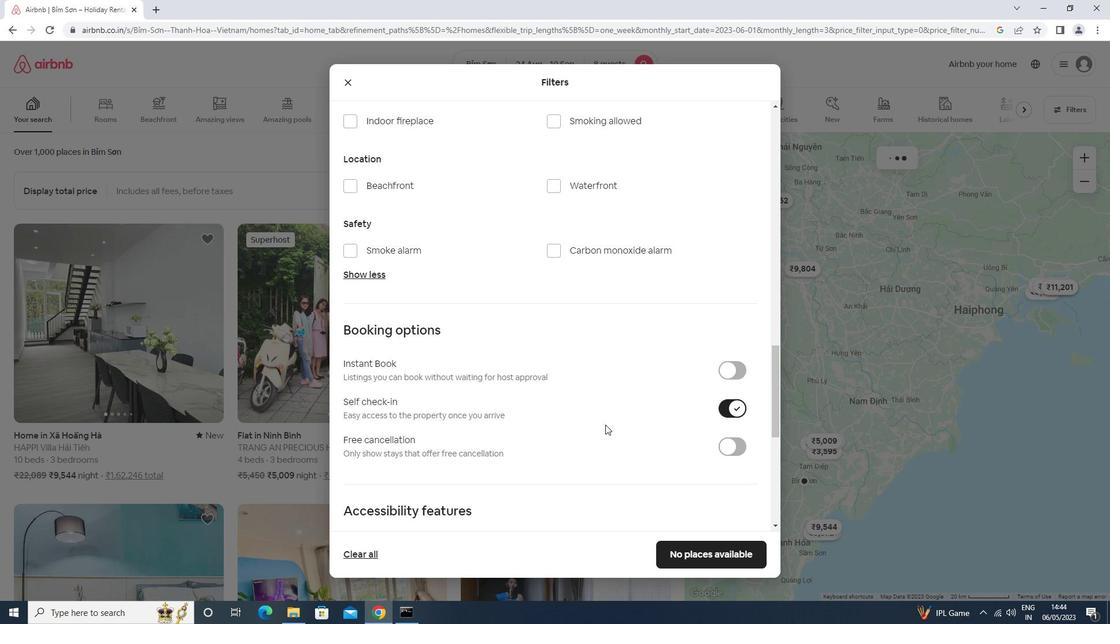 
Action: Mouse scrolled (604, 425) with delta (0, 0)
Screenshot: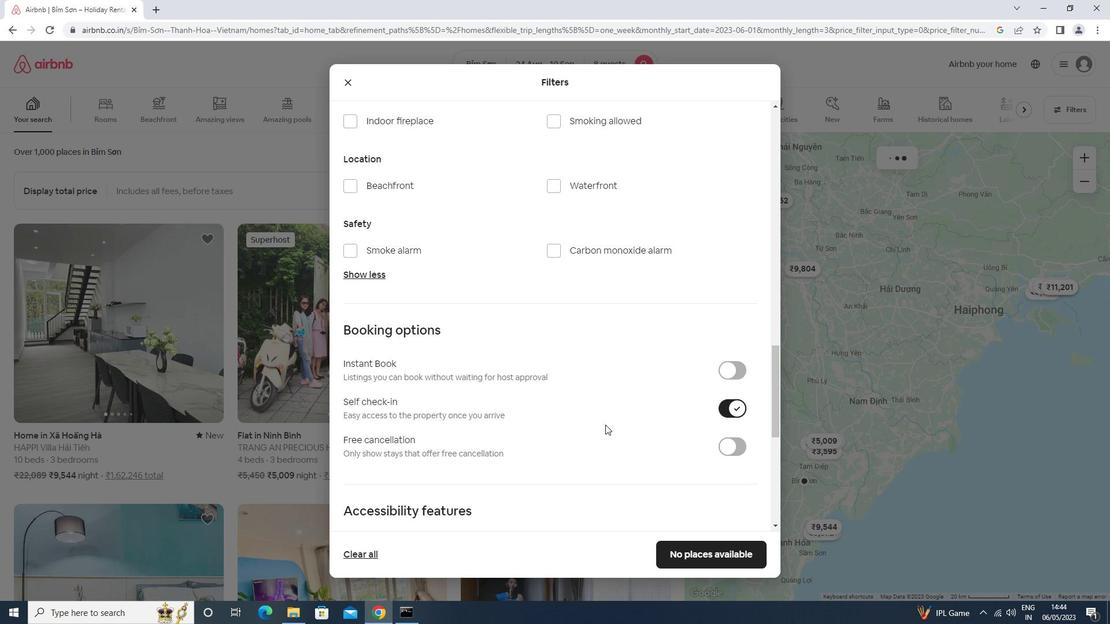 
Action: Mouse scrolled (604, 425) with delta (0, 0)
Screenshot: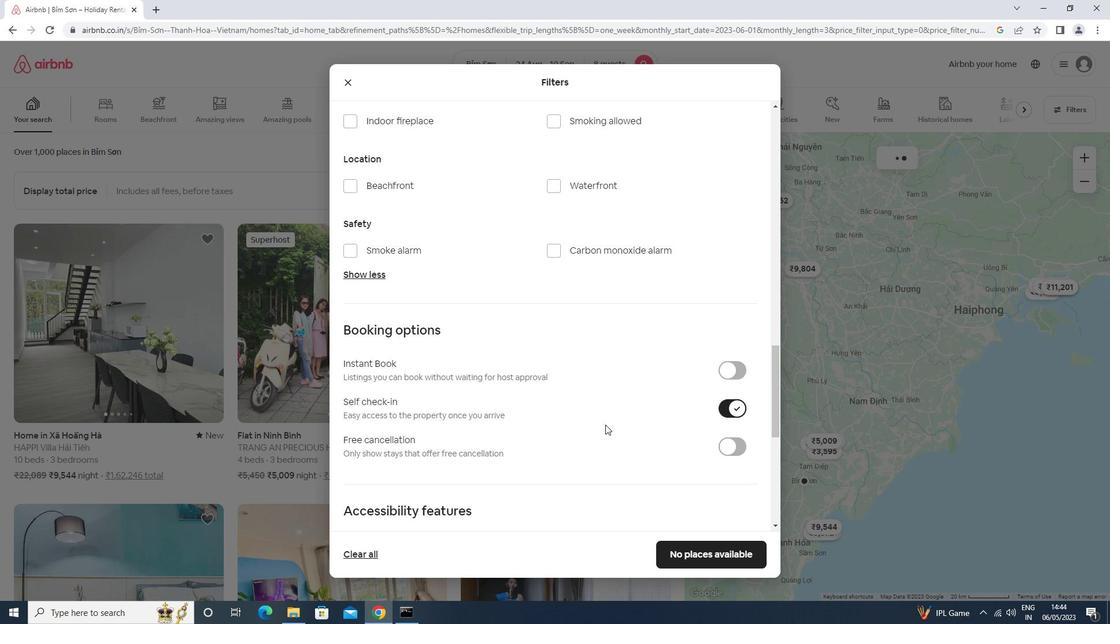 
Action: Mouse scrolled (604, 425) with delta (0, 0)
Screenshot: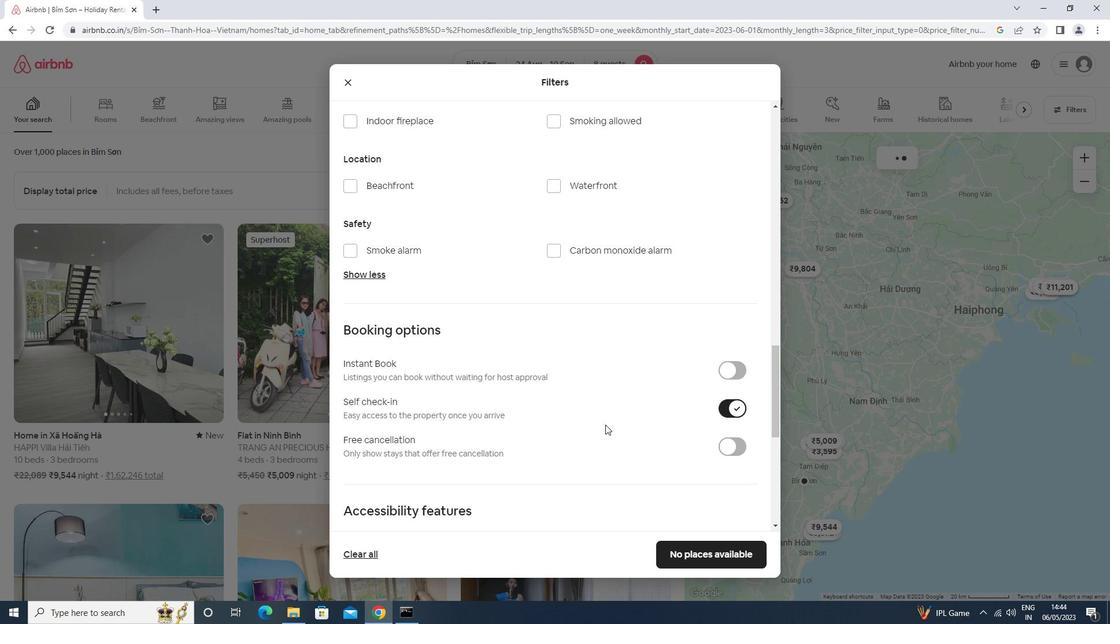 
Action: Mouse moved to (398, 491)
Screenshot: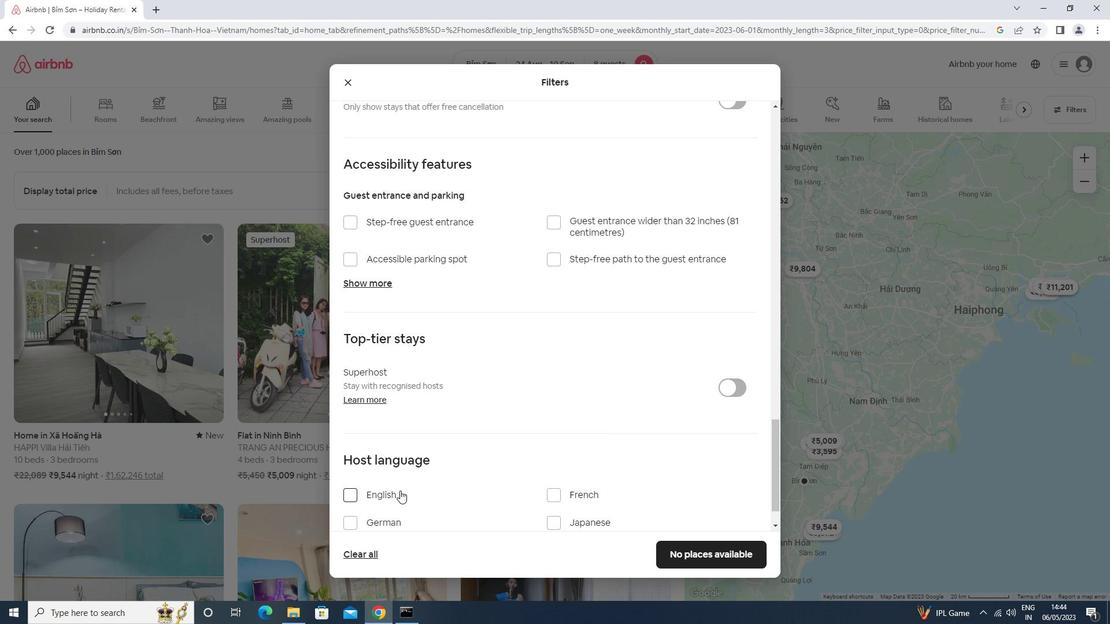 
Action: Mouse pressed left at (398, 491)
Screenshot: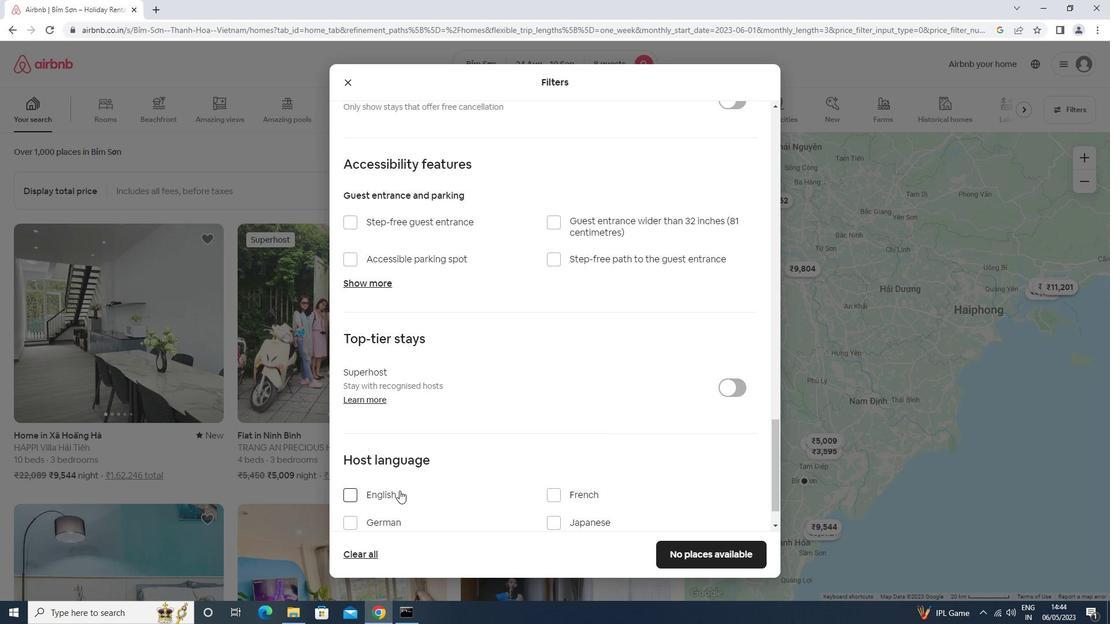 
Action: Mouse moved to (700, 548)
Screenshot: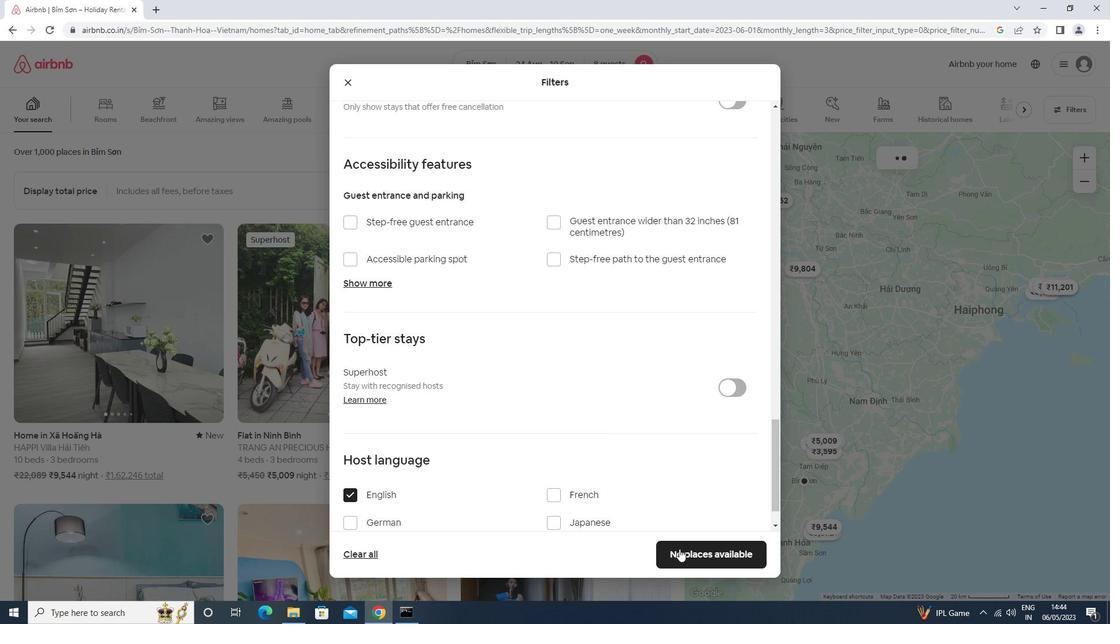 
Action: Mouse pressed left at (700, 548)
Screenshot: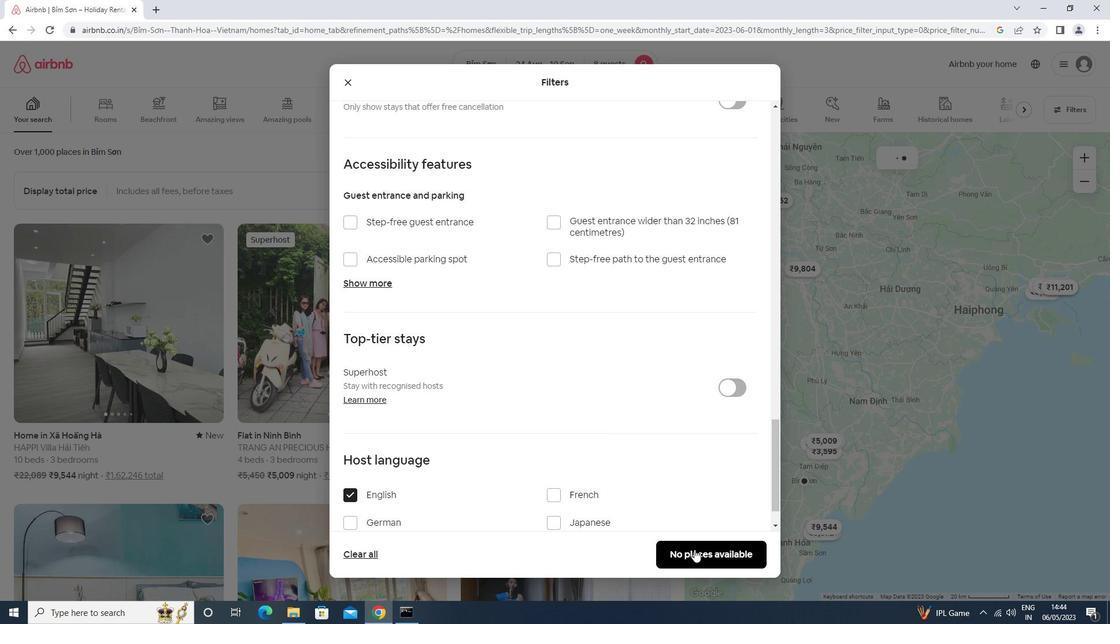 
